 Task: Find connections with filter location Shantou with filter topic #Entrepreneurwith filter profile language Potuguese with filter current company Paytm Payments Bank  with filter school JNTU Anantapur with filter industry HVAC and Refrigeration Equipment Manufacturing with filter service category Headshot Photography with filter keywords title Sales Representative
Action: Mouse moved to (245, 313)
Screenshot: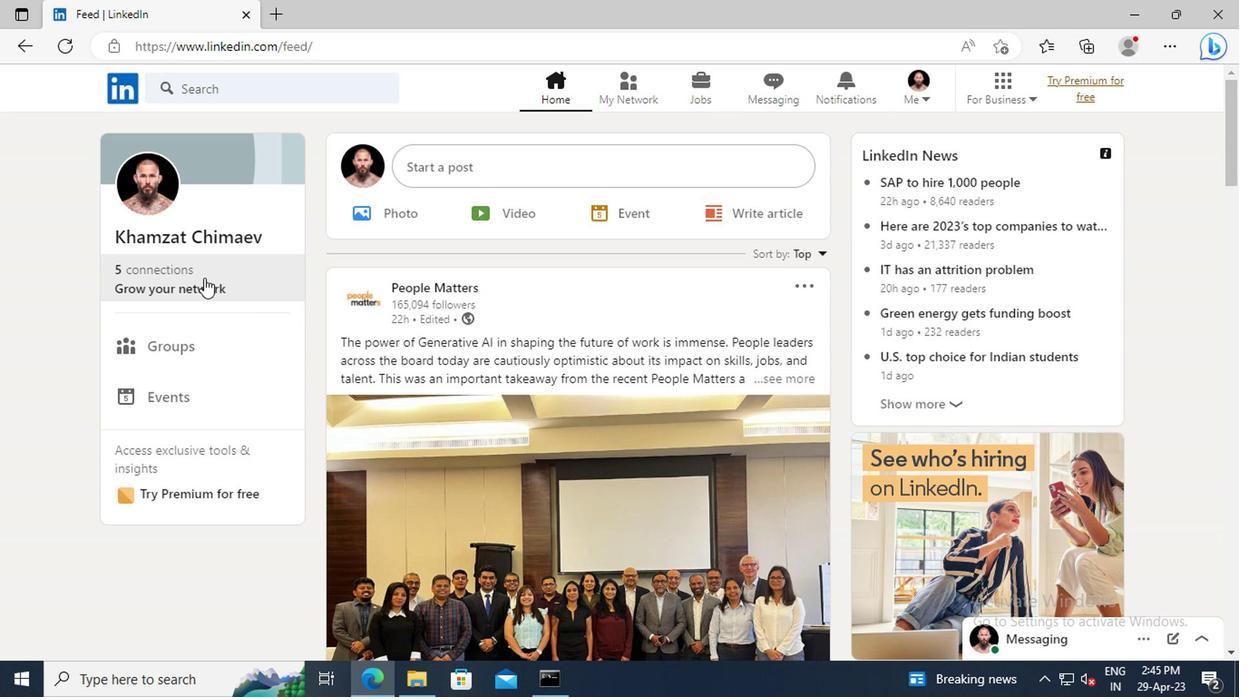 
Action: Mouse pressed left at (245, 313)
Screenshot: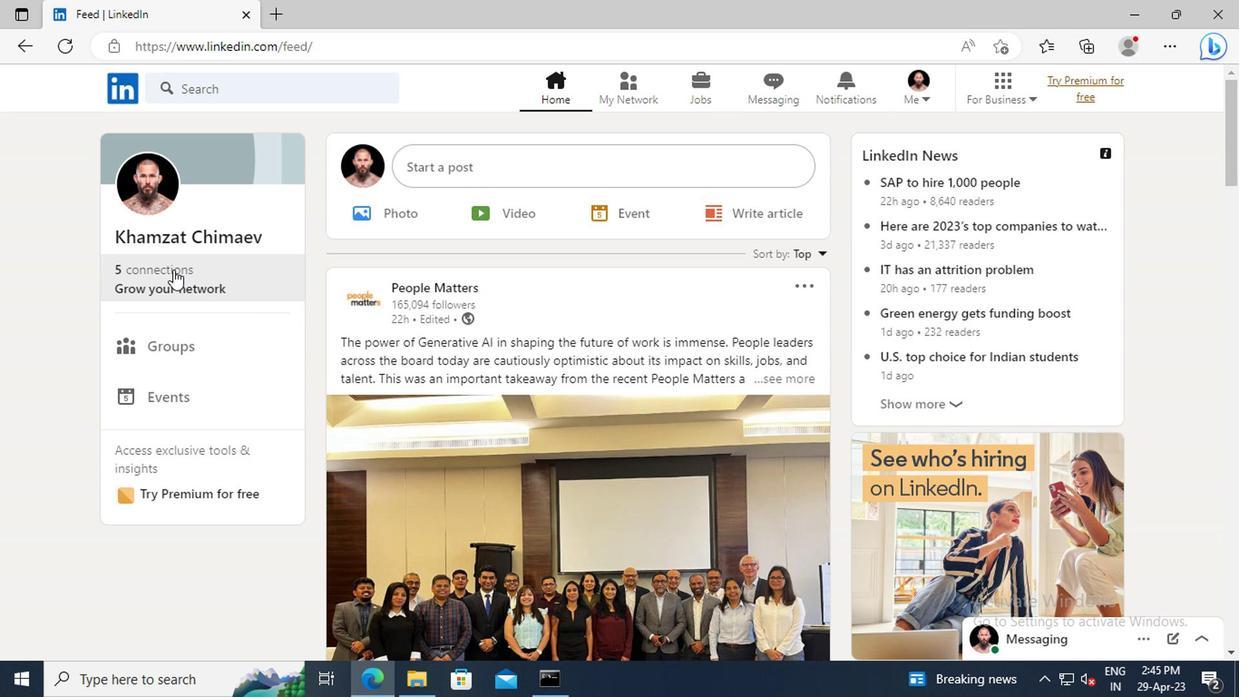 
Action: Mouse moved to (256, 256)
Screenshot: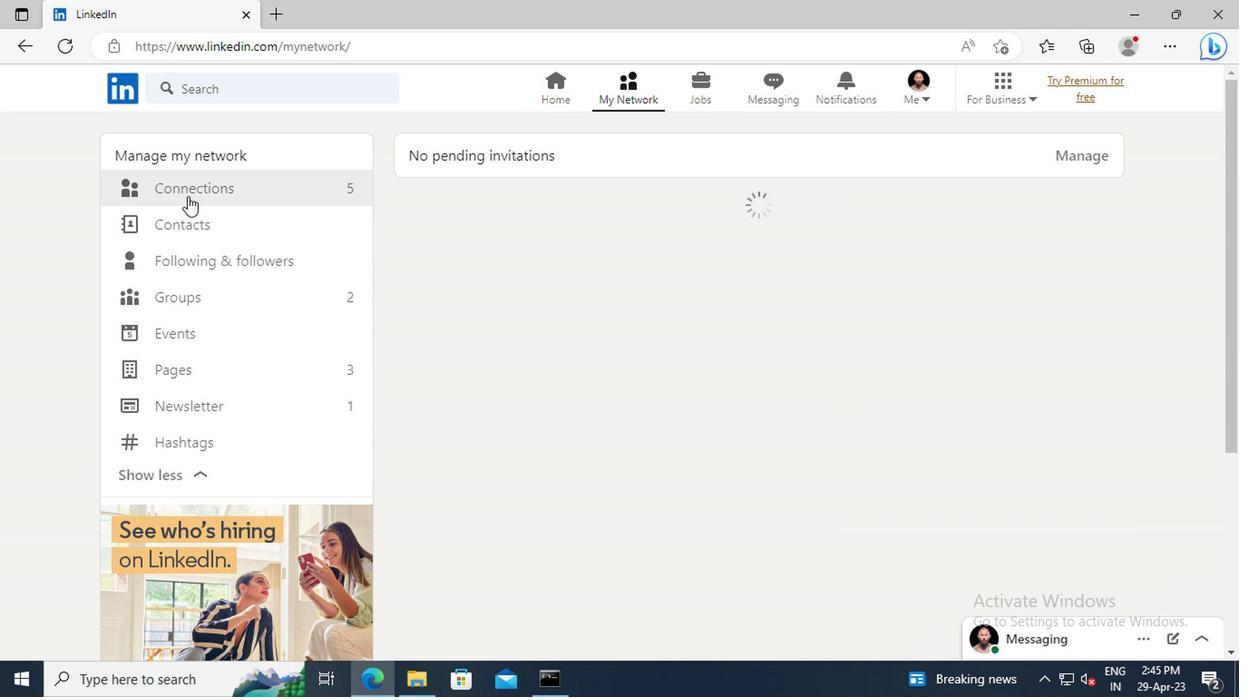 
Action: Mouse pressed left at (256, 256)
Screenshot: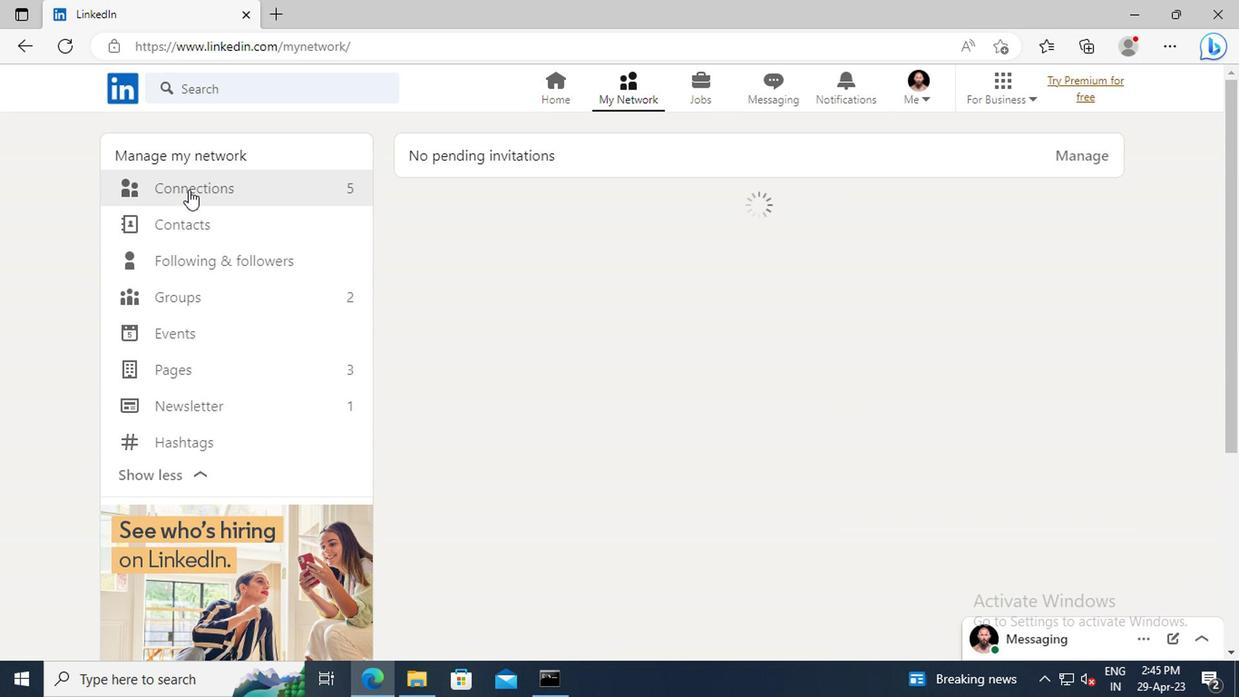
Action: Mouse moved to (652, 260)
Screenshot: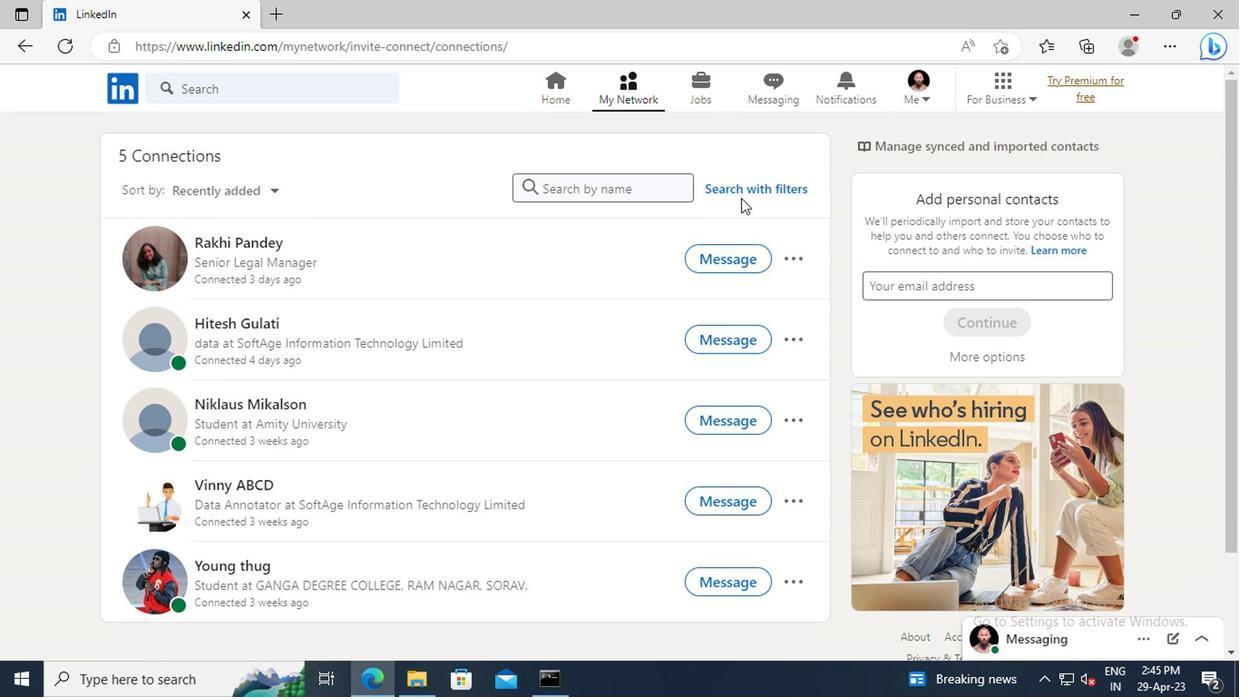 
Action: Mouse pressed left at (652, 260)
Screenshot: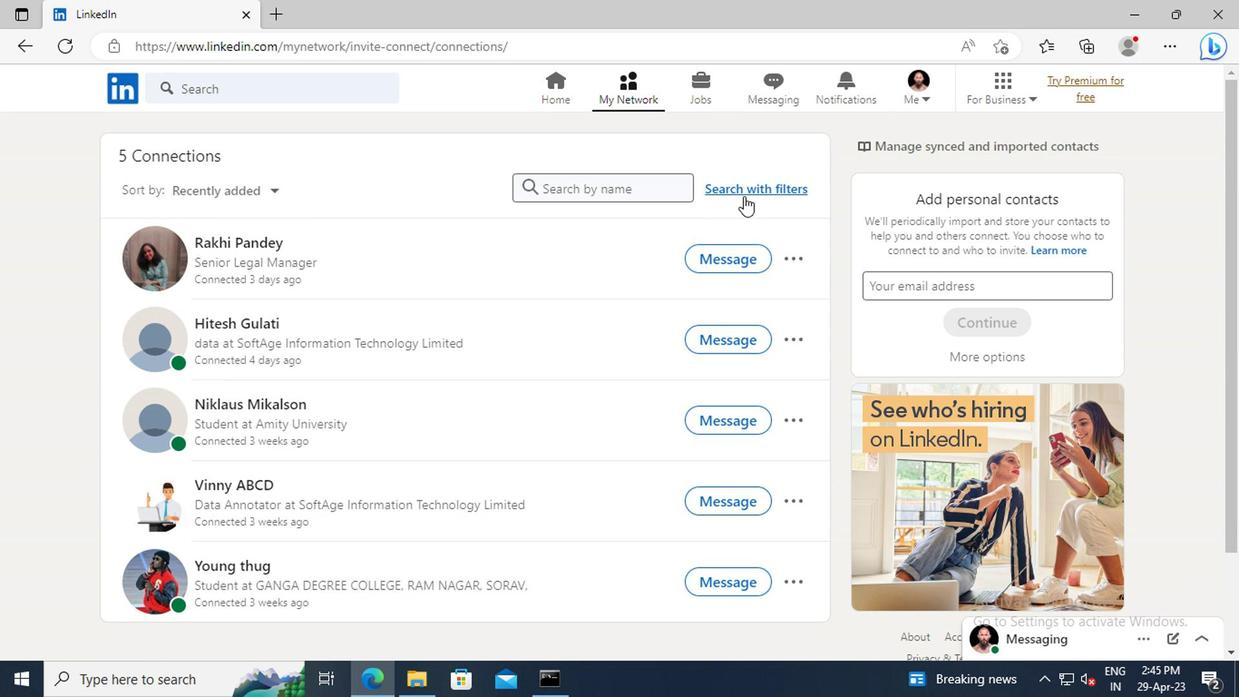 
Action: Mouse moved to (611, 220)
Screenshot: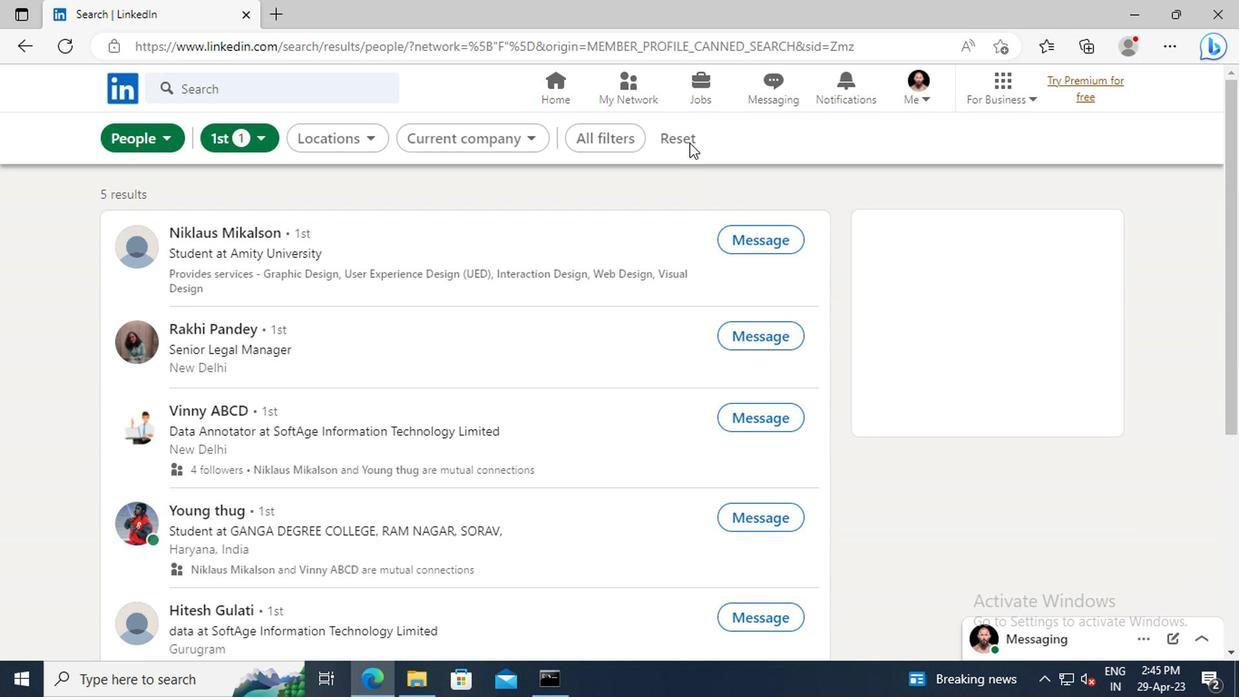 
Action: Mouse pressed left at (611, 220)
Screenshot: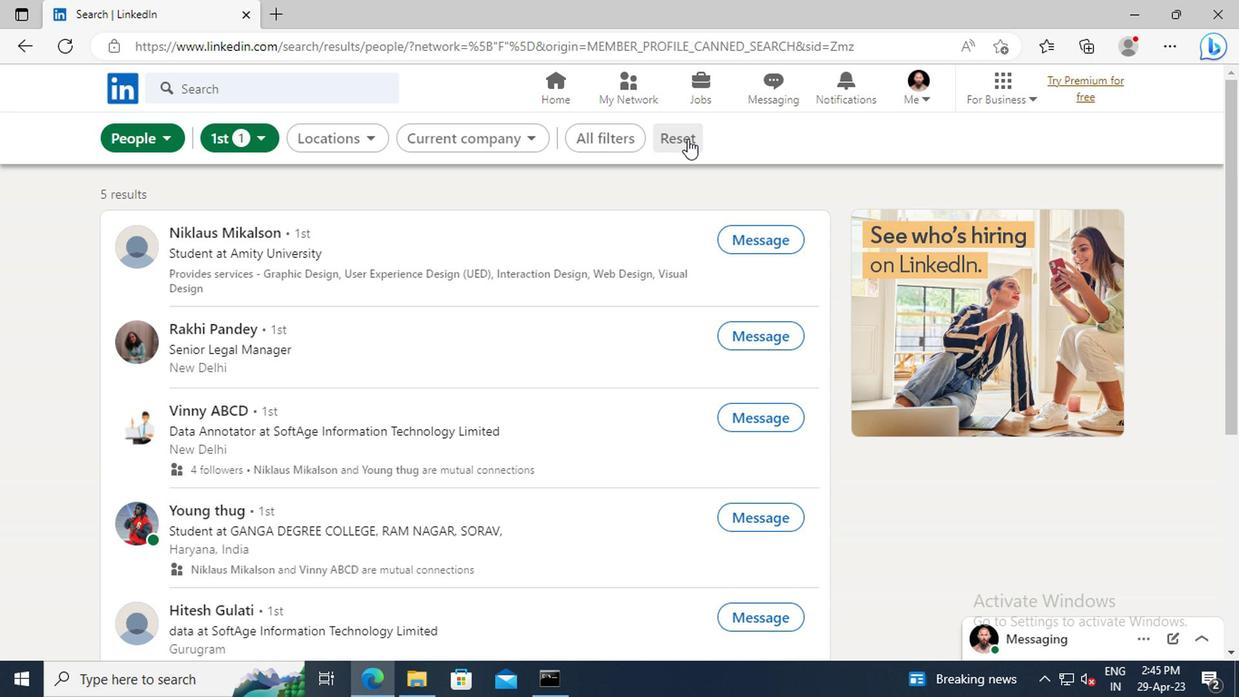 
Action: Mouse moved to (601, 220)
Screenshot: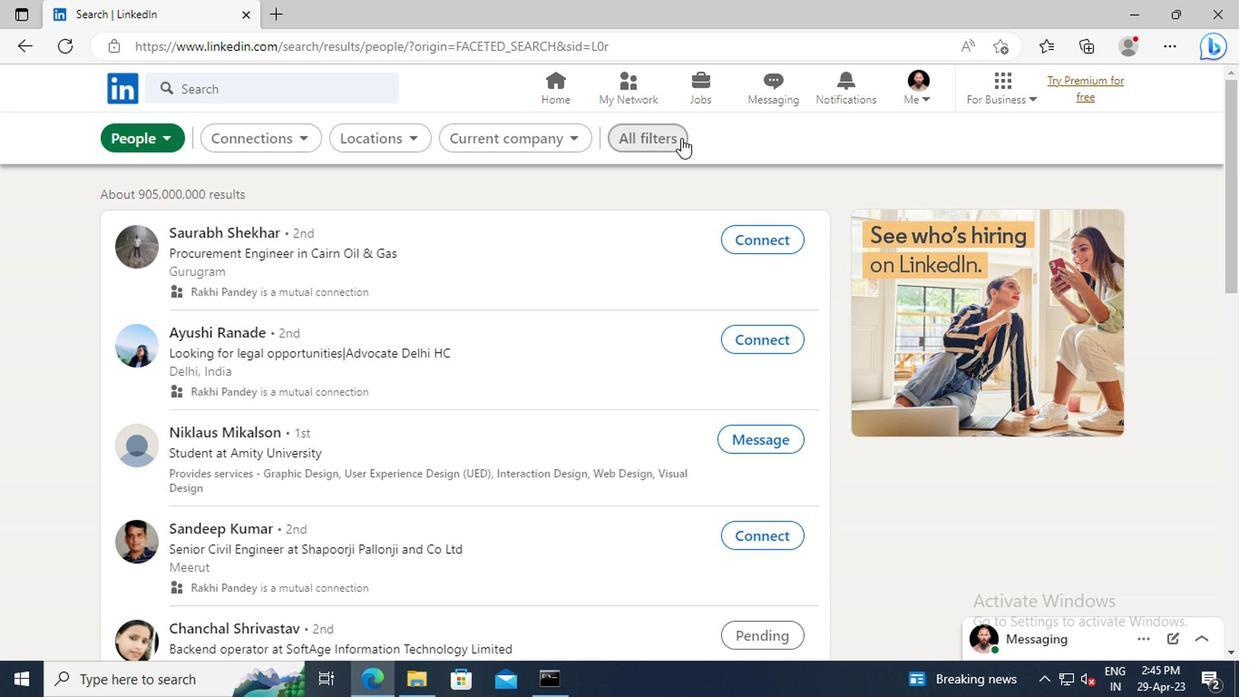 
Action: Mouse pressed left at (601, 220)
Screenshot: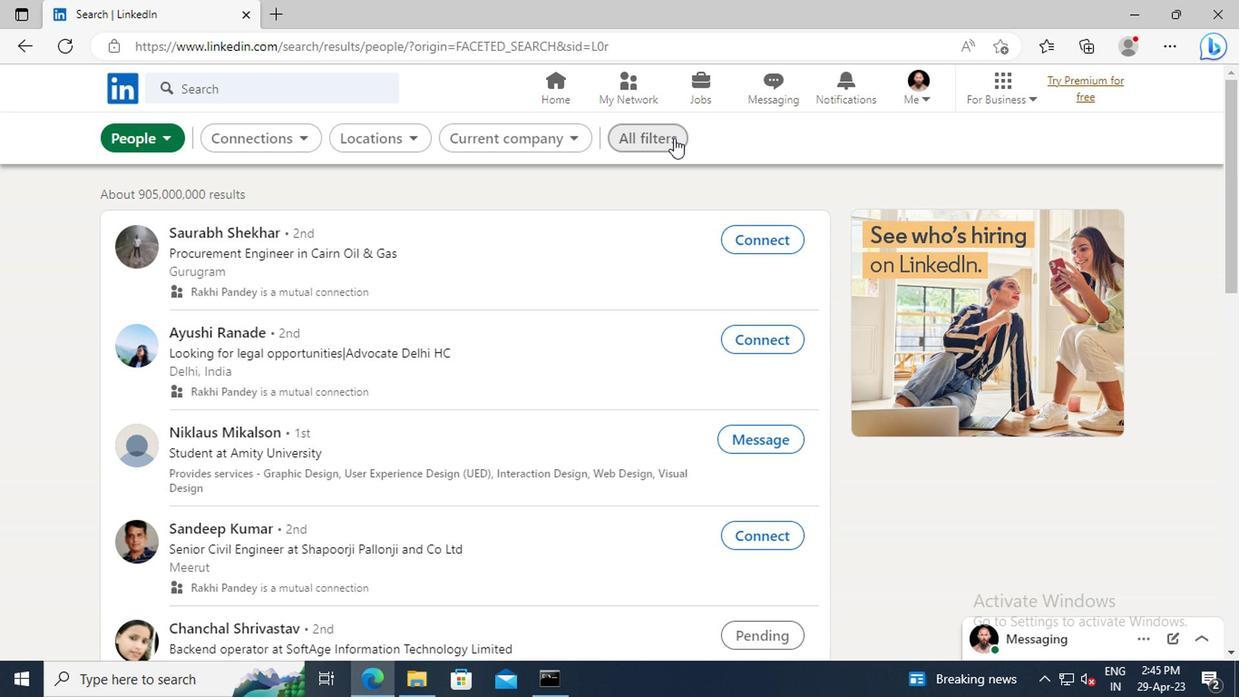 
Action: Mouse moved to (845, 353)
Screenshot: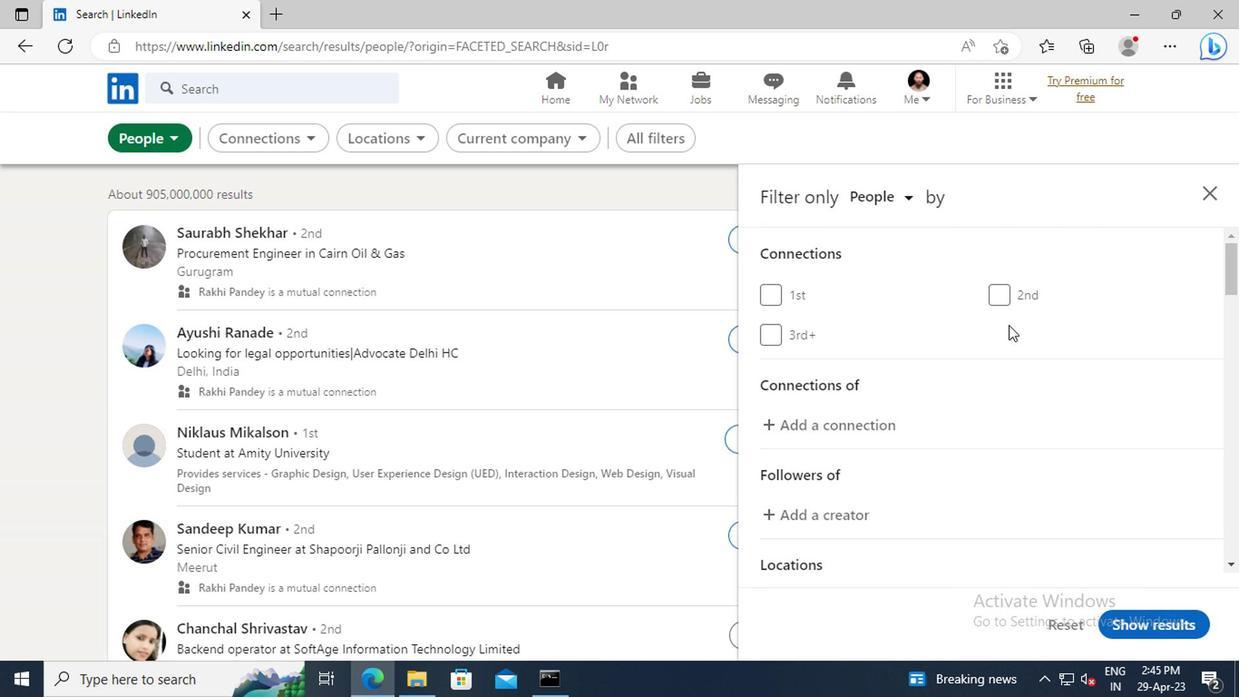 
Action: Mouse scrolled (845, 353) with delta (0, 0)
Screenshot: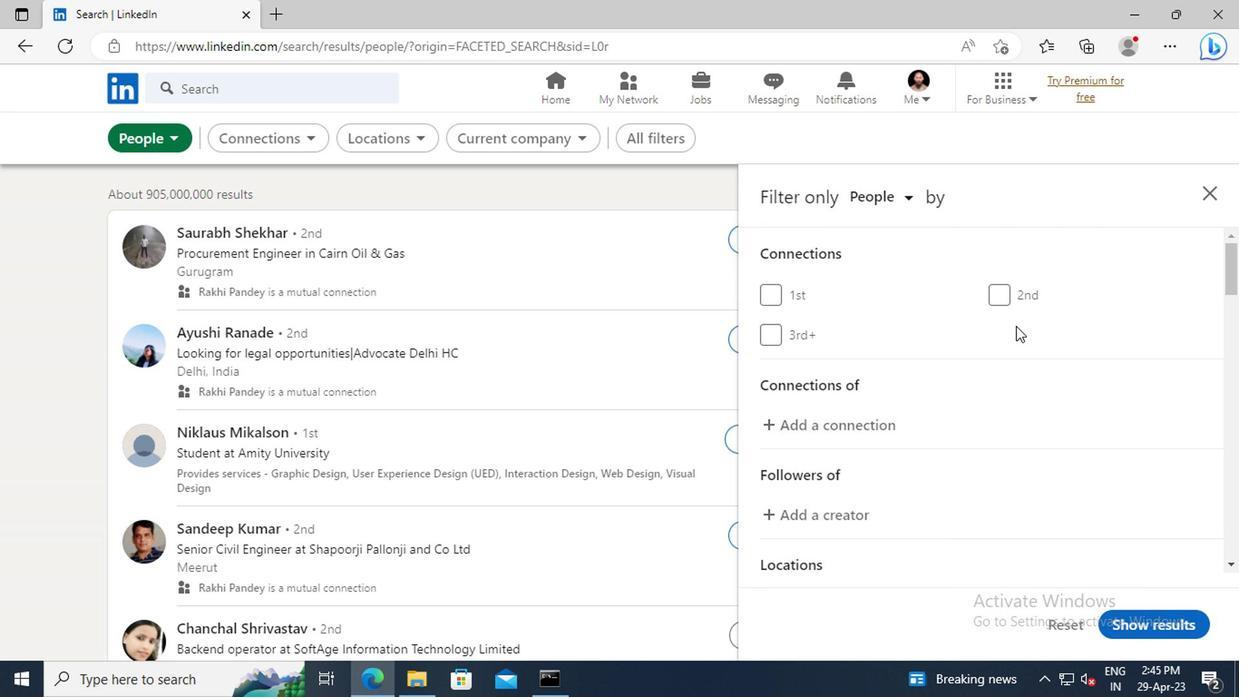 
Action: Mouse scrolled (845, 353) with delta (0, 0)
Screenshot: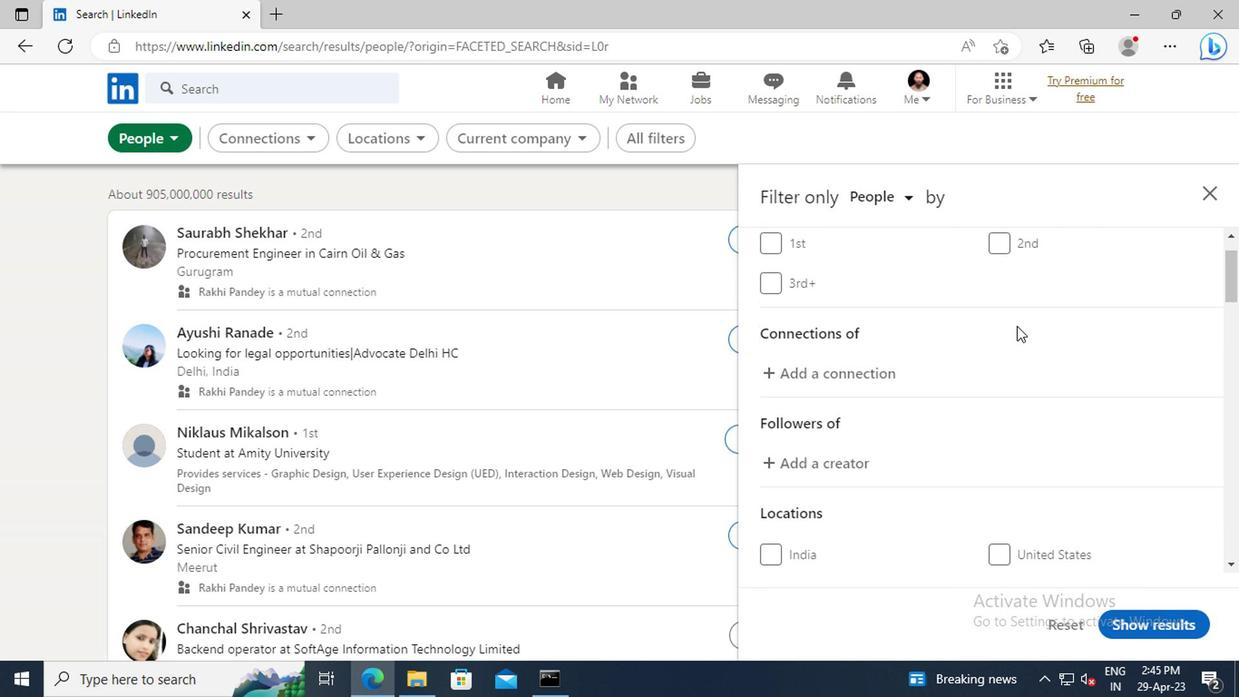 
Action: Mouse scrolled (845, 353) with delta (0, 0)
Screenshot: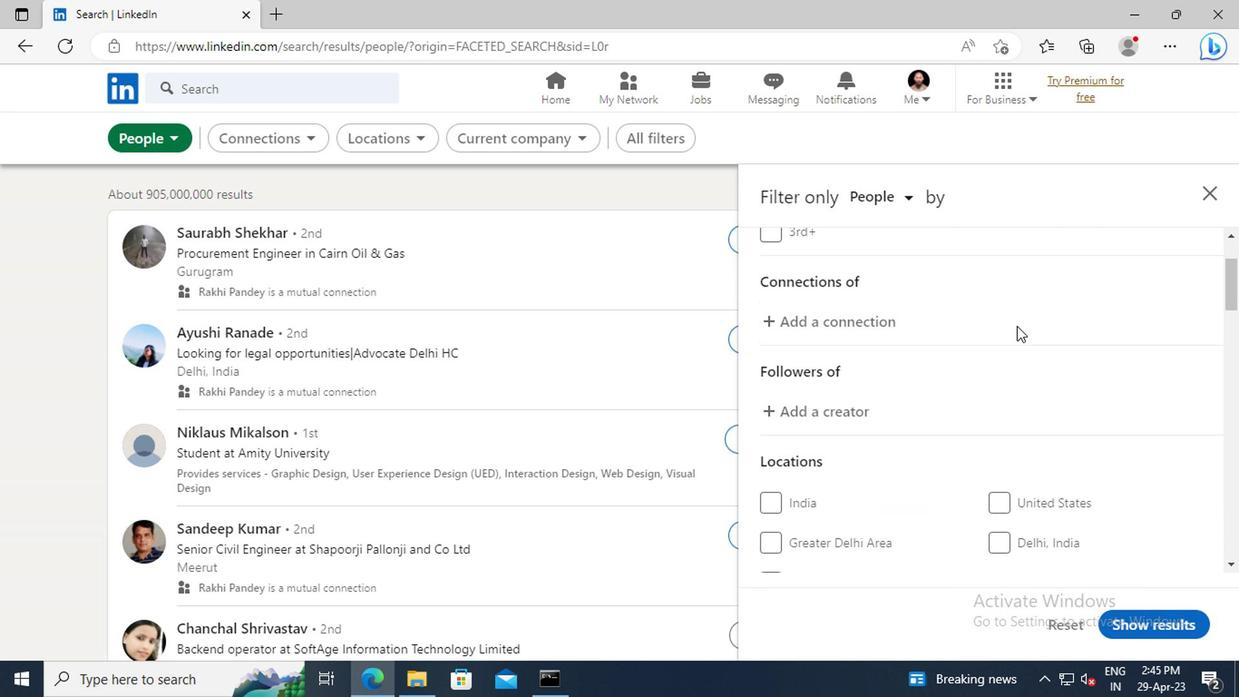 
Action: Mouse scrolled (845, 353) with delta (0, 0)
Screenshot: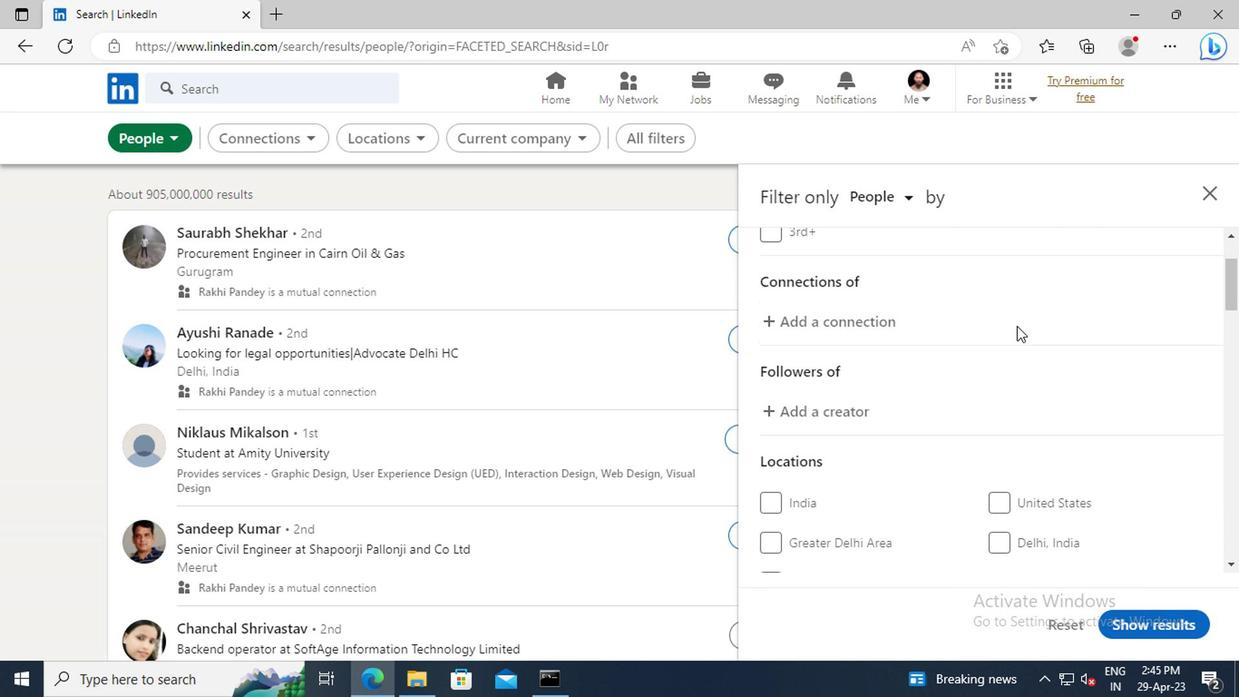 
Action: Mouse scrolled (845, 353) with delta (0, 0)
Screenshot: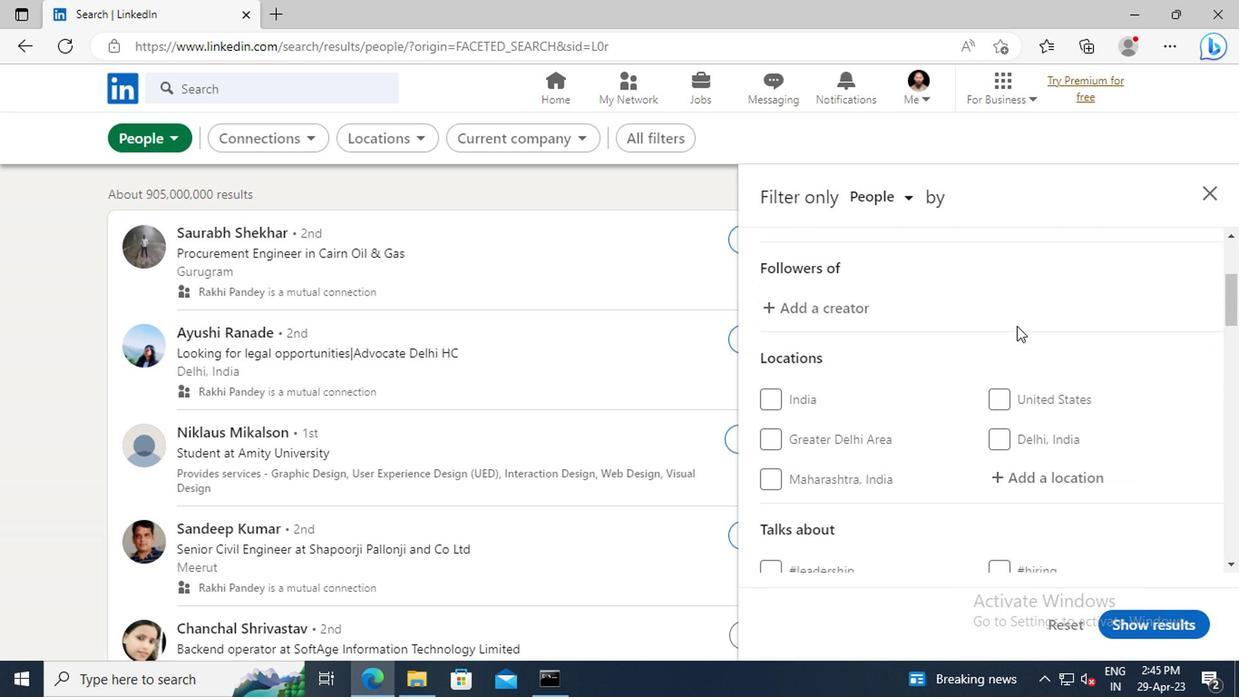 
Action: Mouse scrolled (845, 353) with delta (0, 0)
Screenshot: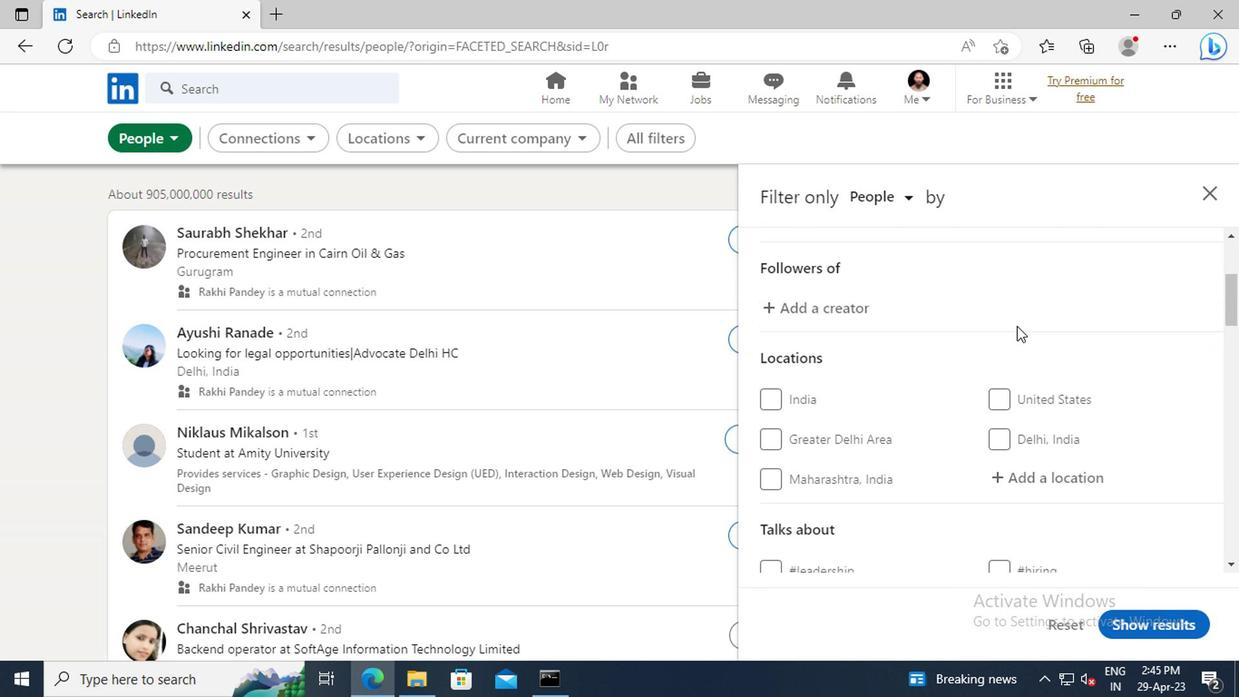 
Action: Mouse moved to (843, 391)
Screenshot: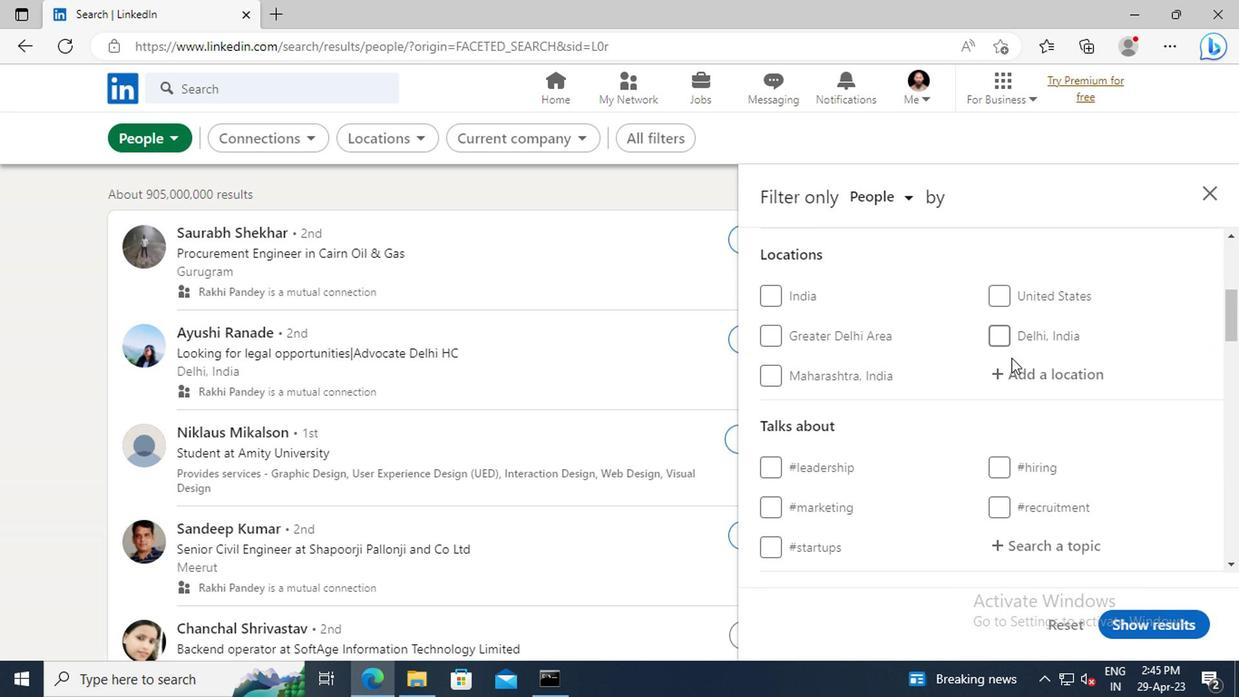 
Action: Mouse pressed left at (843, 391)
Screenshot: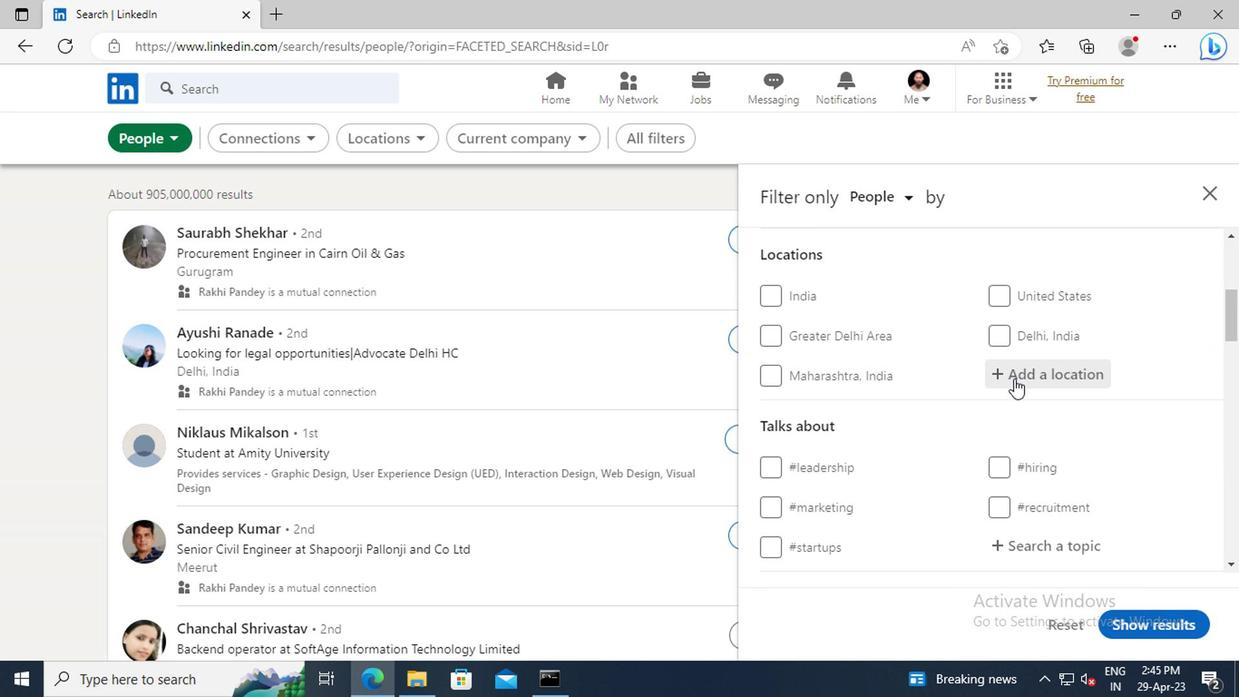 
Action: Key pressed <Key.shift>SHANTOU
Screenshot: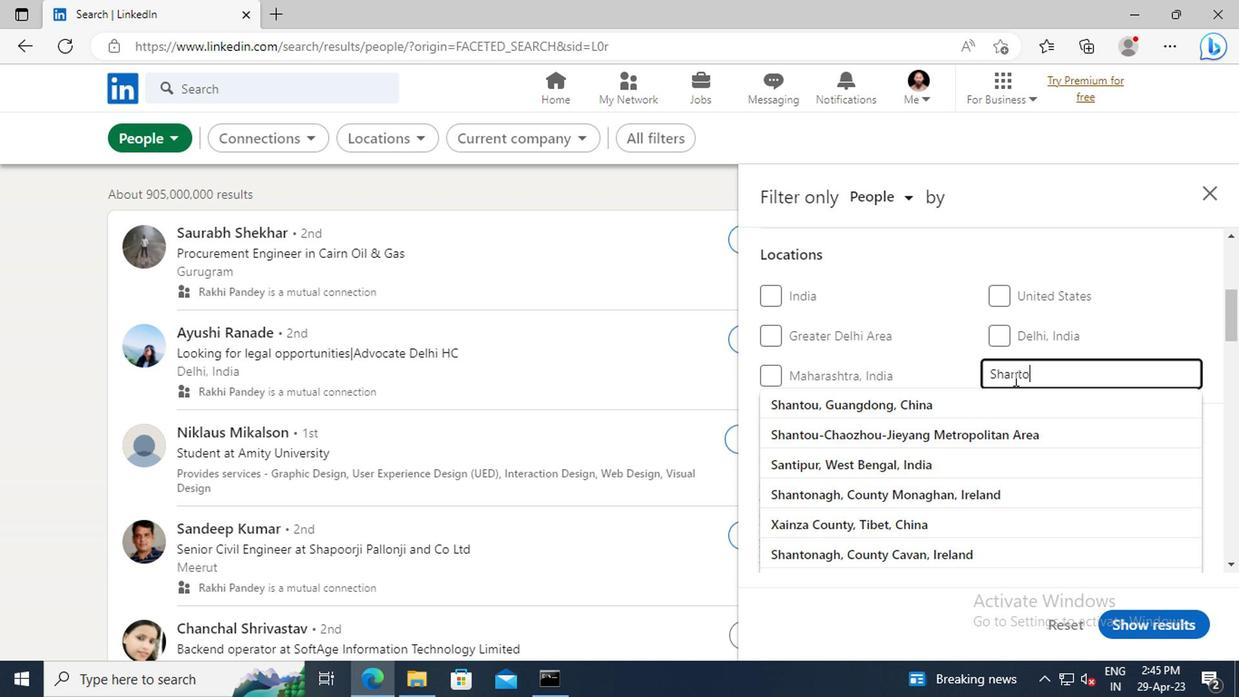 
Action: Mouse moved to (832, 404)
Screenshot: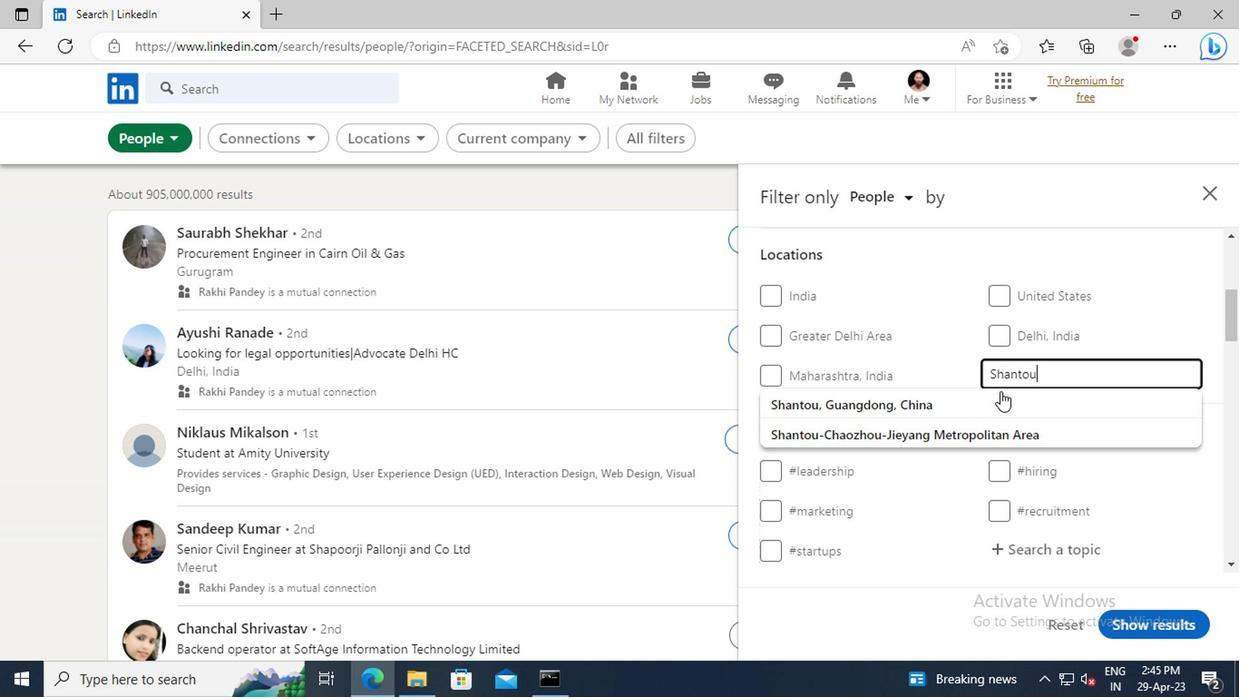 
Action: Mouse pressed left at (832, 404)
Screenshot: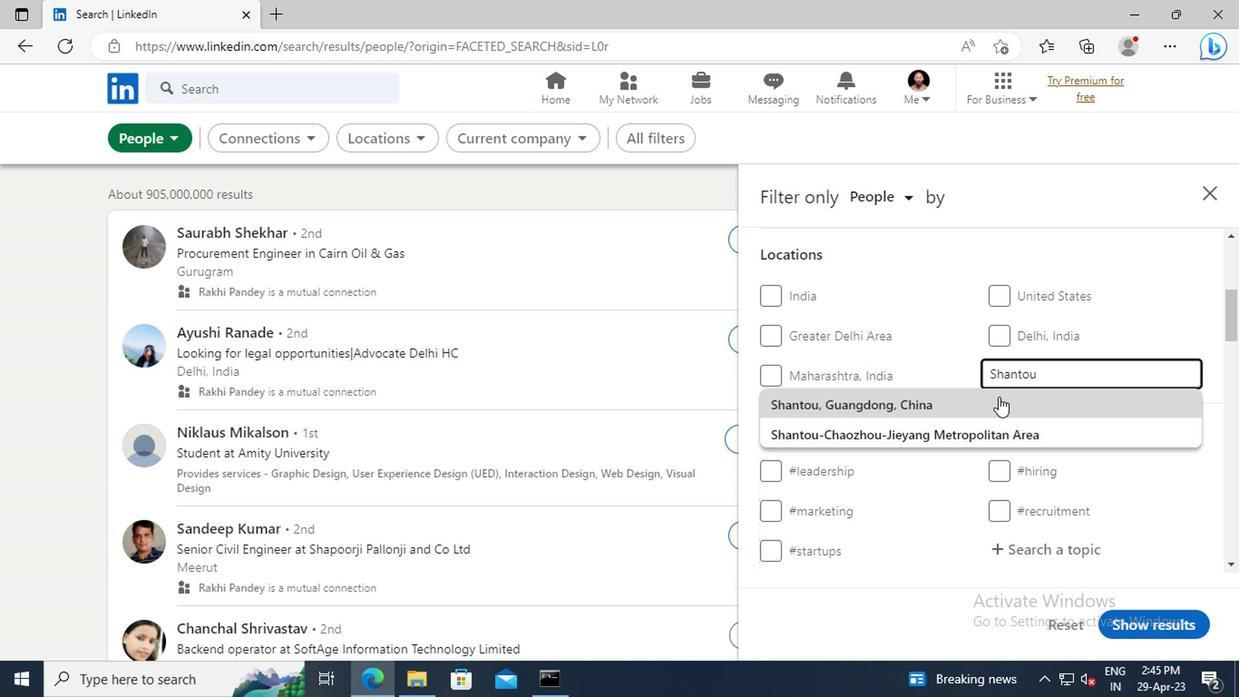 
Action: Mouse scrolled (832, 404) with delta (0, 0)
Screenshot: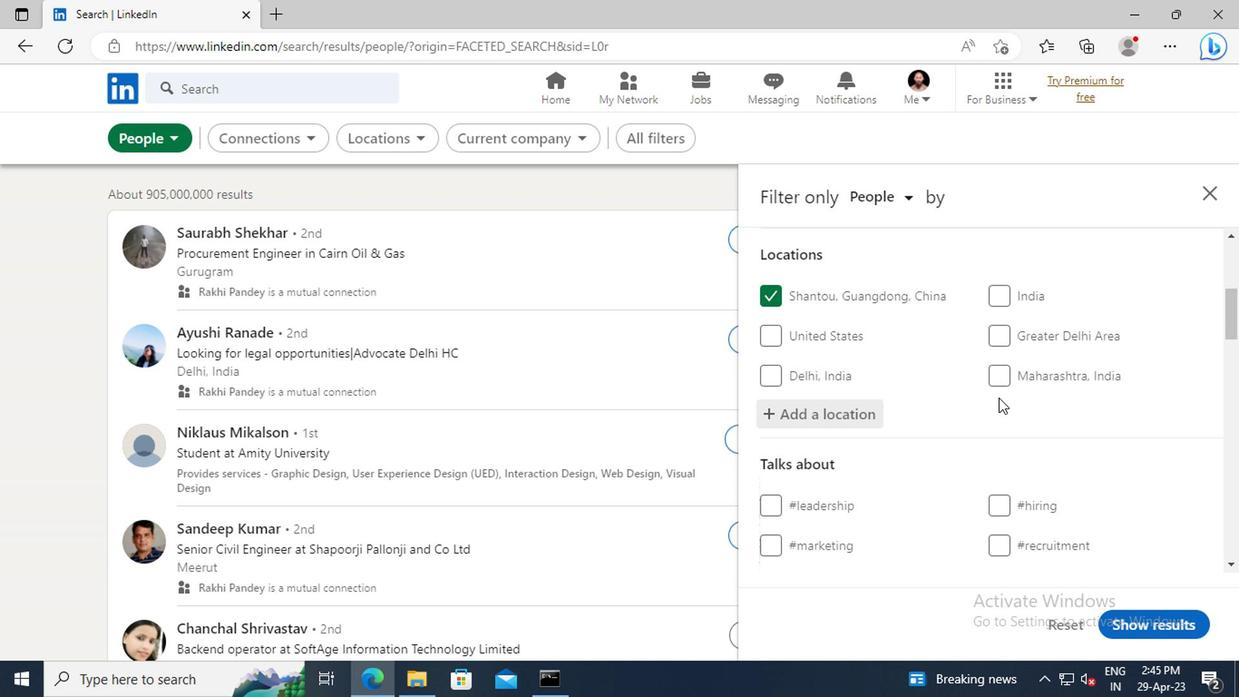 
Action: Mouse scrolled (832, 404) with delta (0, 0)
Screenshot: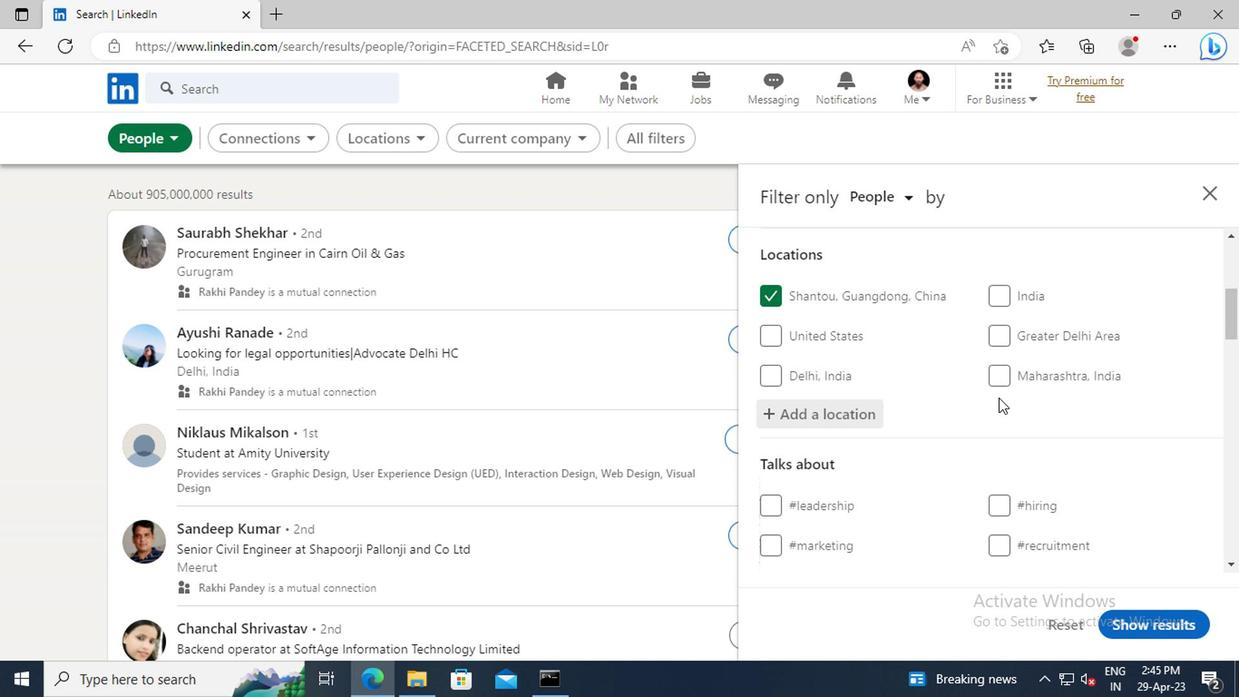 
Action: Mouse scrolled (832, 404) with delta (0, 0)
Screenshot: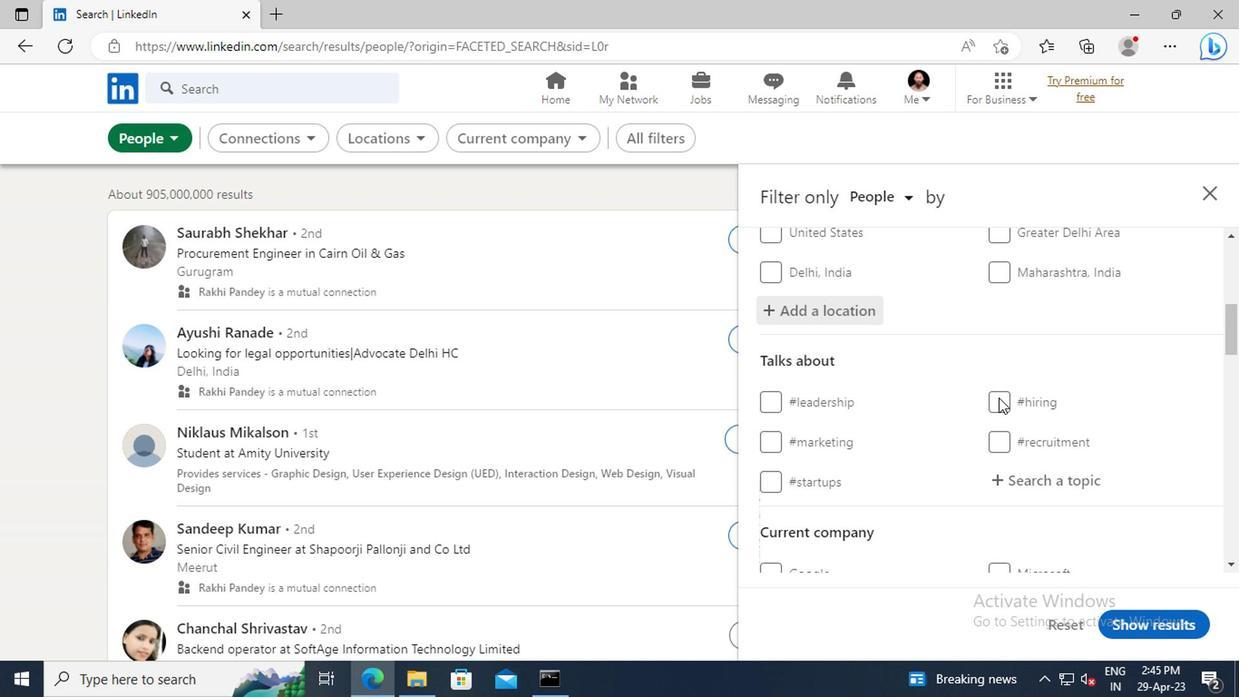 
Action: Mouse moved to (841, 425)
Screenshot: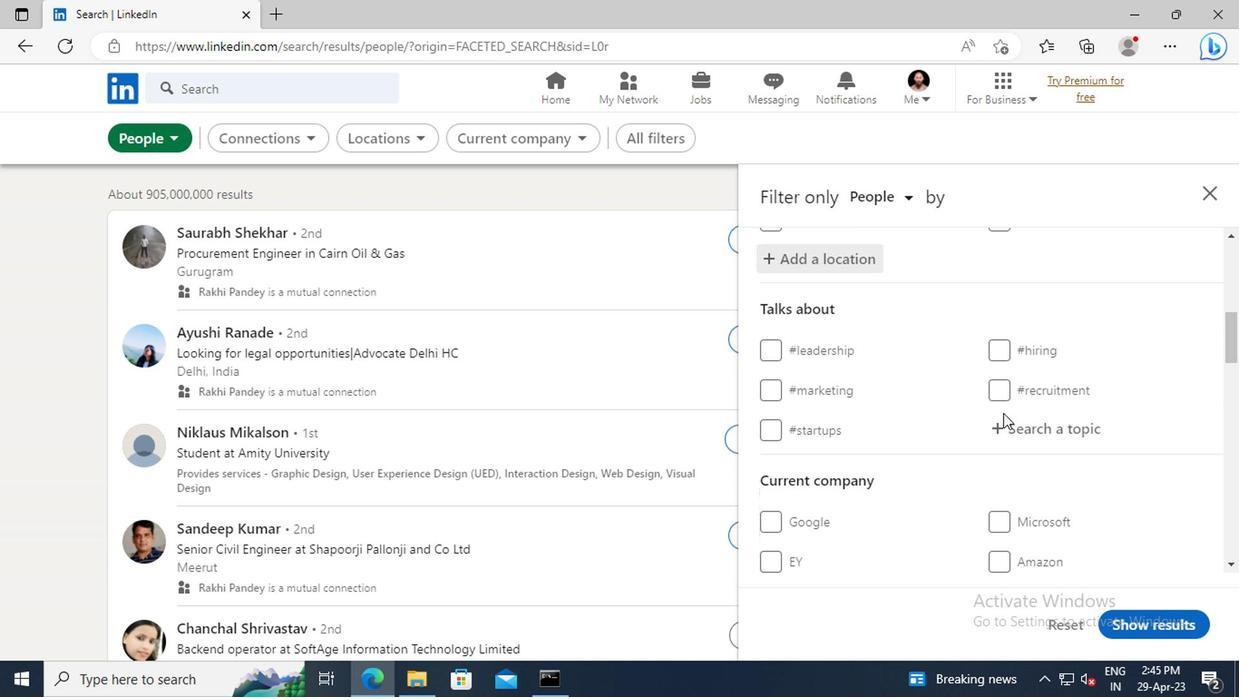 
Action: Mouse pressed left at (841, 425)
Screenshot: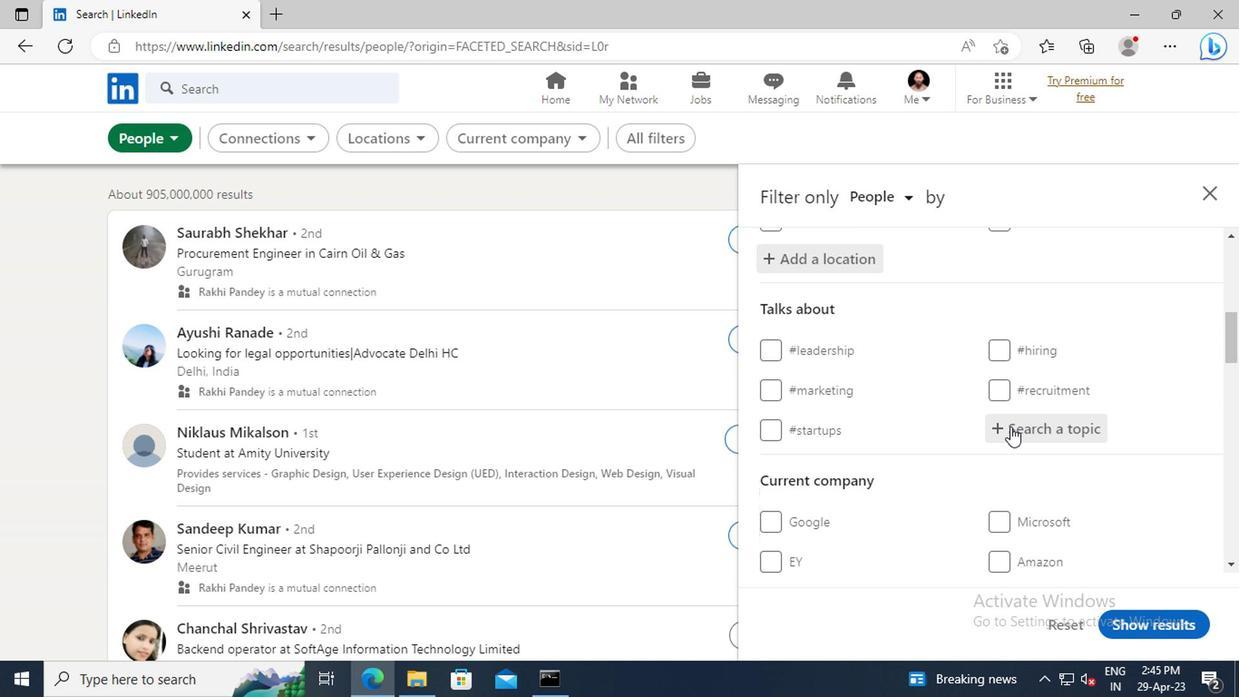 
Action: Key pressed <Key.shift>ENTREPRENEUR
Screenshot: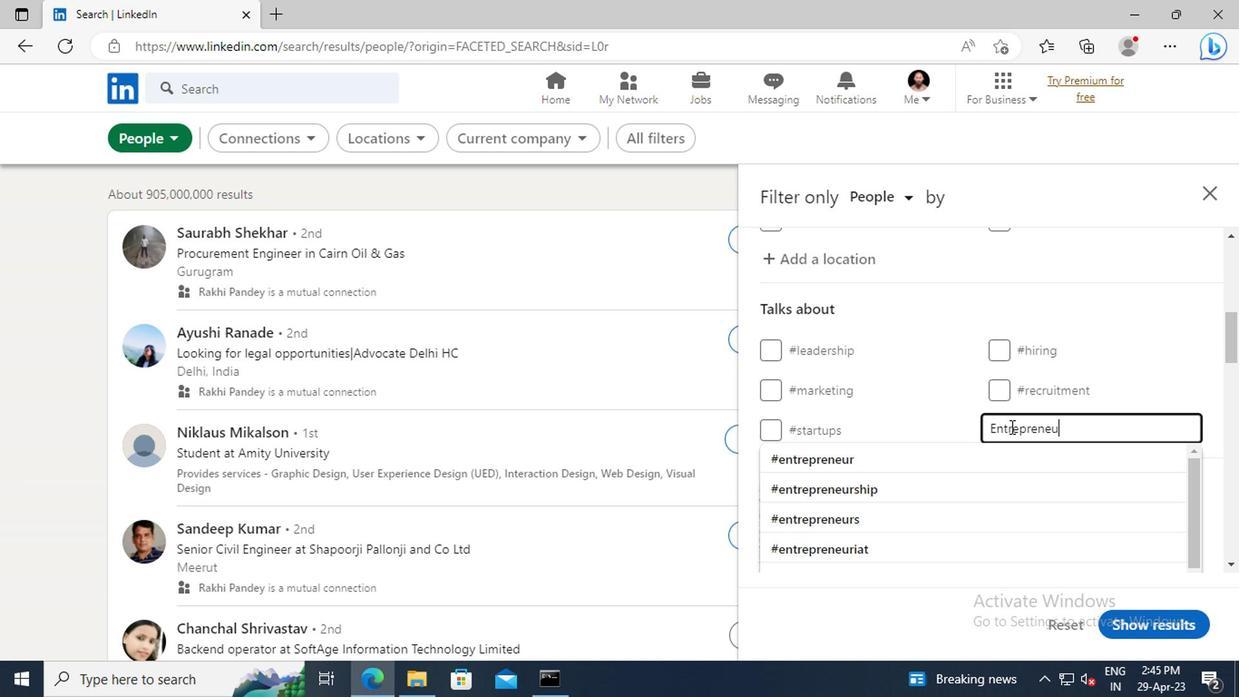 
Action: Mouse moved to (834, 440)
Screenshot: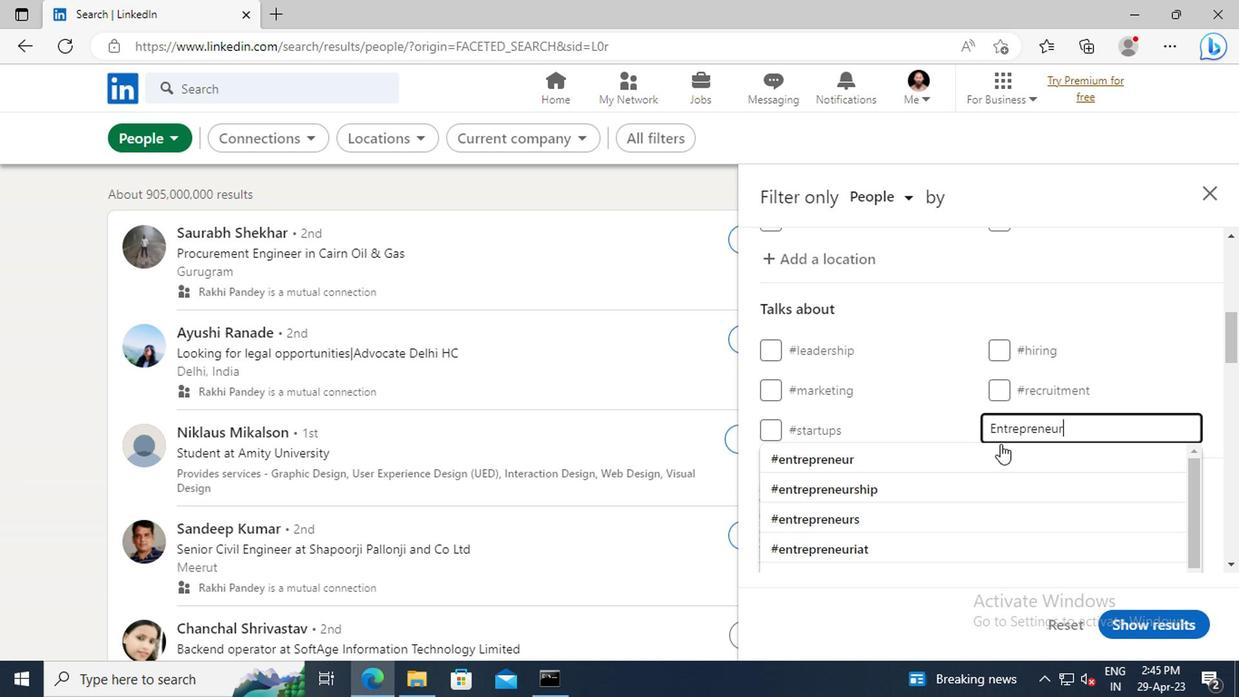 
Action: Mouse pressed left at (834, 440)
Screenshot: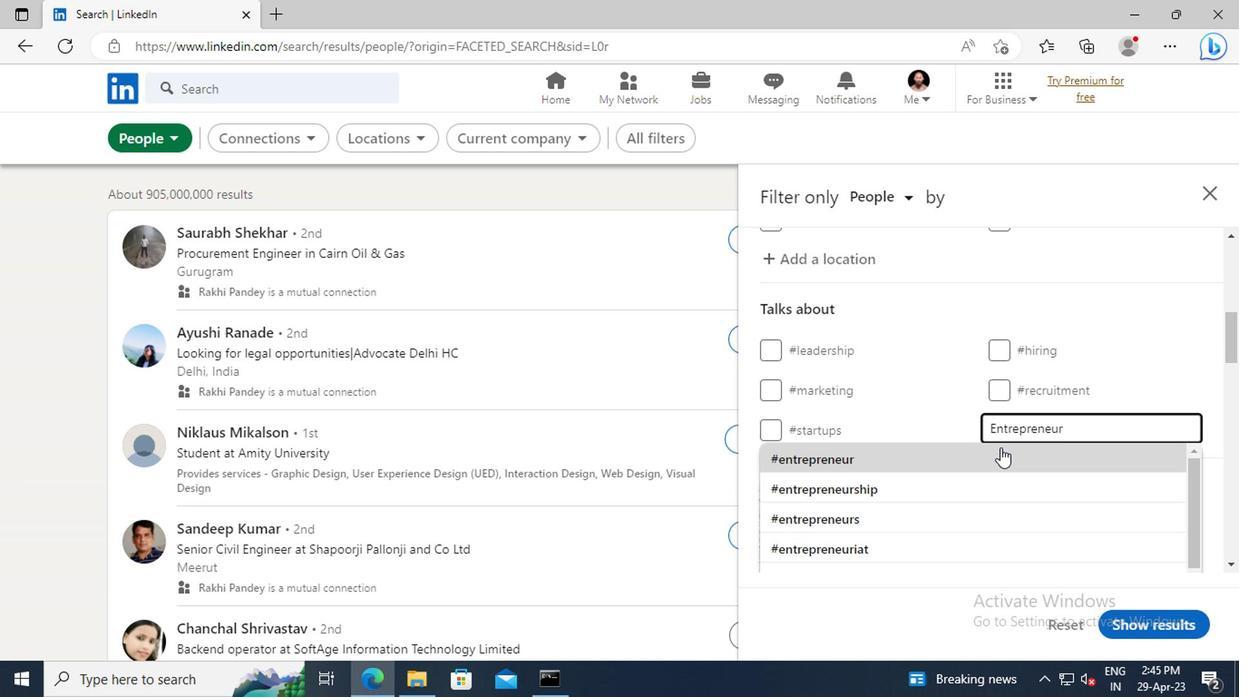 
Action: Mouse scrolled (834, 439) with delta (0, 0)
Screenshot: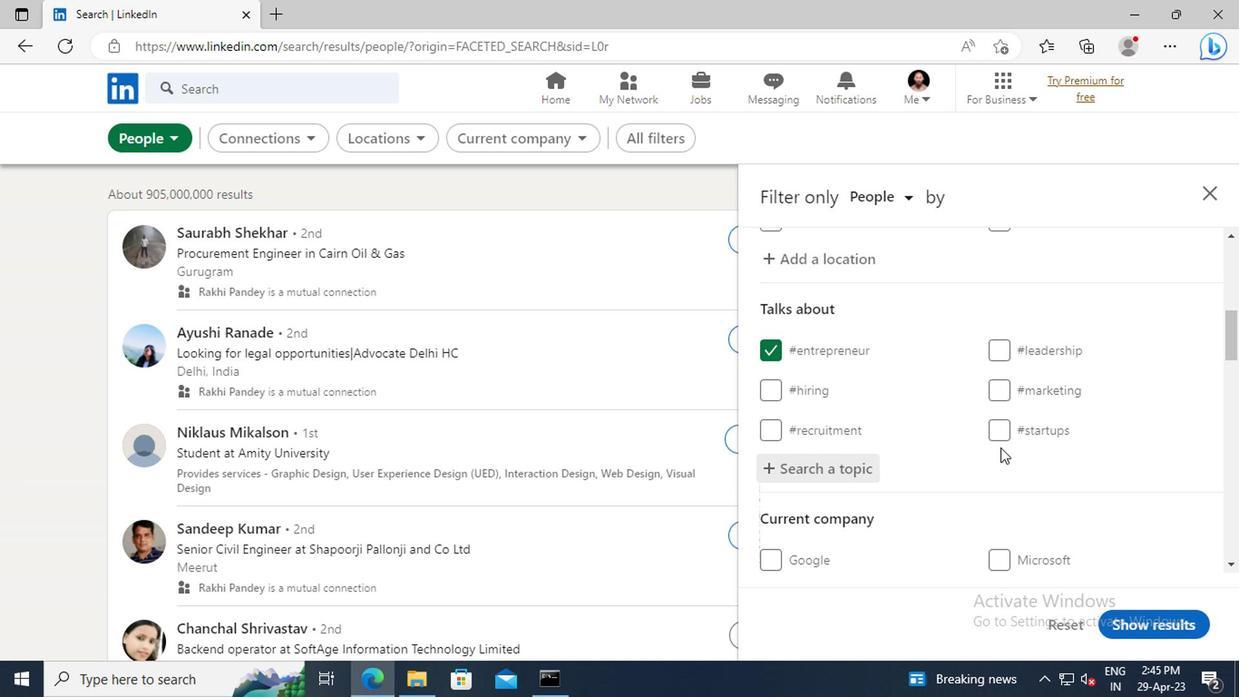 
Action: Mouse scrolled (834, 439) with delta (0, 0)
Screenshot: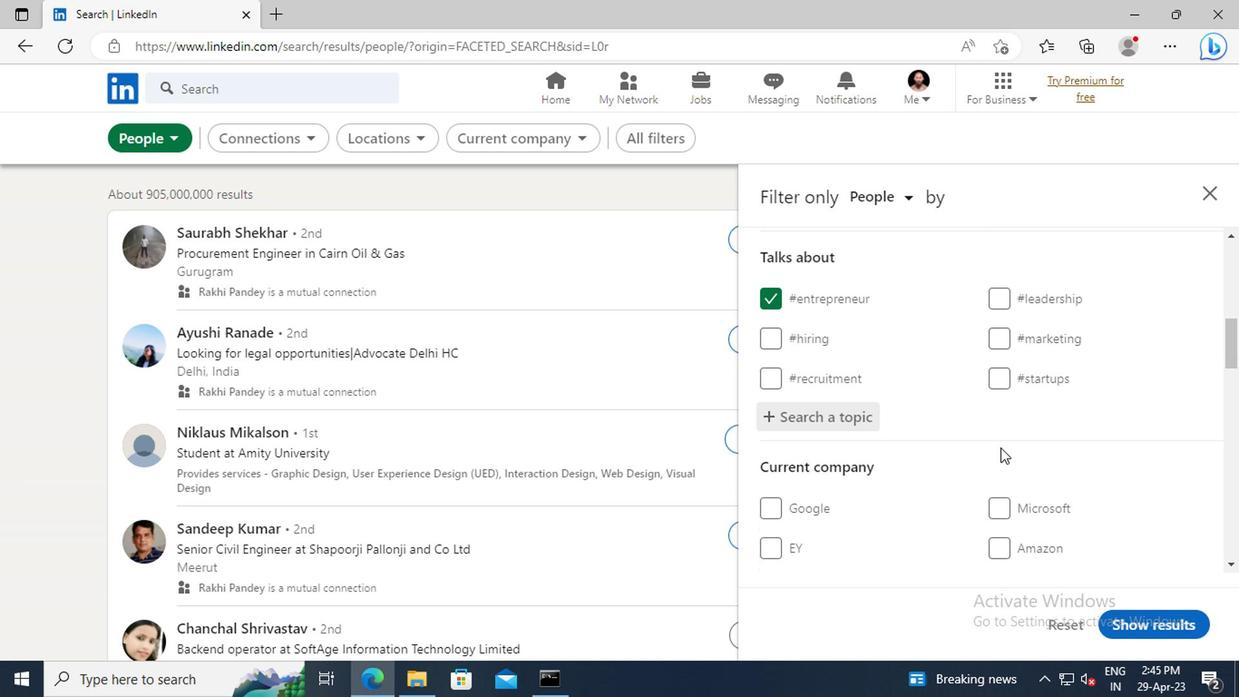 
Action: Mouse scrolled (834, 439) with delta (0, 0)
Screenshot: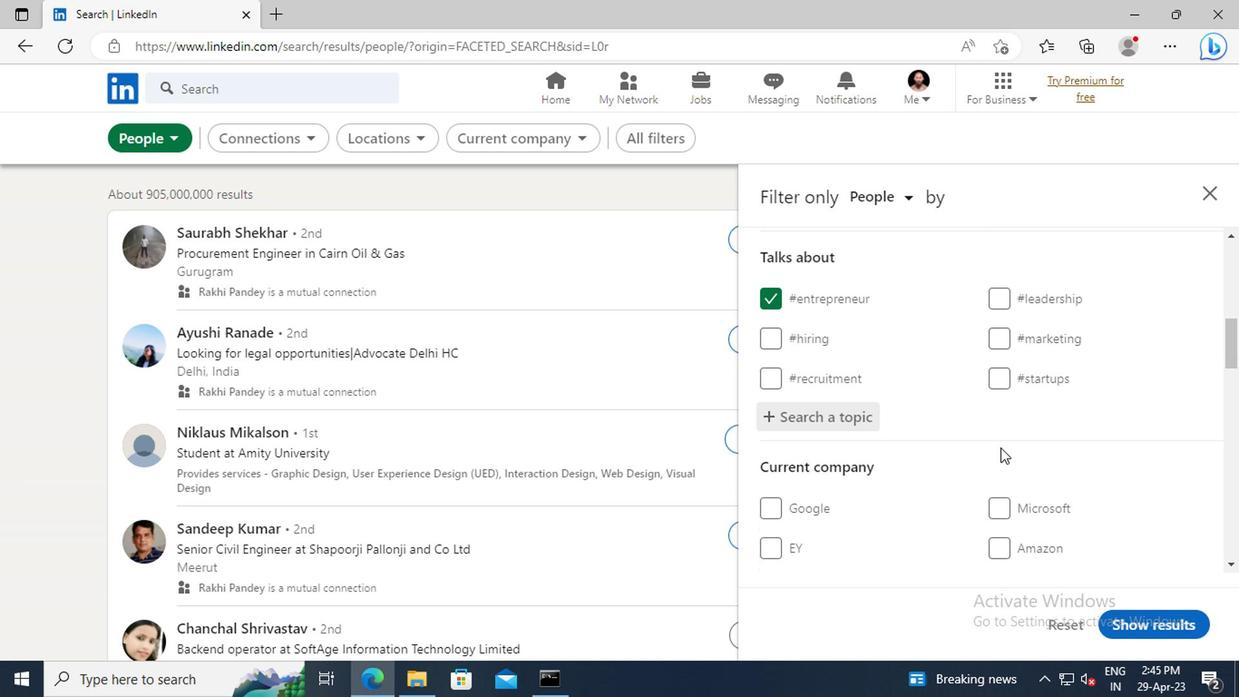 
Action: Mouse scrolled (834, 439) with delta (0, 0)
Screenshot: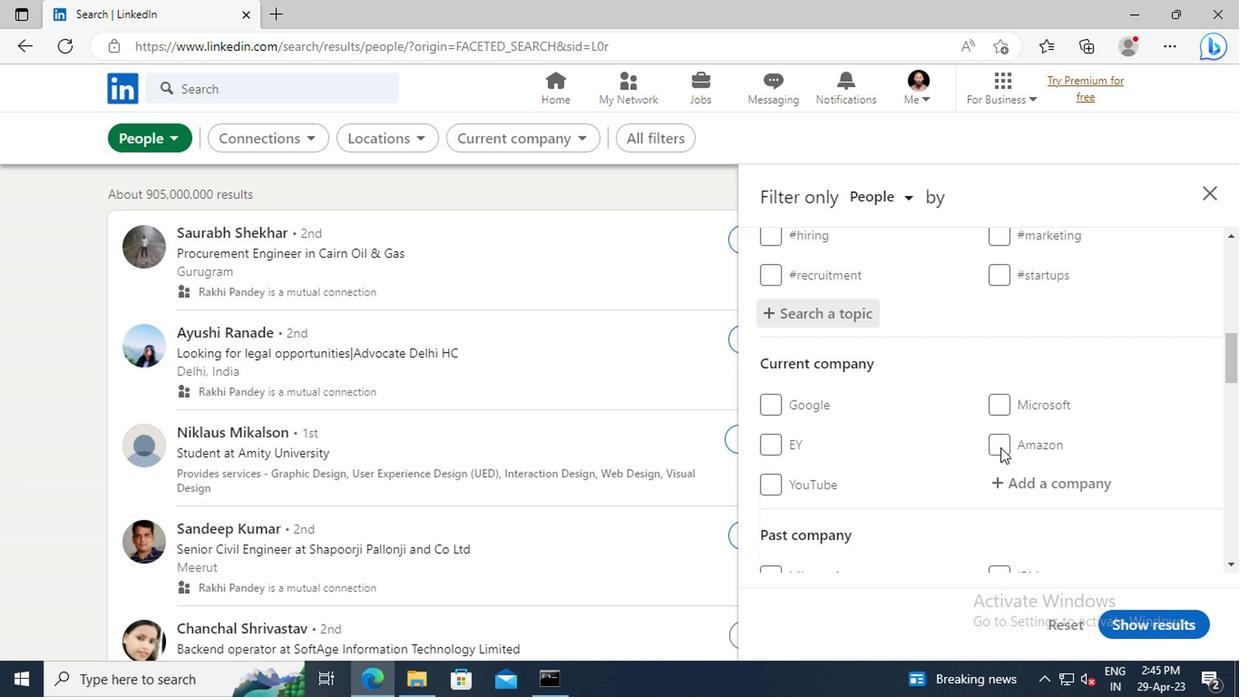
Action: Mouse scrolled (834, 439) with delta (0, 0)
Screenshot: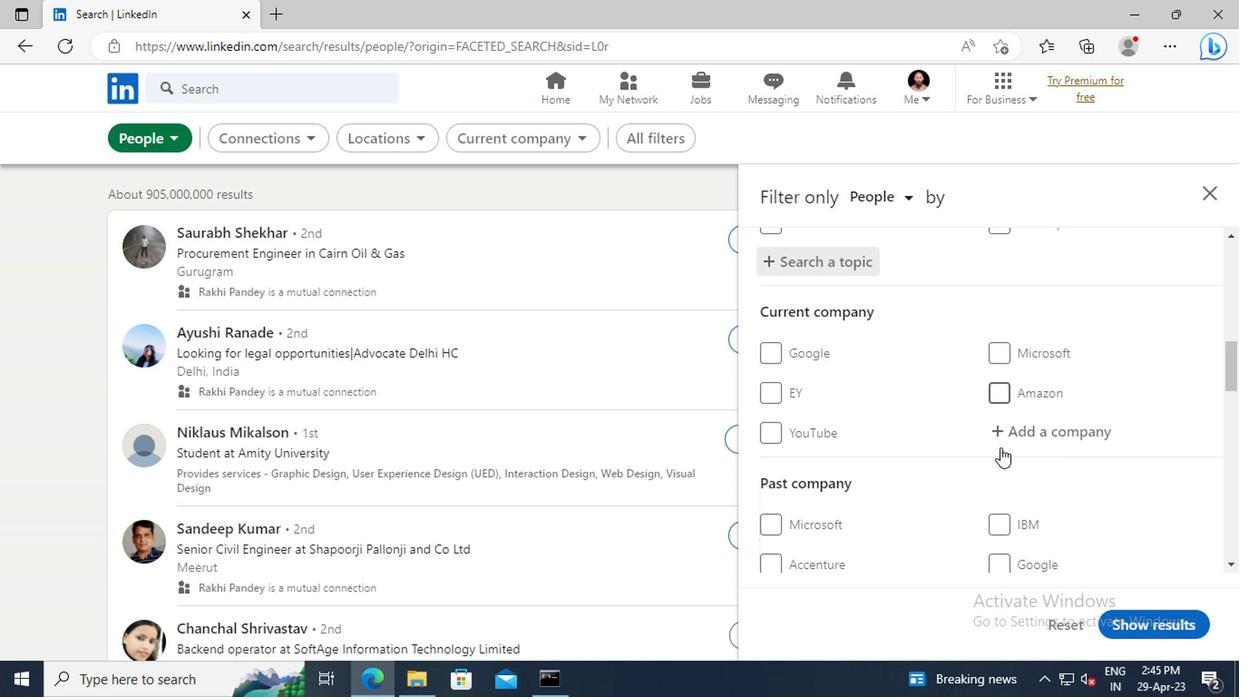 
Action: Mouse scrolled (834, 439) with delta (0, 0)
Screenshot: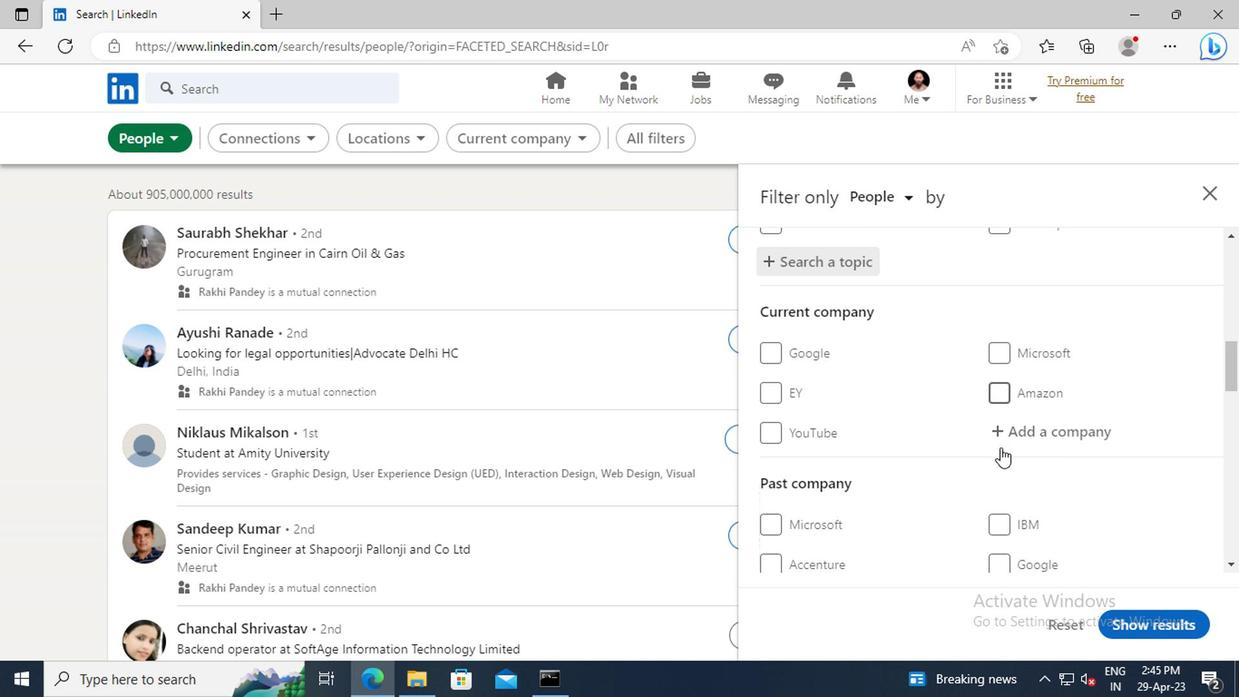 
Action: Mouse scrolled (834, 439) with delta (0, 0)
Screenshot: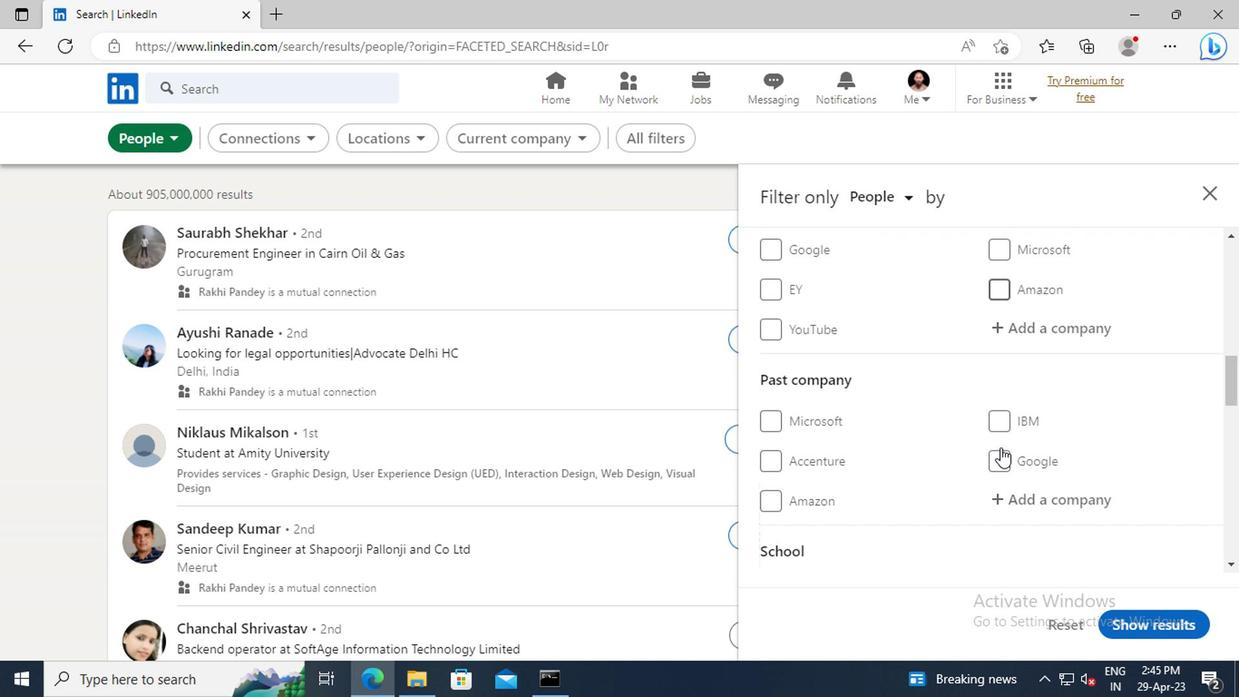 
Action: Mouse scrolled (834, 439) with delta (0, 0)
Screenshot: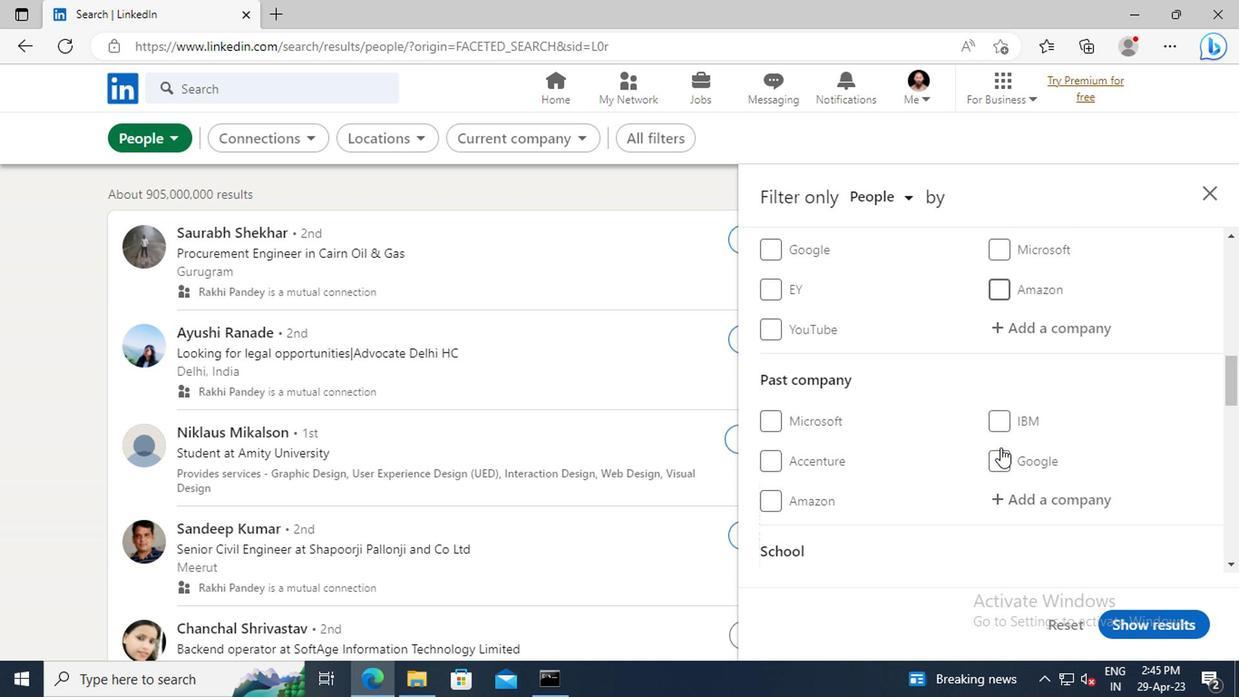 
Action: Mouse scrolled (834, 439) with delta (0, 0)
Screenshot: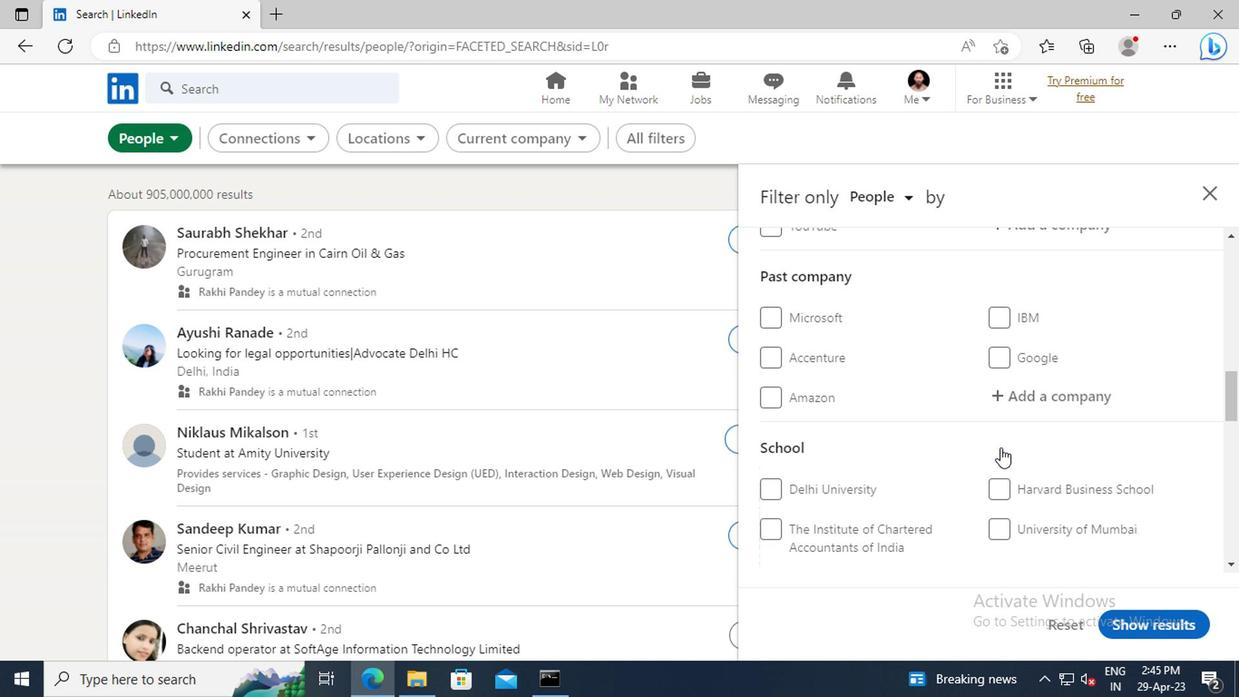 
Action: Mouse scrolled (834, 439) with delta (0, 0)
Screenshot: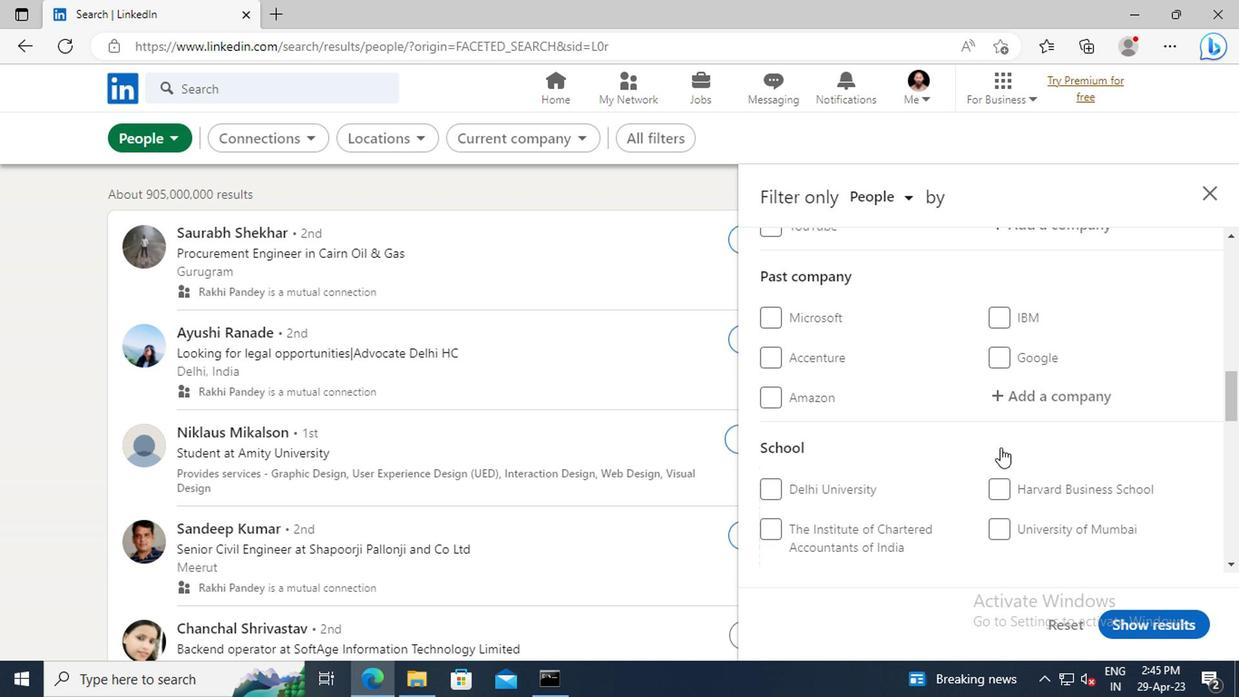 
Action: Mouse scrolled (834, 439) with delta (0, 0)
Screenshot: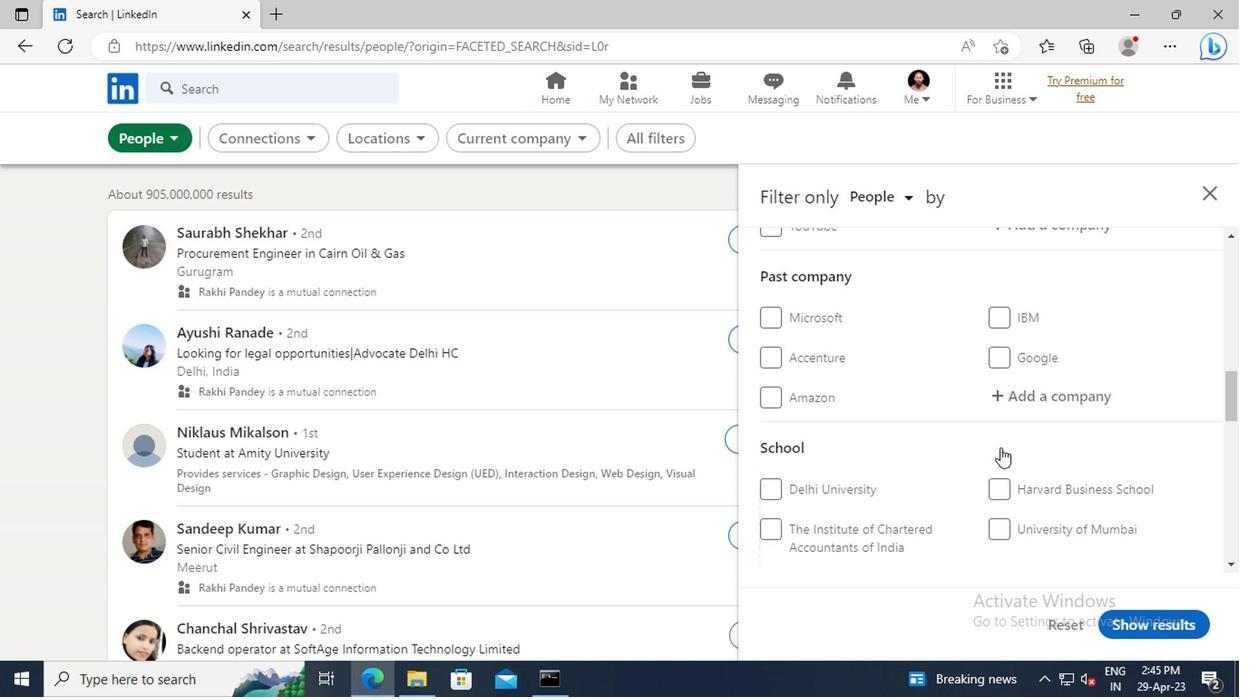 
Action: Mouse scrolled (834, 439) with delta (0, 0)
Screenshot: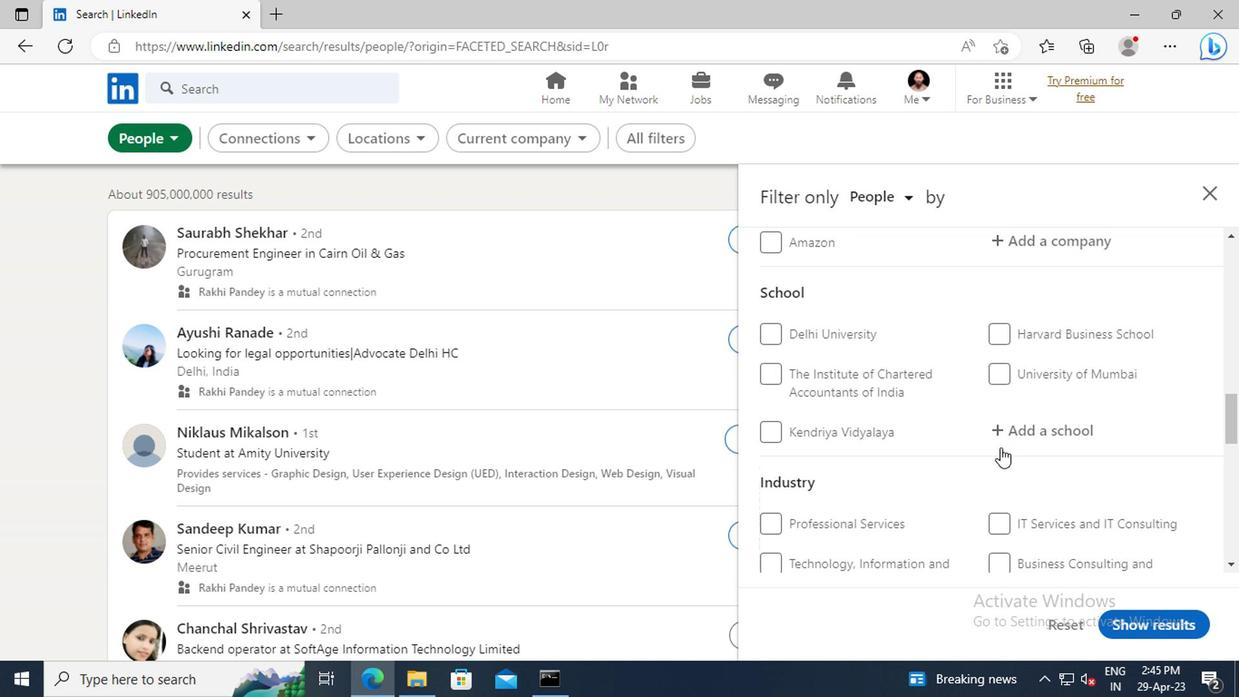 
Action: Mouse scrolled (834, 439) with delta (0, 0)
Screenshot: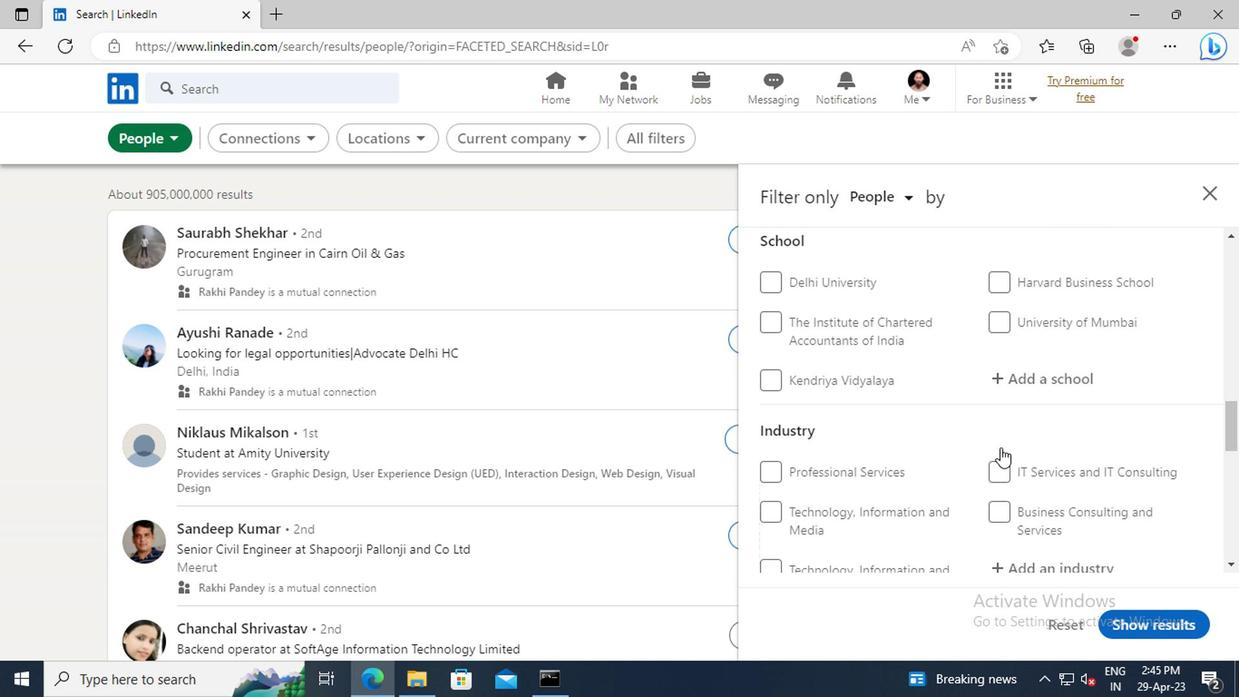 
Action: Mouse scrolled (834, 439) with delta (0, 0)
Screenshot: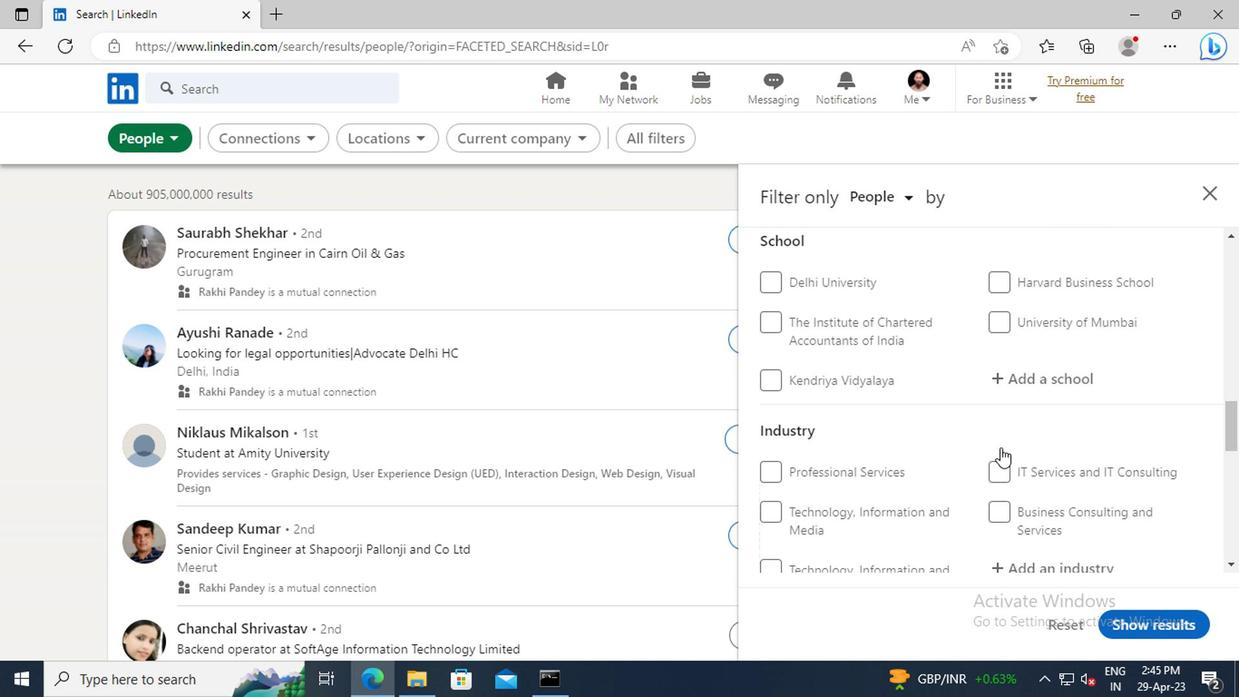 
Action: Mouse scrolled (834, 439) with delta (0, 0)
Screenshot: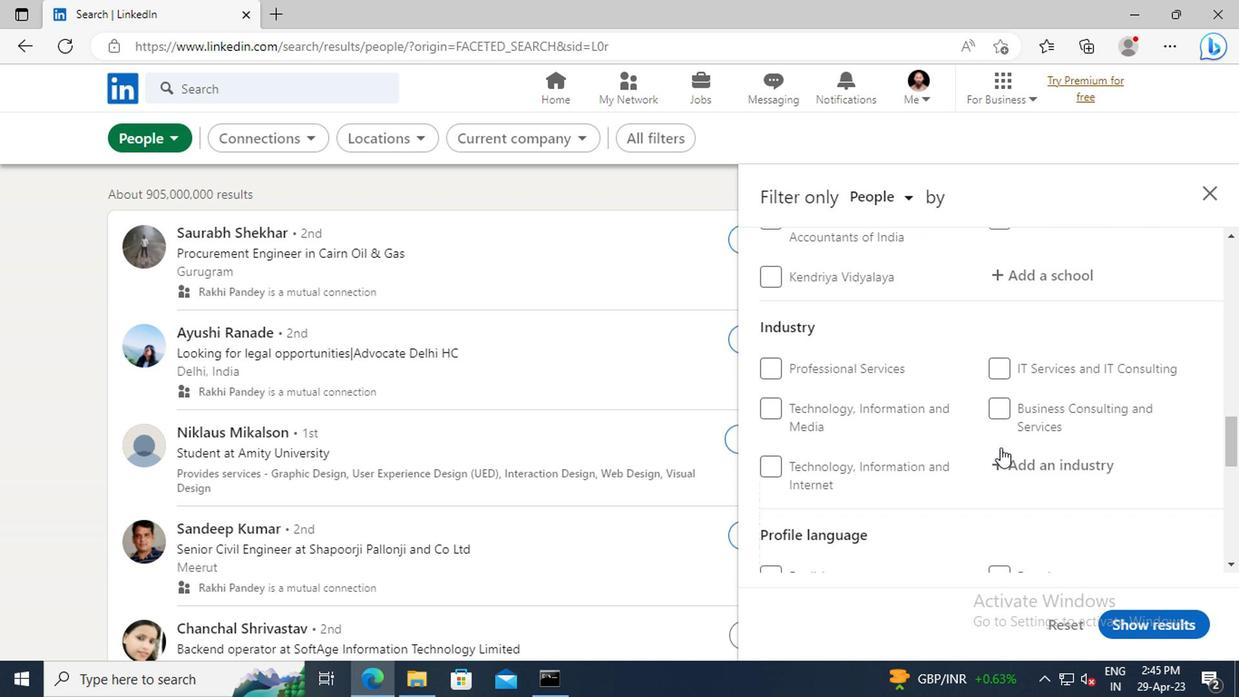 
Action: Mouse scrolled (834, 439) with delta (0, 0)
Screenshot: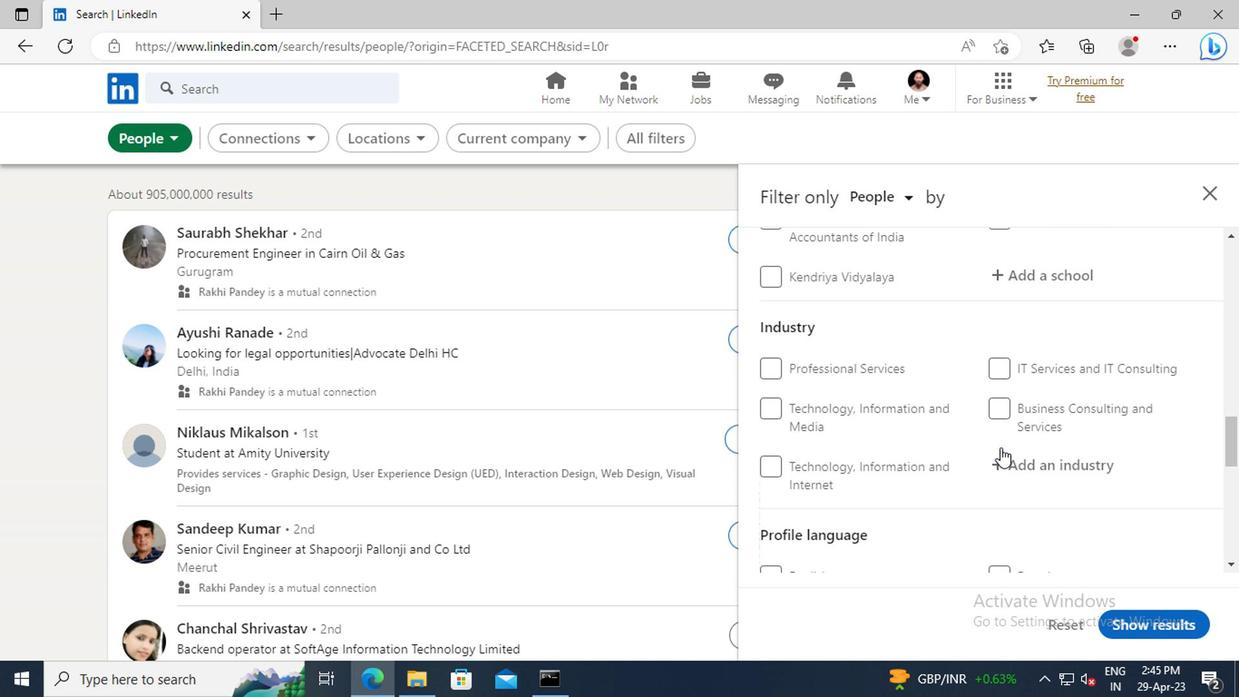 
Action: Mouse scrolled (834, 439) with delta (0, 0)
Screenshot: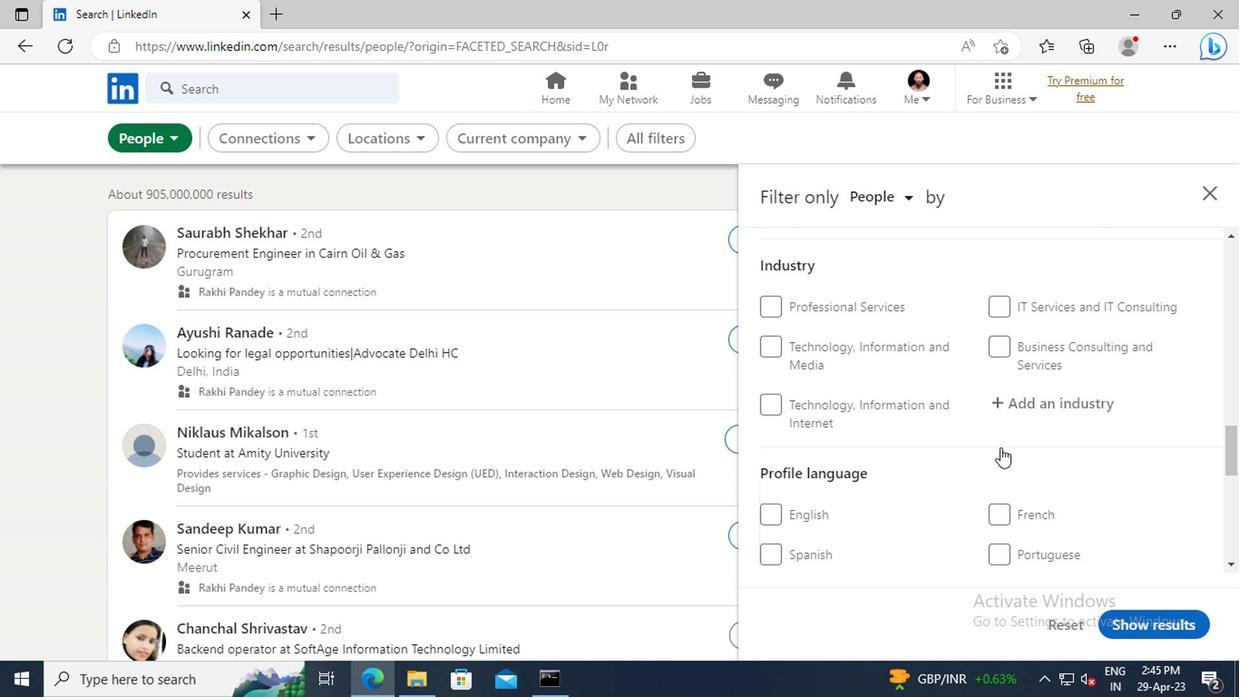 
Action: Mouse moved to (834, 449)
Screenshot: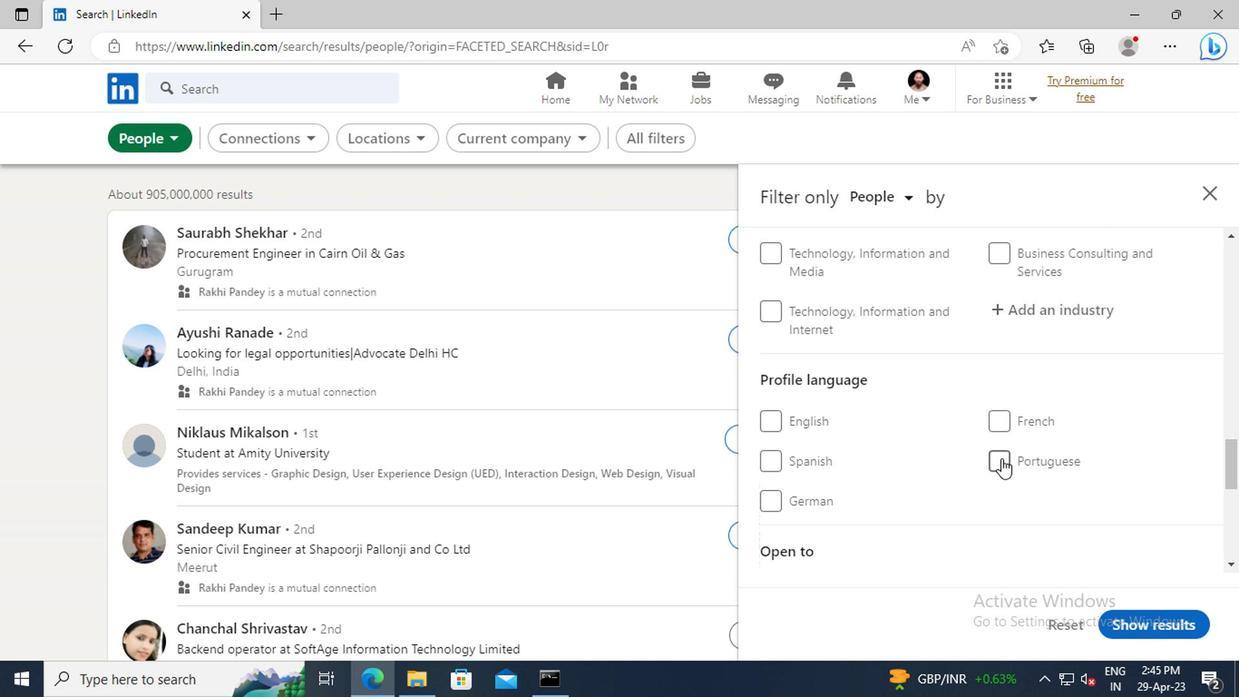 
Action: Mouse pressed left at (834, 449)
Screenshot: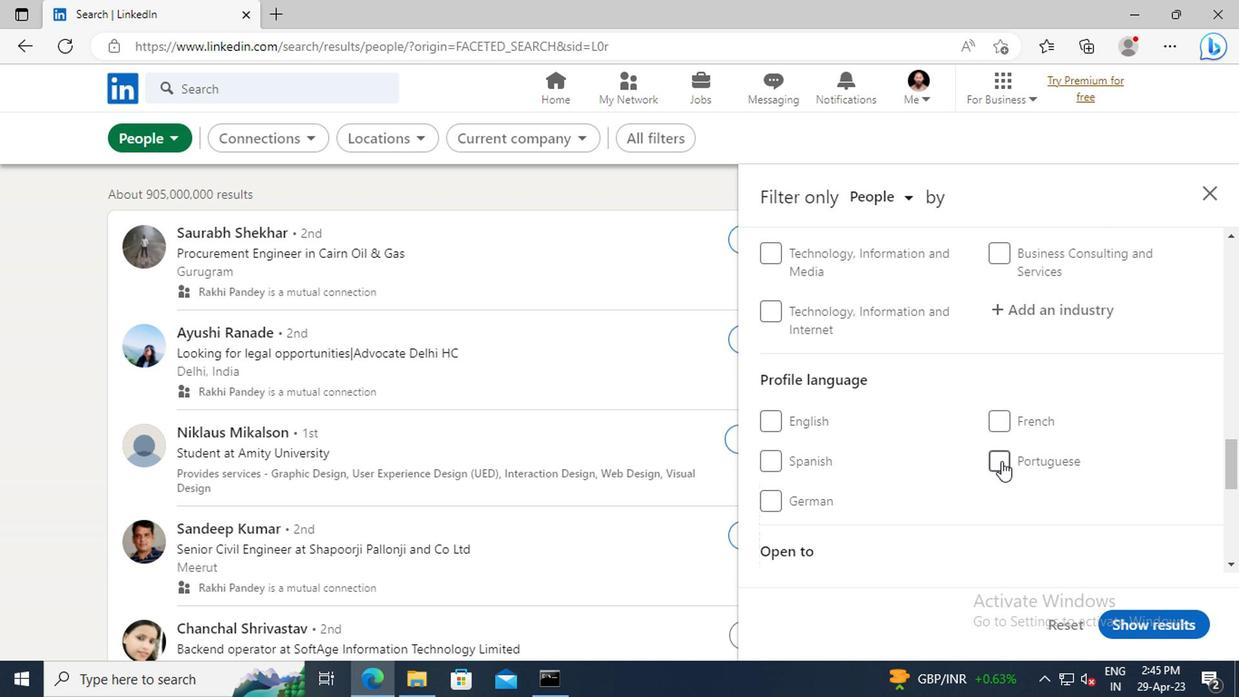 
Action: Mouse moved to (846, 431)
Screenshot: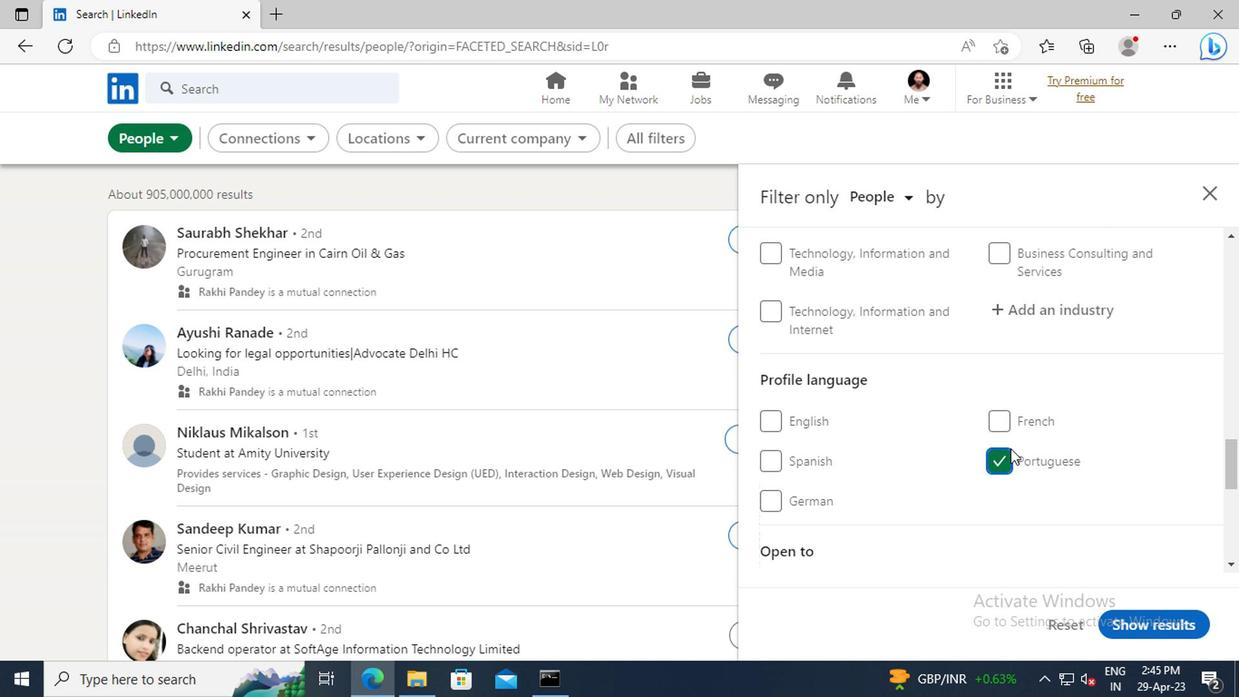 
Action: Mouse scrolled (846, 431) with delta (0, 0)
Screenshot: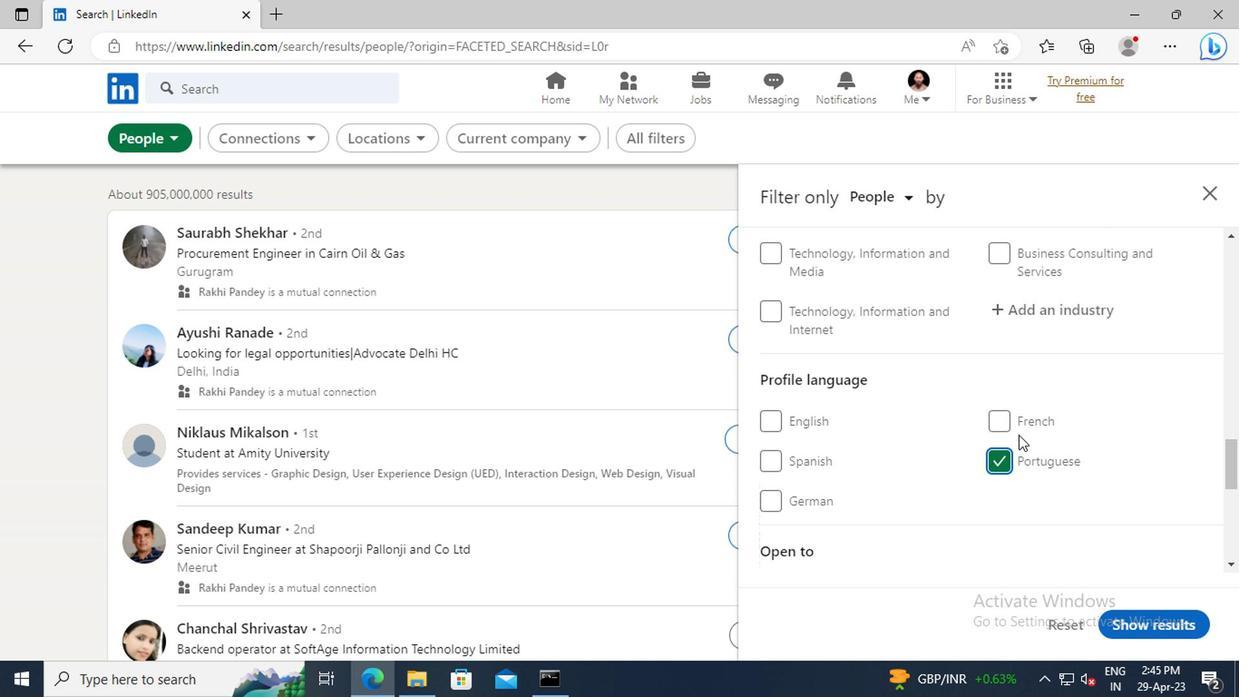 
Action: Mouse scrolled (846, 431) with delta (0, 0)
Screenshot: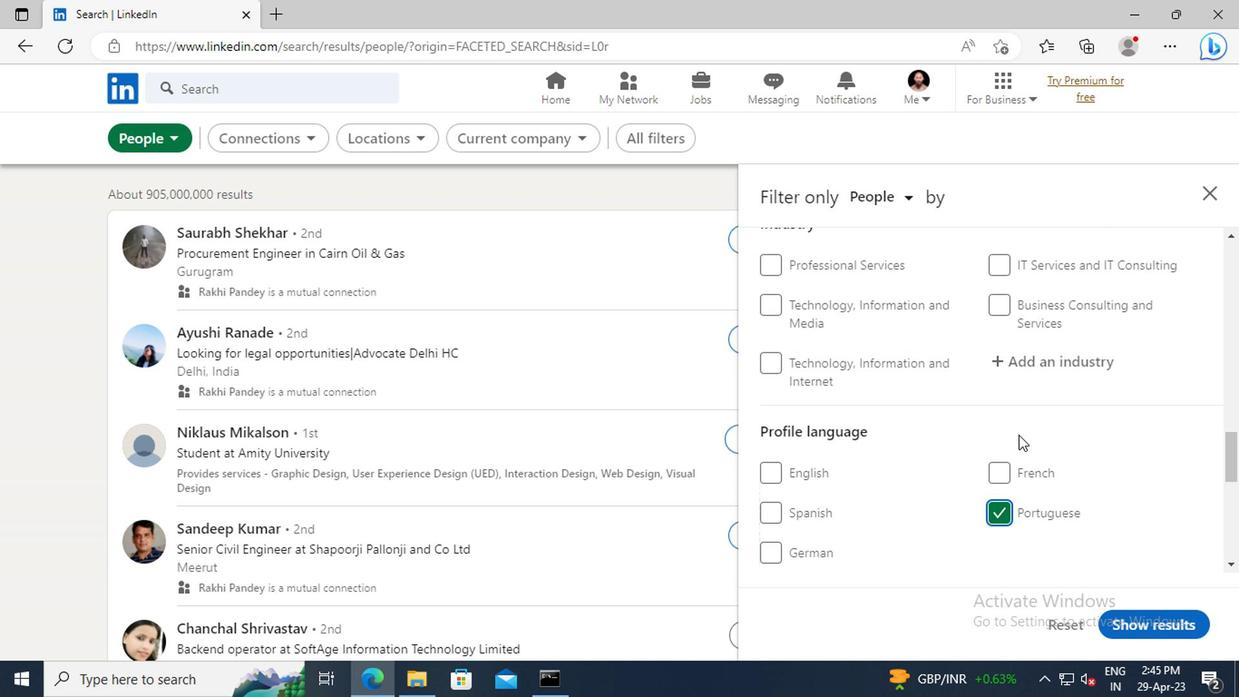 
Action: Mouse scrolled (846, 431) with delta (0, 0)
Screenshot: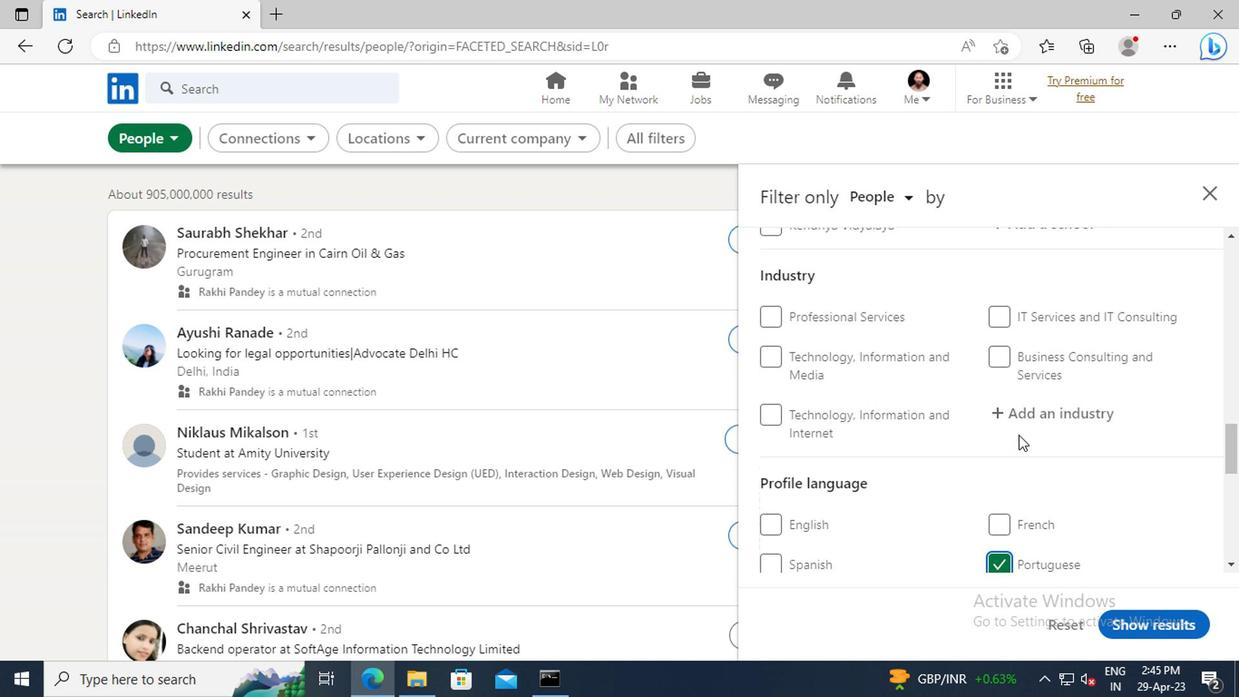 
Action: Mouse scrolled (846, 431) with delta (0, 0)
Screenshot: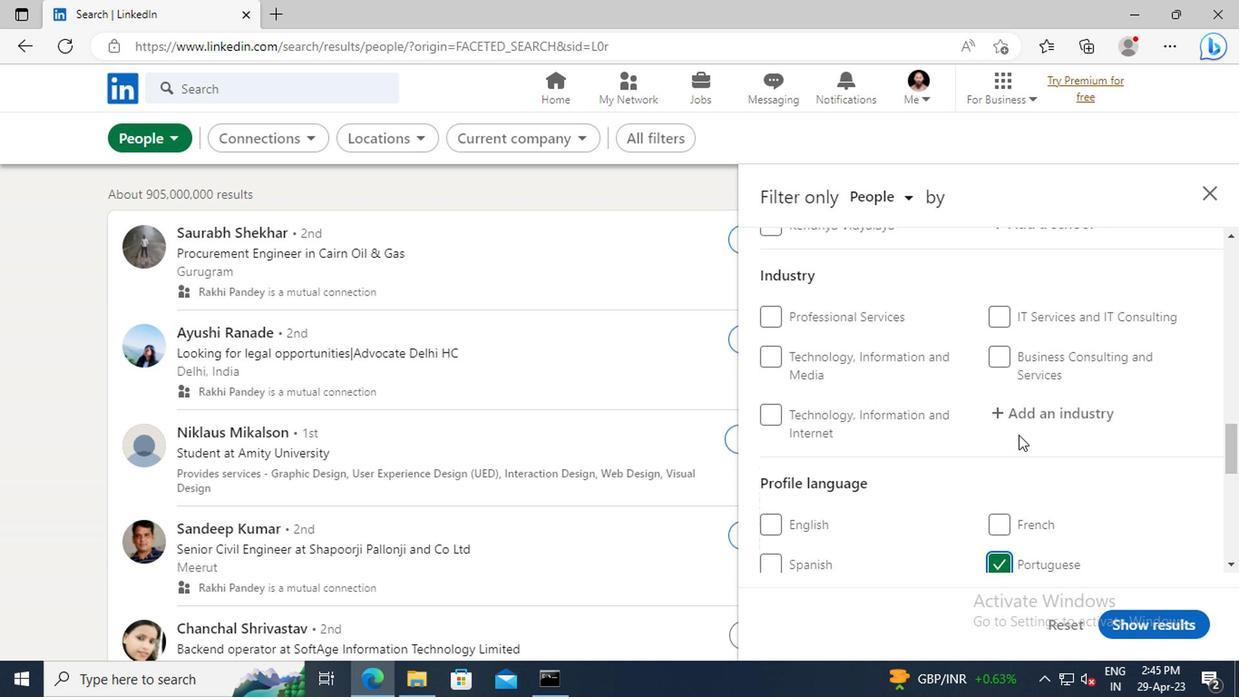 
Action: Mouse scrolled (846, 431) with delta (0, 0)
Screenshot: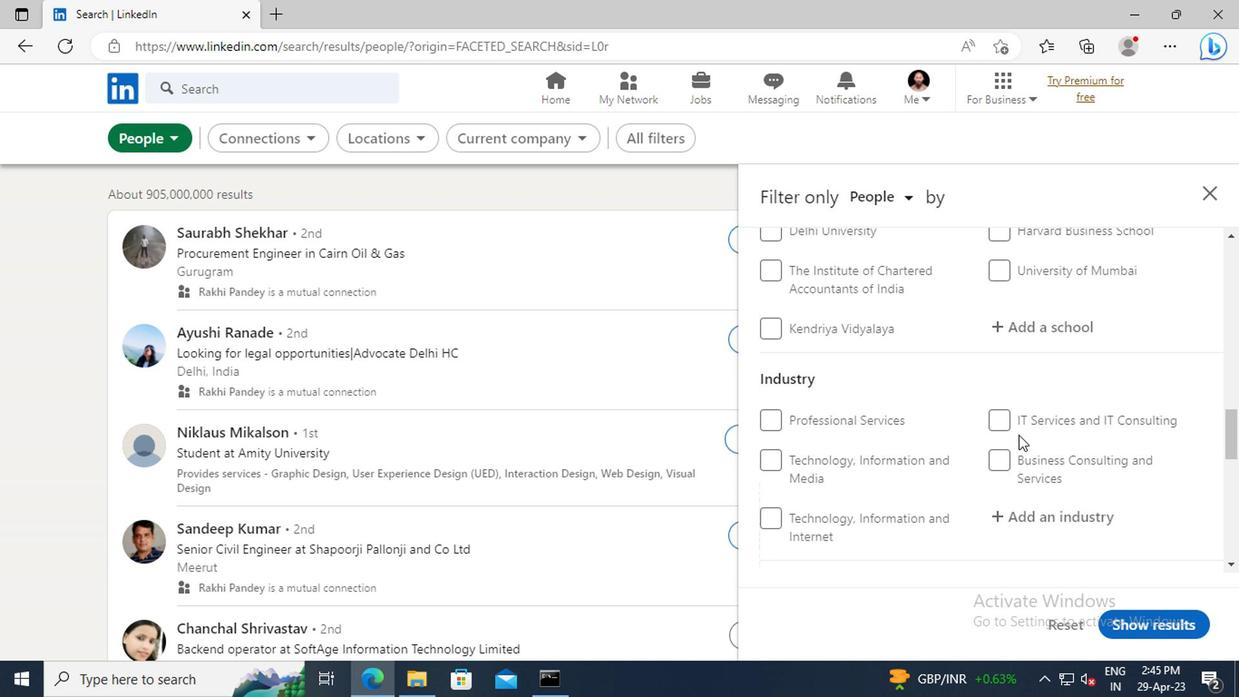 
Action: Mouse scrolled (846, 431) with delta (0, 0)
Screenshot: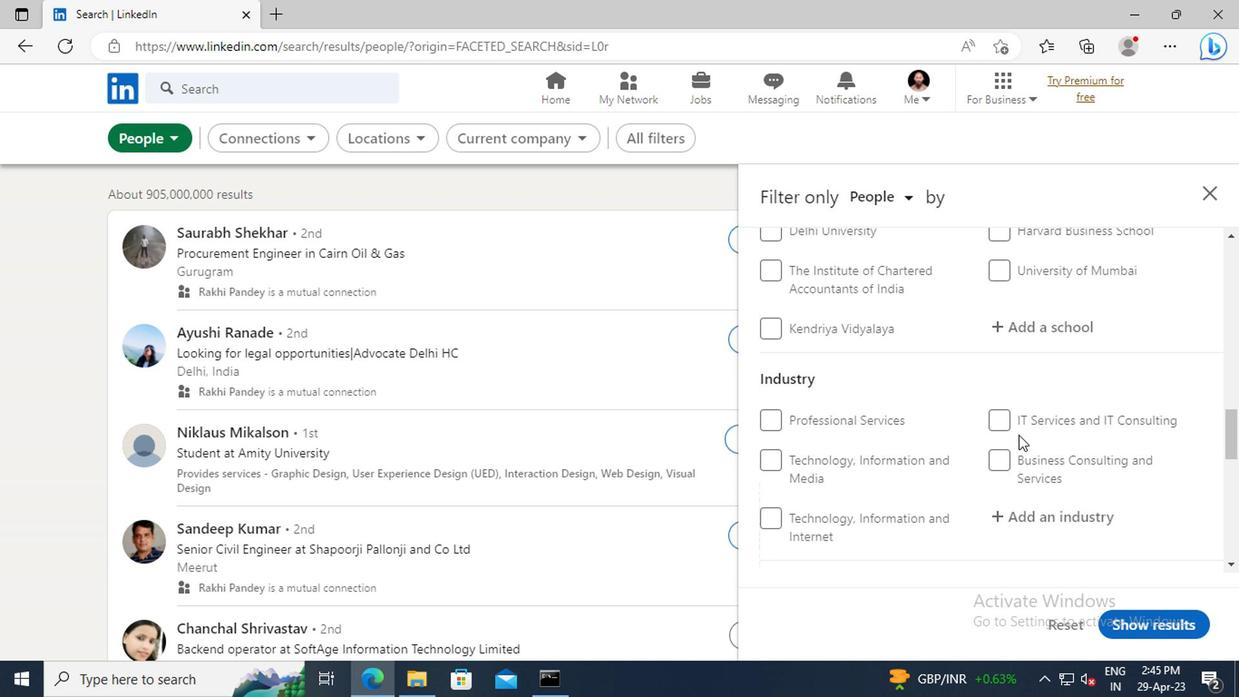 
Action: Mouse scrolled (846, 431) with delta (0, 0)
Screenshot: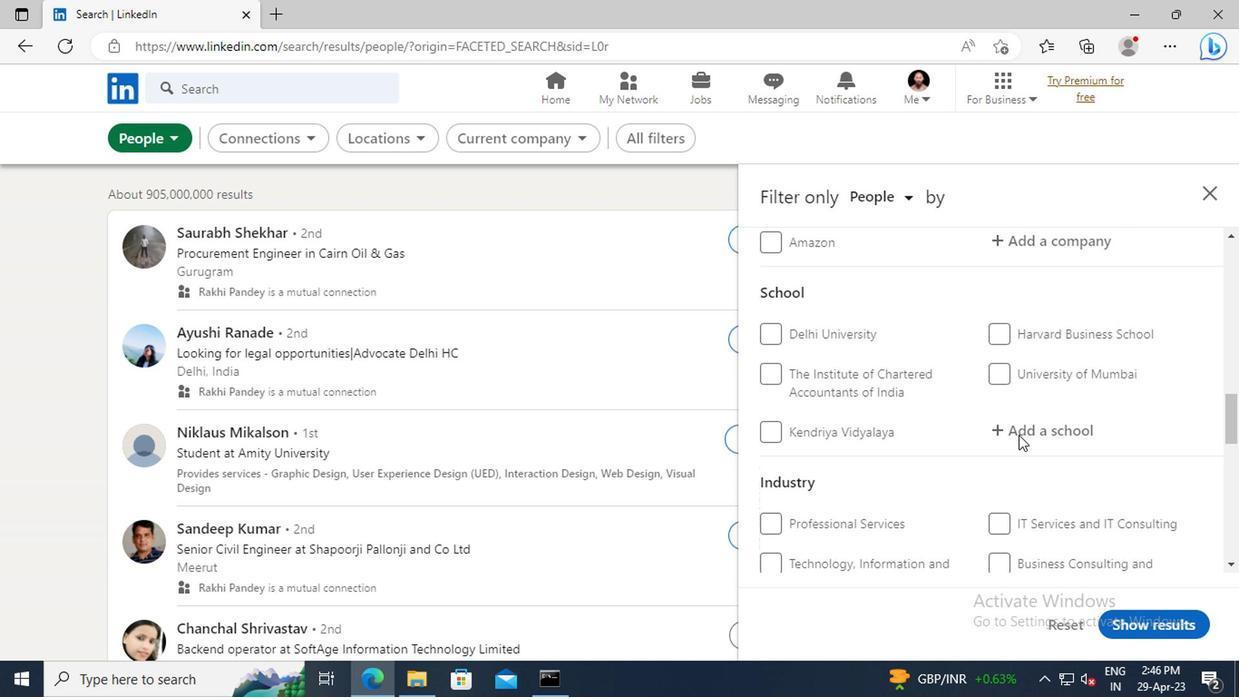 
Action: Mouse scrolled (846, 431) with delta (0, 0)
Screenshot: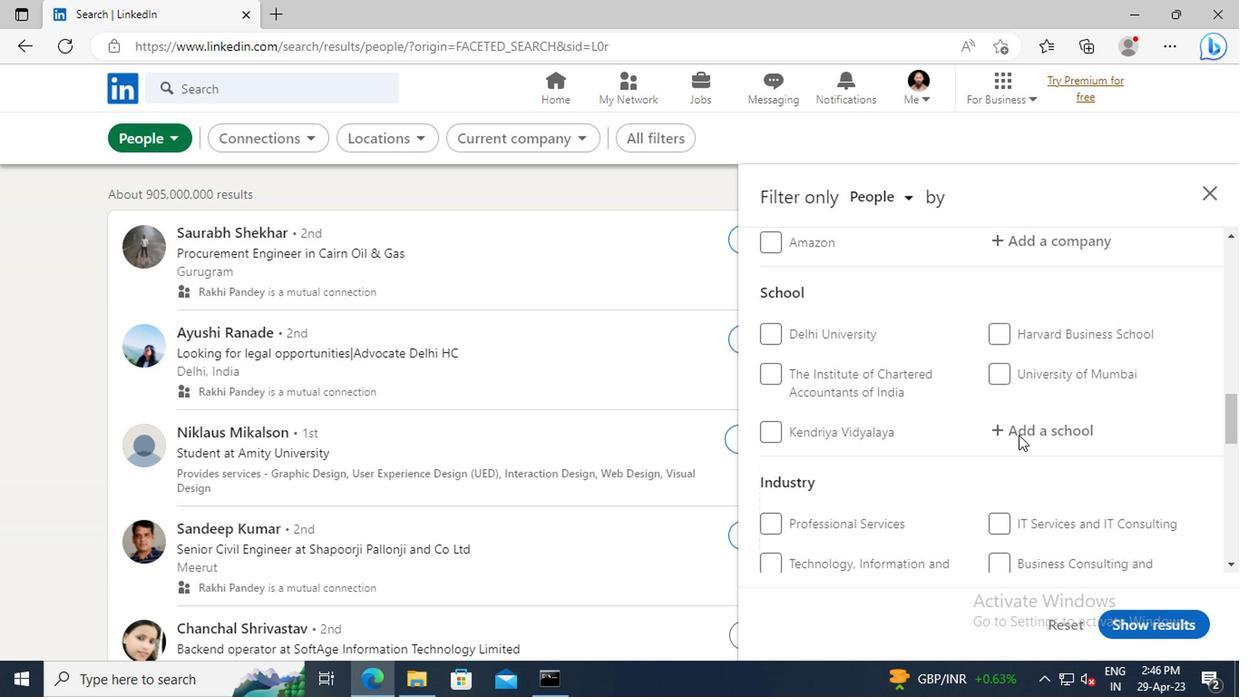 
Action: Mouse scrolled (846, 431) with delta (0, 0)
Screenshot: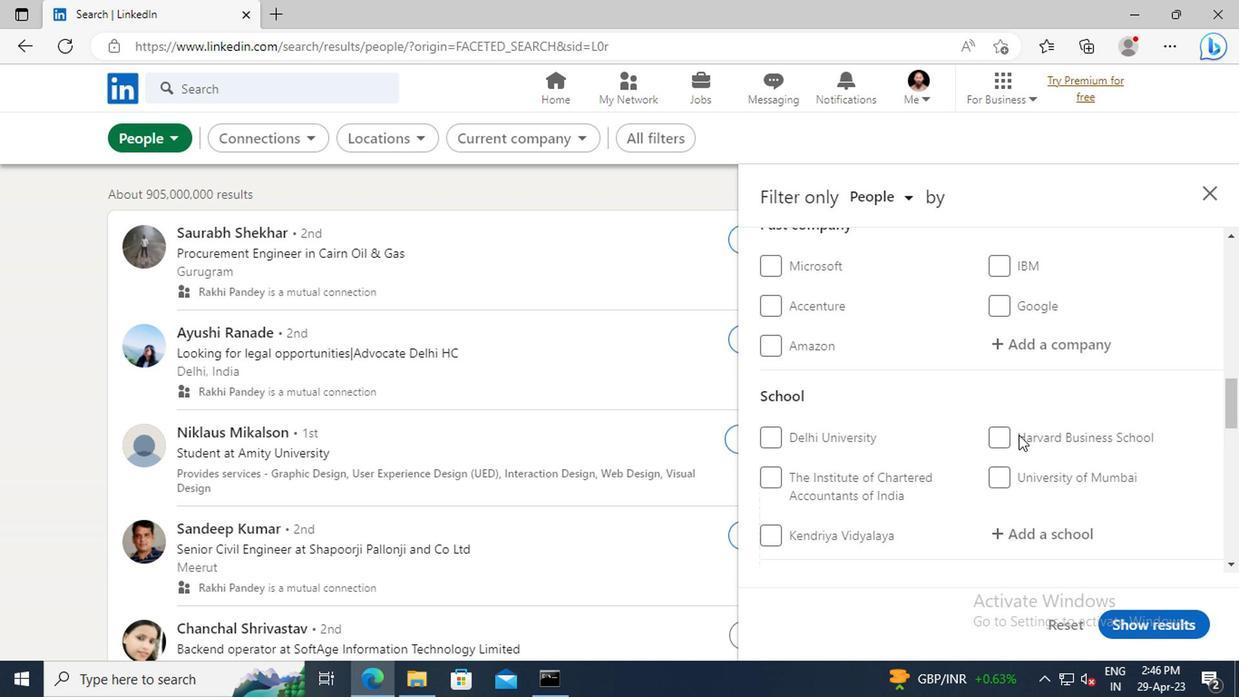 
Action: Mouse scrolled (846, 431) with delta (0, 0)
Screenshot: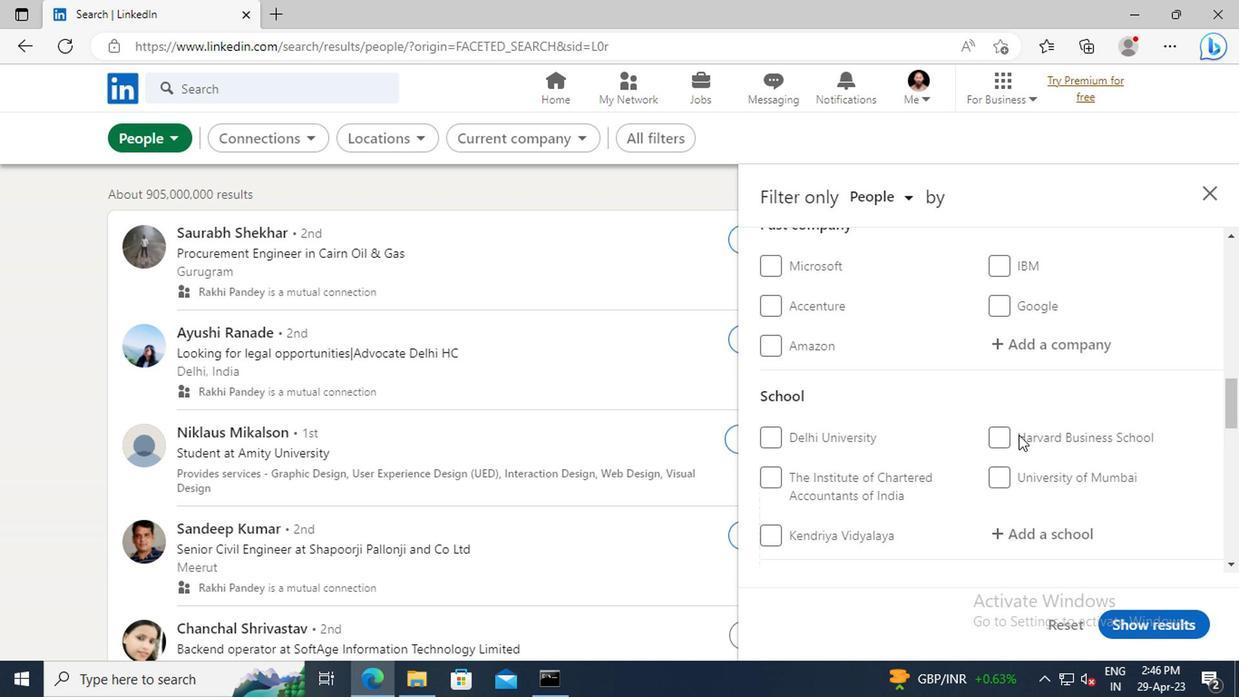
Action: Mouse scrolled (846, 431) with delta (0, 0)
Screenshot: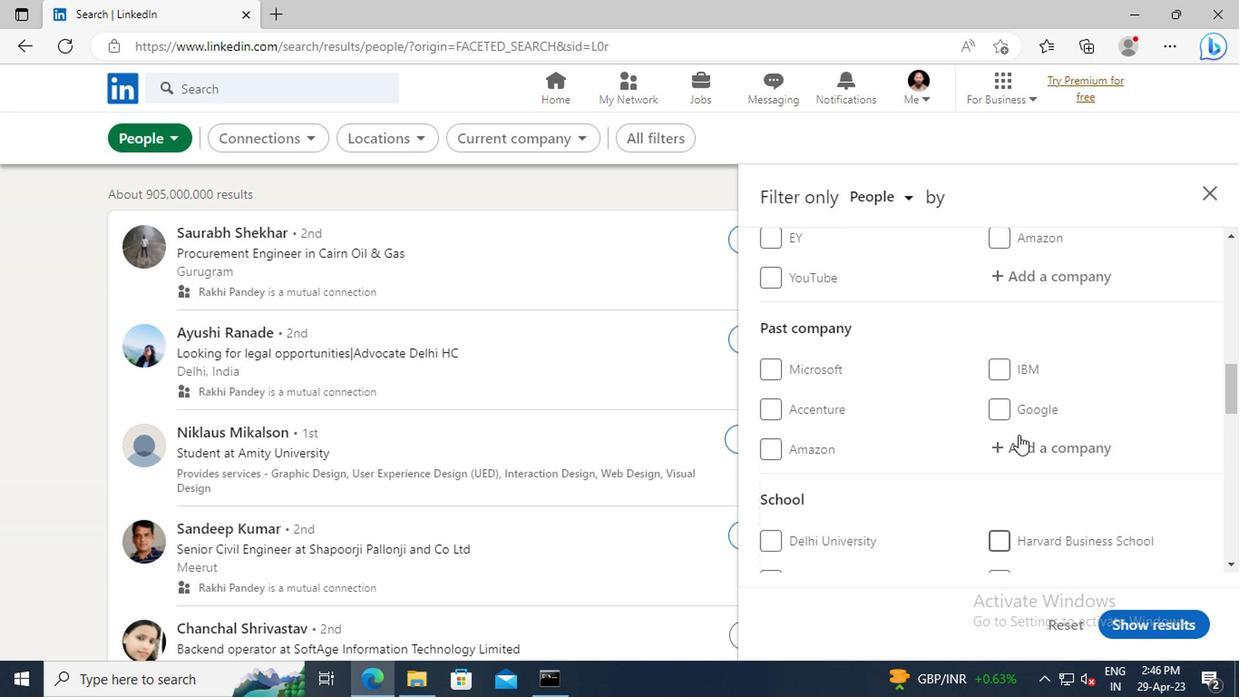 
Action: Mouse scrolled (846, 431) with delta (0, 0)
Screenshot: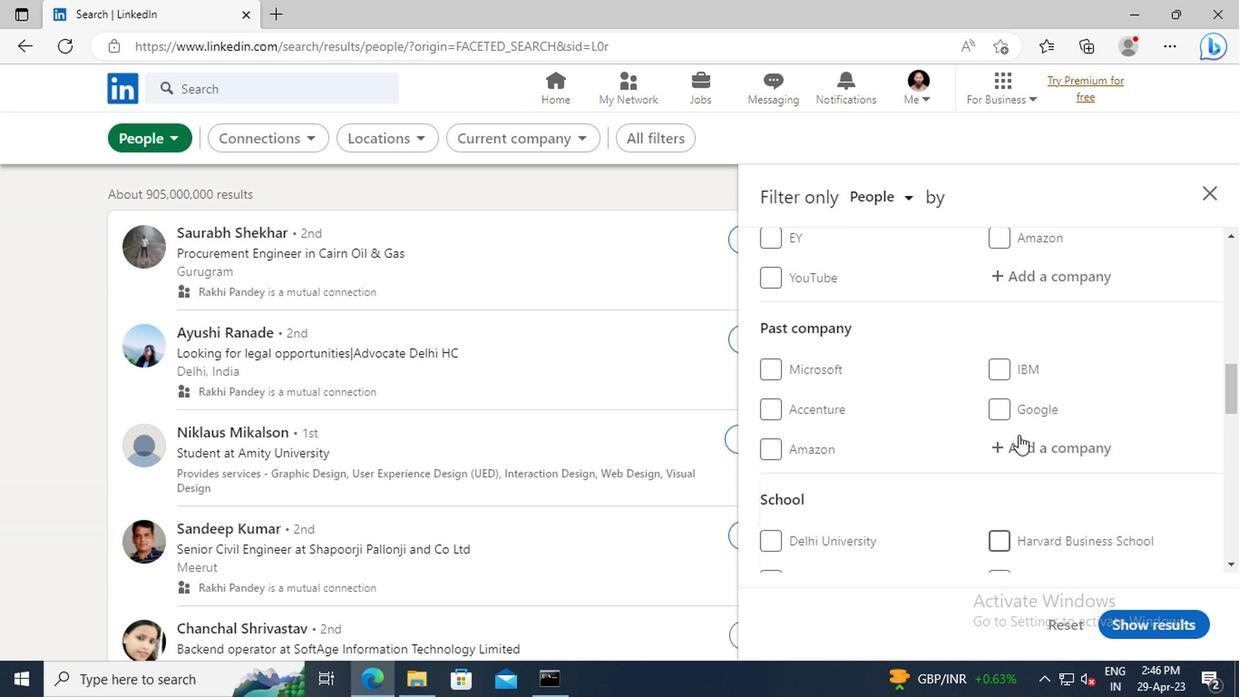 
Action: Mouse moved to (846, 431)
Screenshot: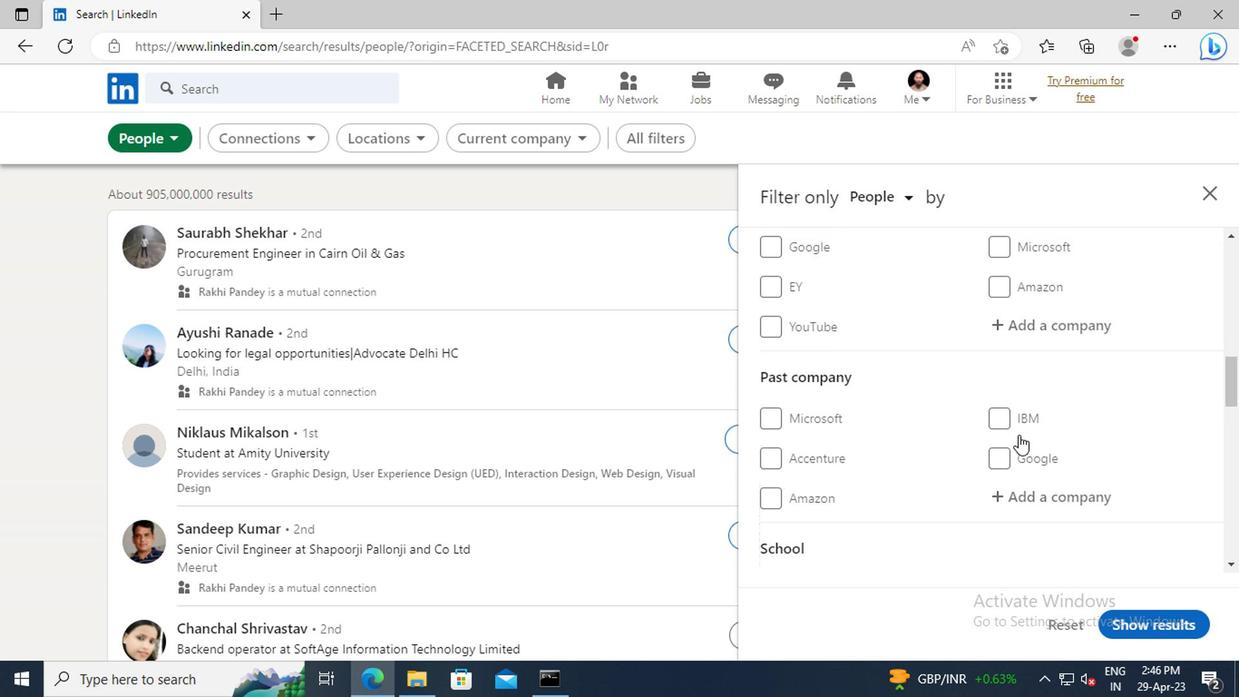 
Action: Mouse scrolled (846, 431) with delta (0, 0)
Screenshot: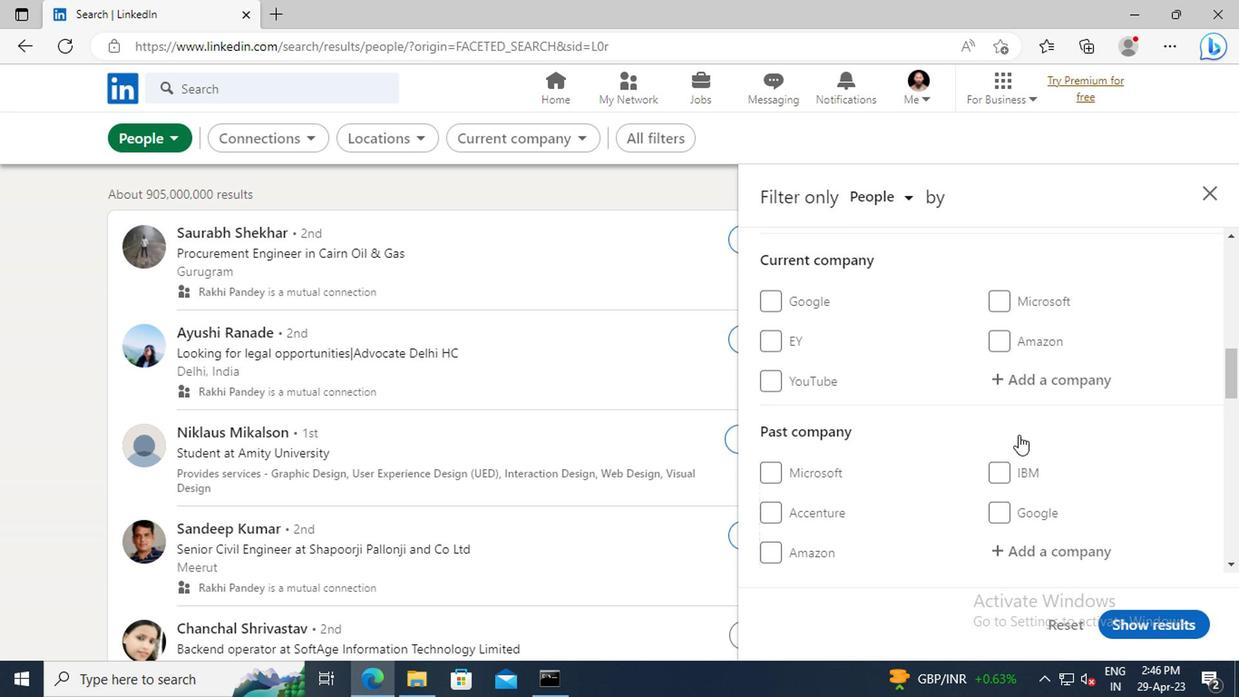 
Action: Mouse moved to (845, 422)
Screenshot: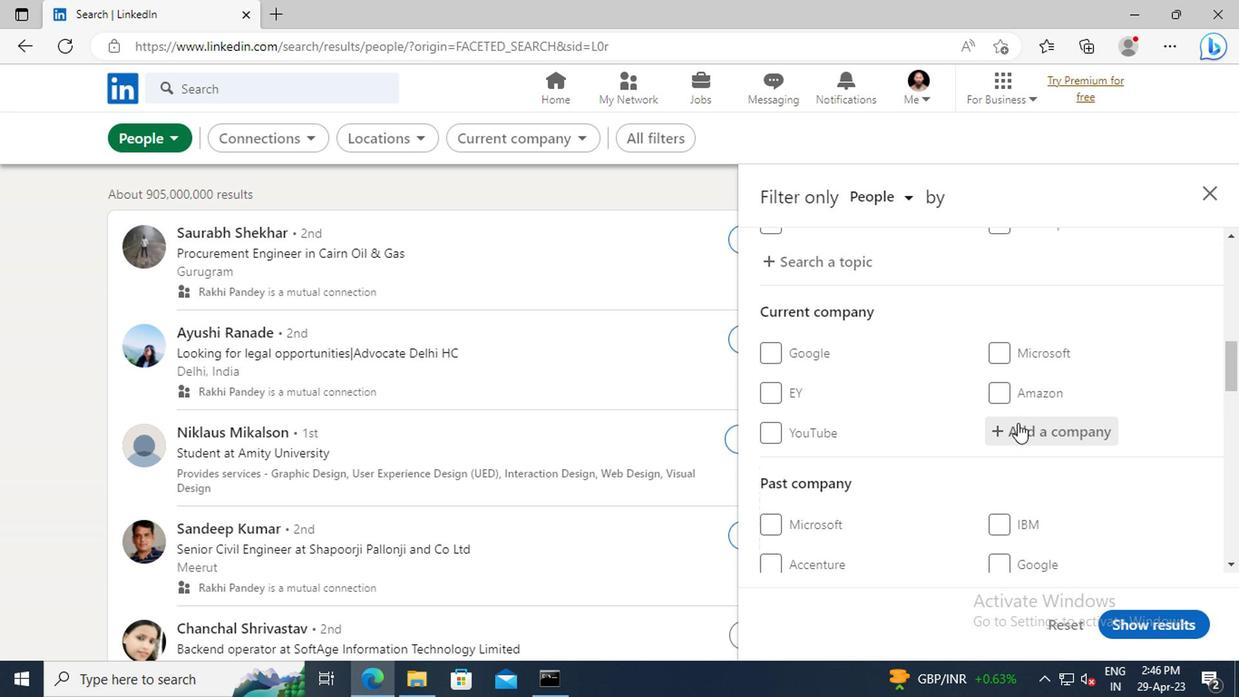 
Action: Mouse pressed left at (845, 422)
Screenshot: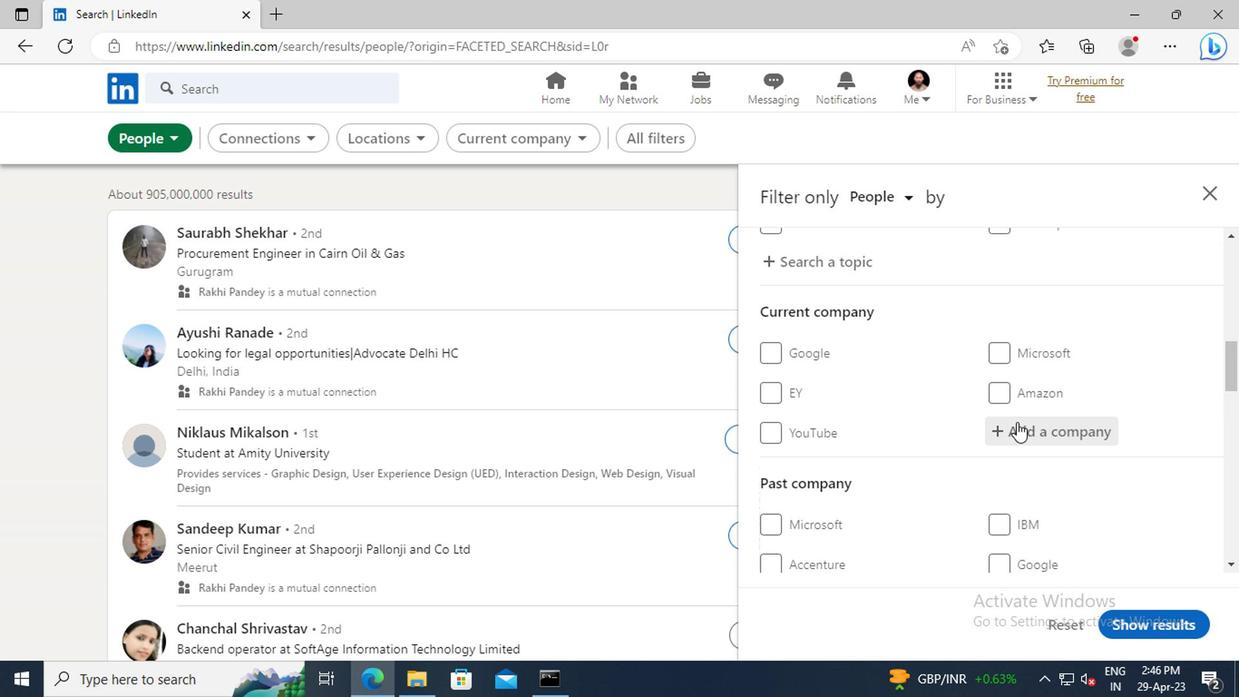 
Action: Key pressed <Key.shift>PAYTM<Key.space><Key.shift>PAYMENTS
Screenshot: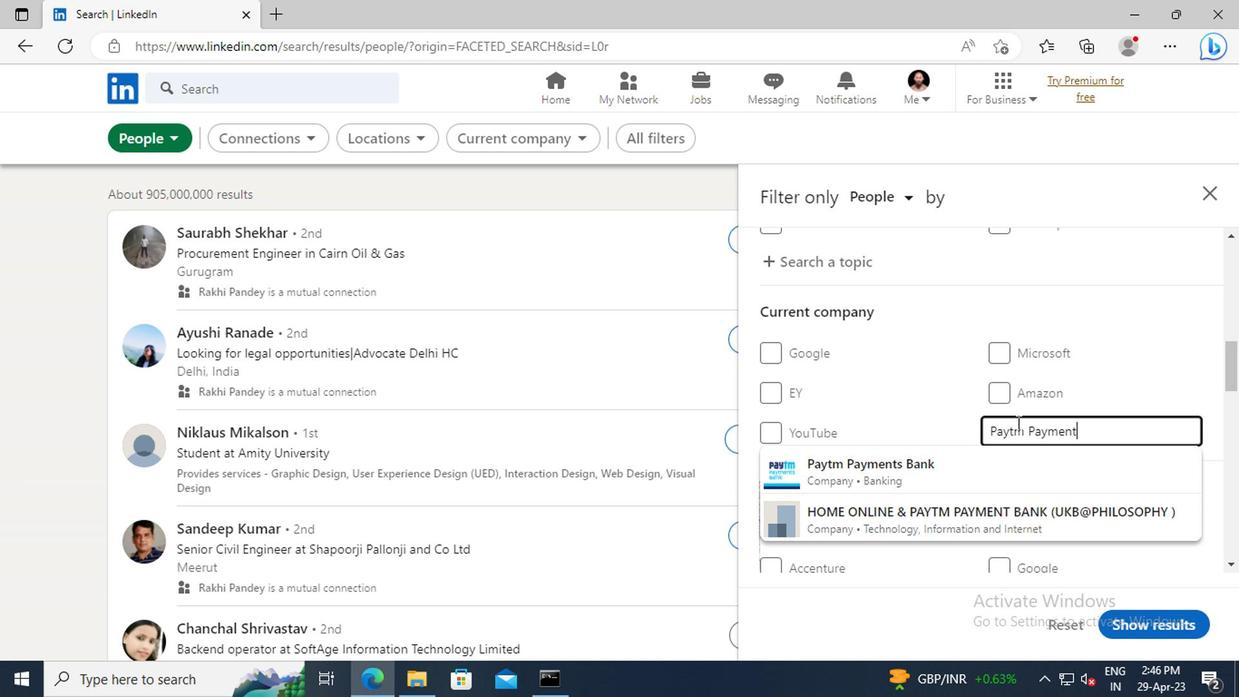 
Action: Mouse moved to (831, 454)
Screenshot: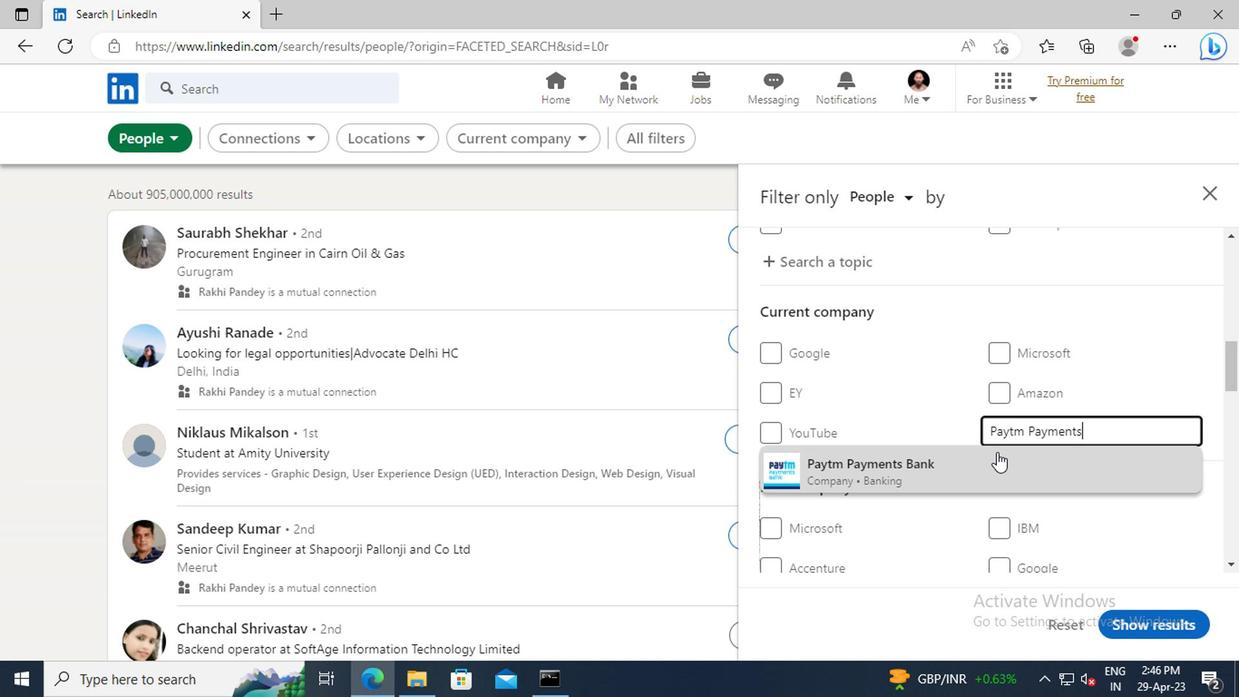 
Action: Mouse pressed left at (831, 454)
Screenshot: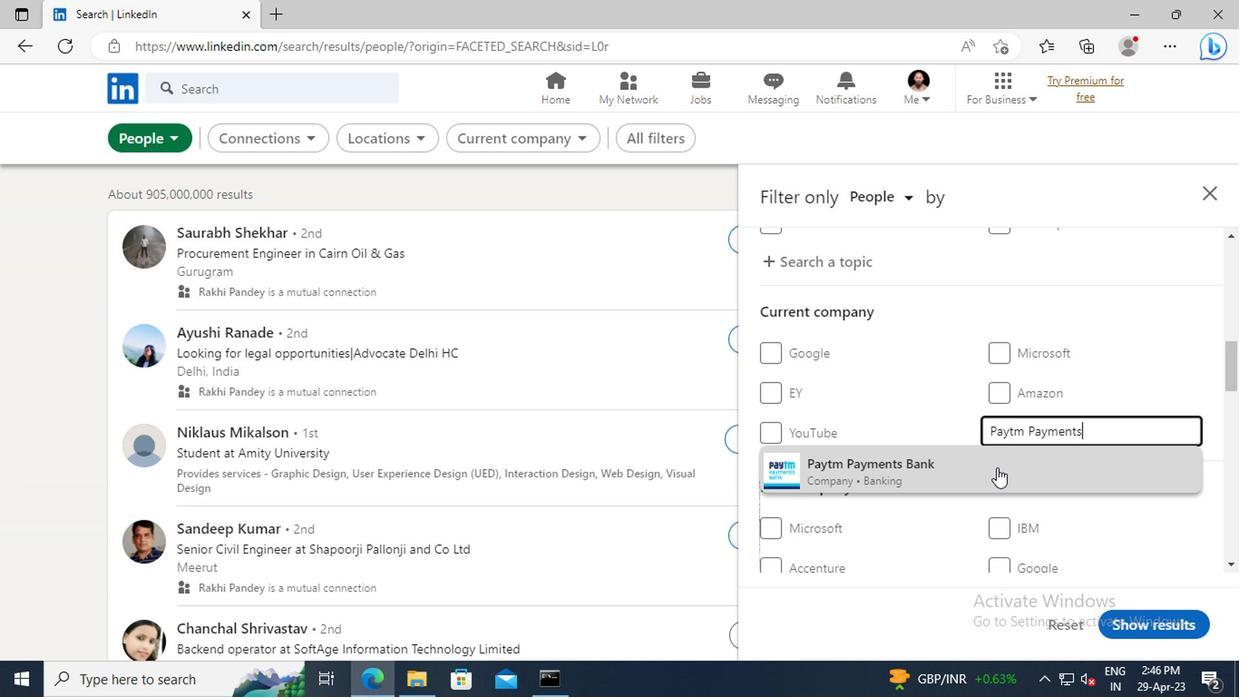 
Action: Mouse scrolled (831, 453) with delta (0, 0)
Screenshot: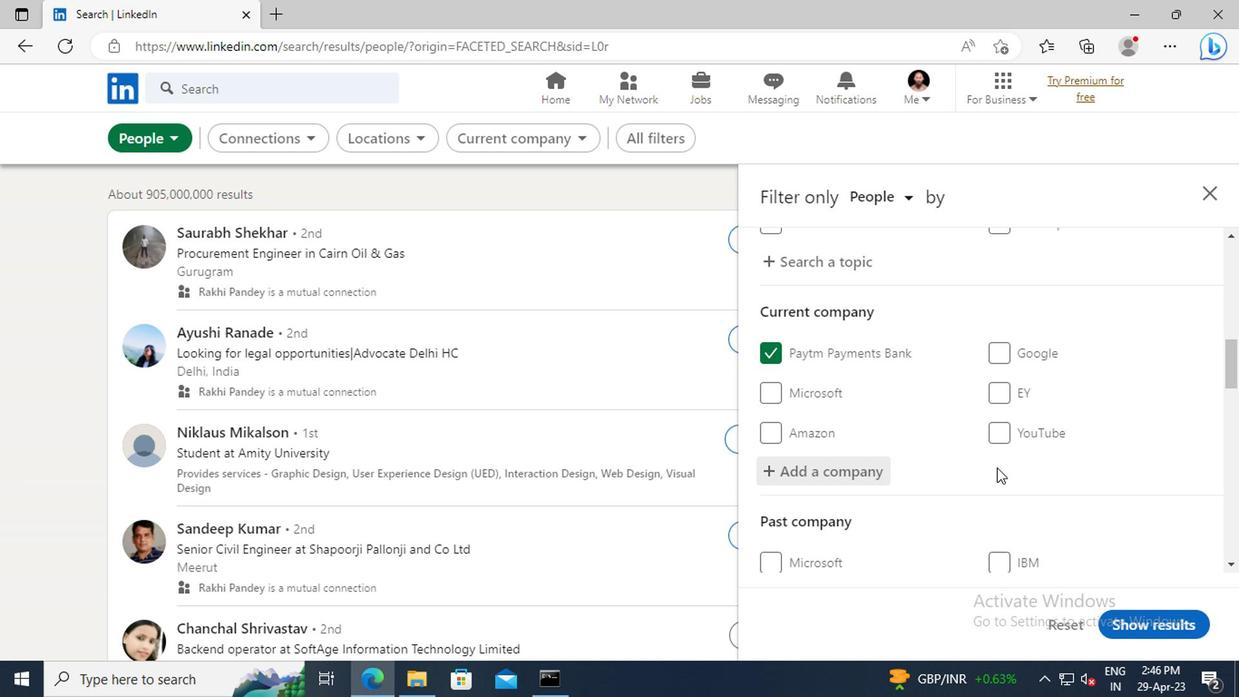 
Action: Mouse scrolled (831, 453) with delta (0, 0)
Screenshot: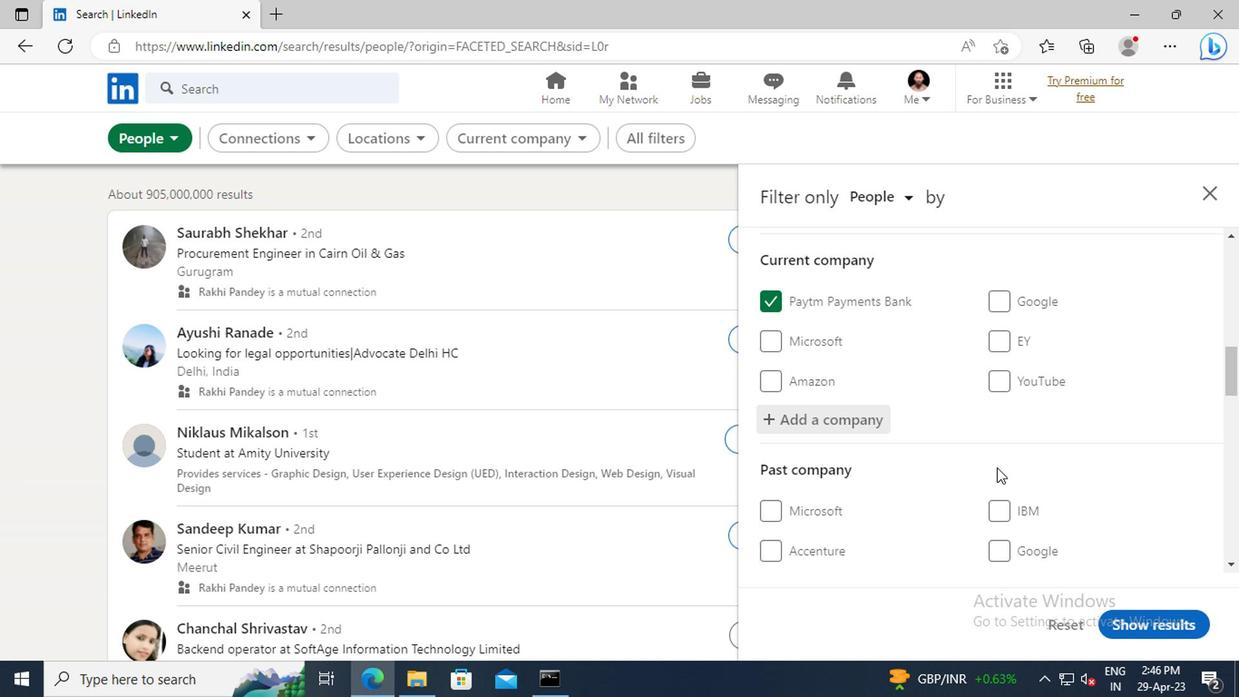 
Action: Mouse scrolled (831, 453) with delta (0, 0)
Screenshot: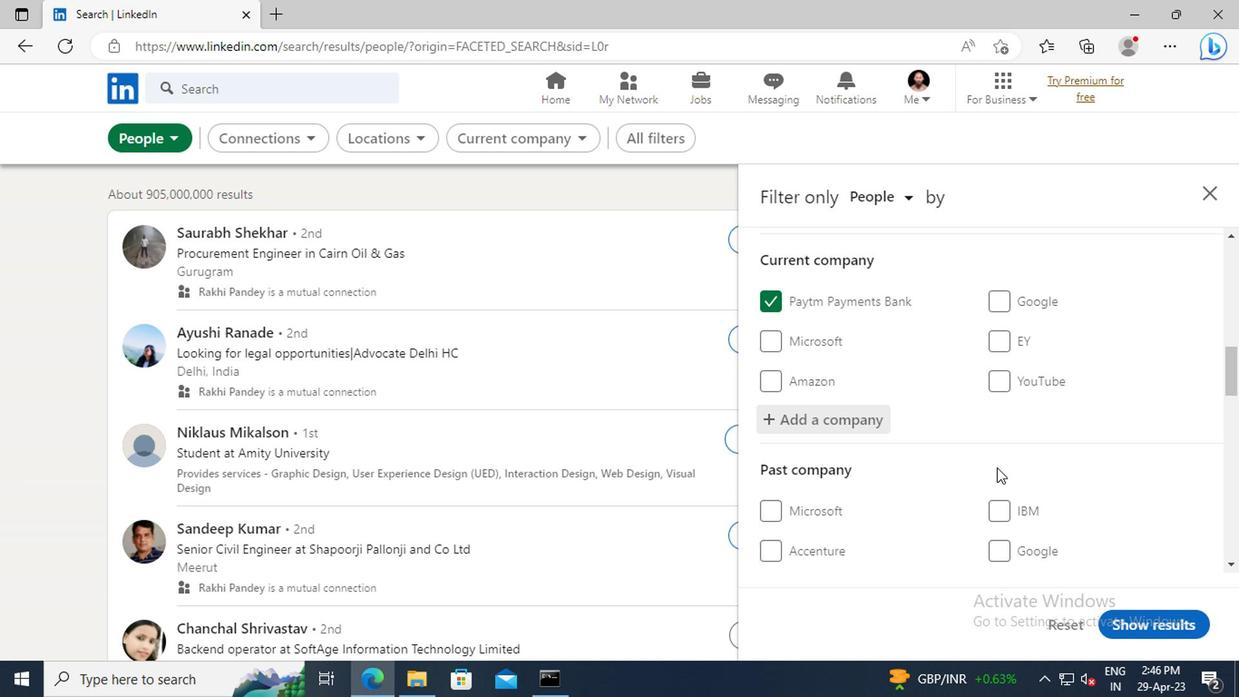 
Action: Mouse scrolled (831, 453) with delta (0, 0)
Screenshot: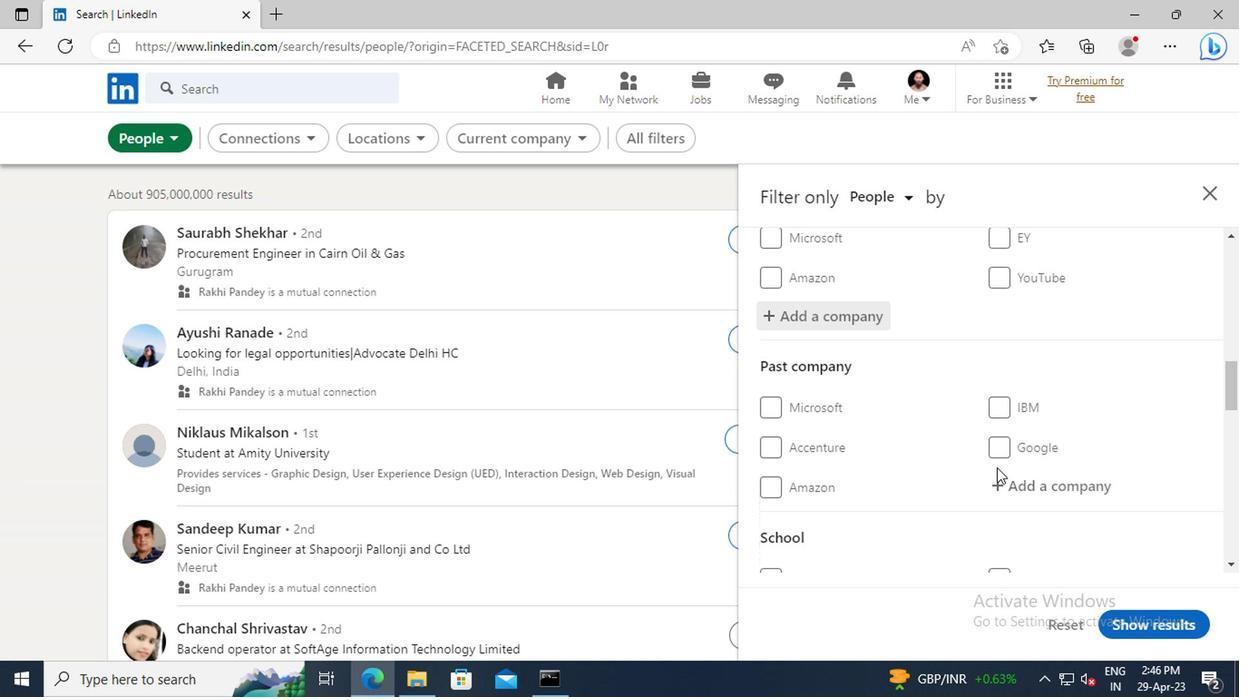 
Action: Mouse scrolled (831, 453) with delta (0, 0)
Screenshot: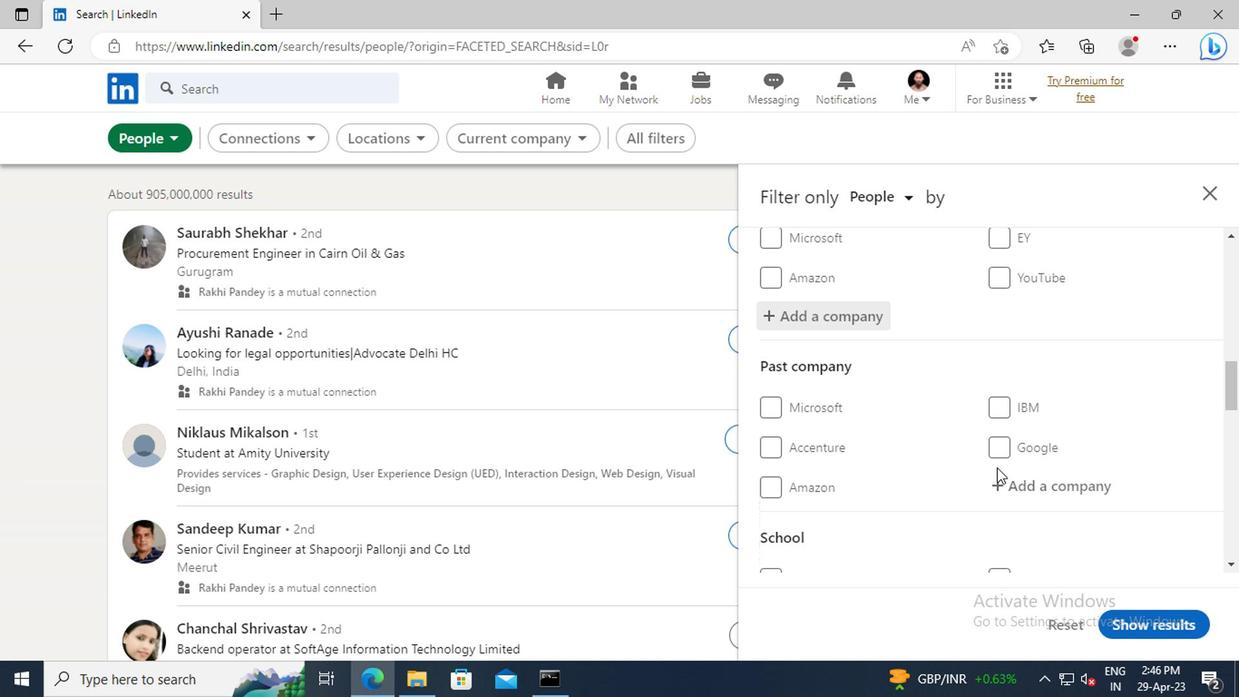 
Action: Mouse scrolled (831, 453) with delta (0, 0)
Screenshot: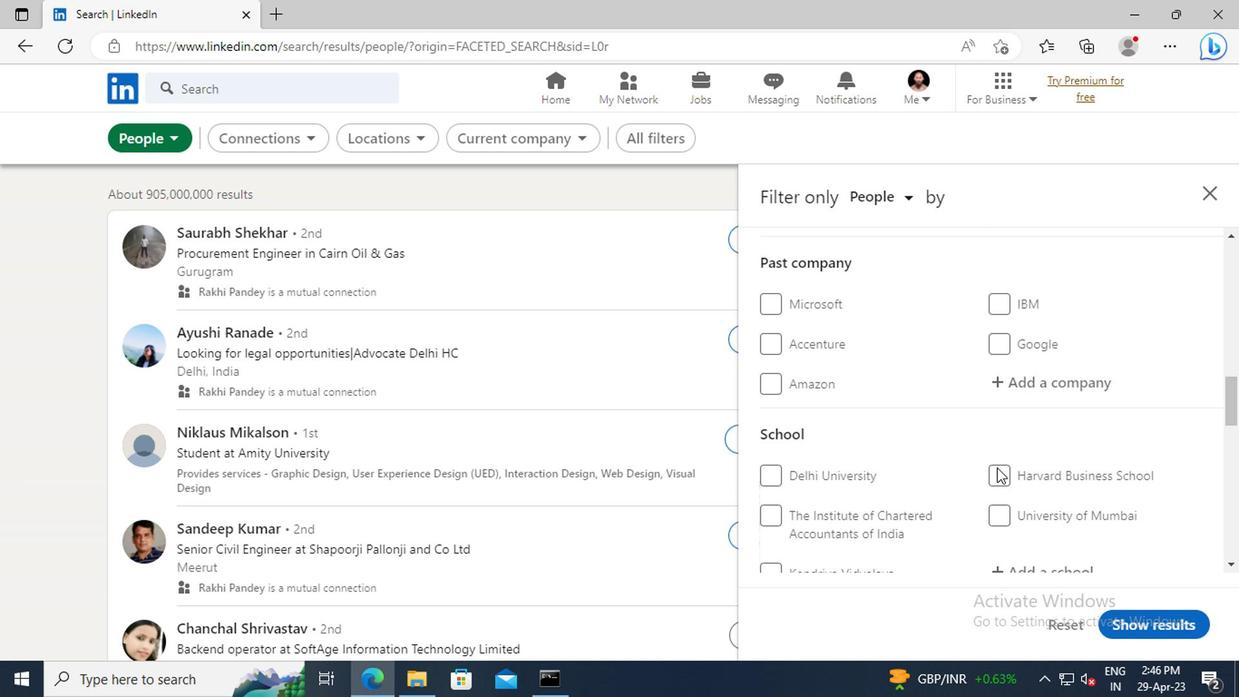 
Action: Mouse scrolled (831, 453) with delta (0, 0)
Screenshot: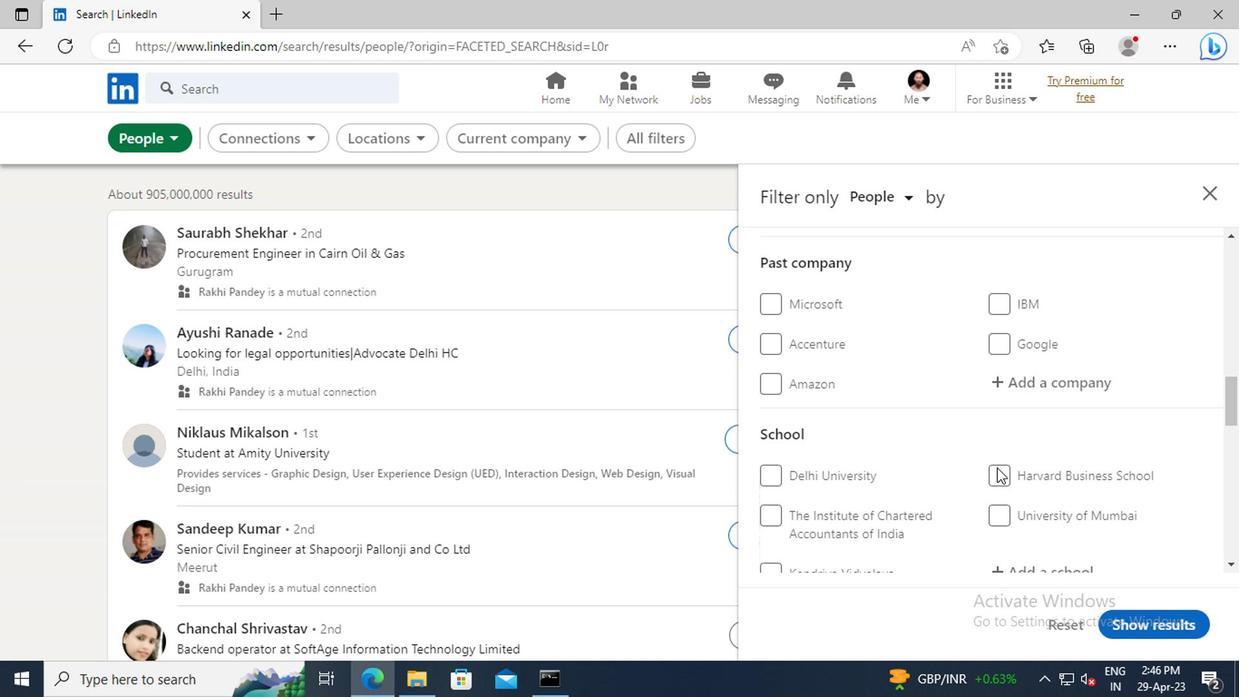 
Action: Mouse scrolled (831, 453) with delta (0, 0)
Screenshot: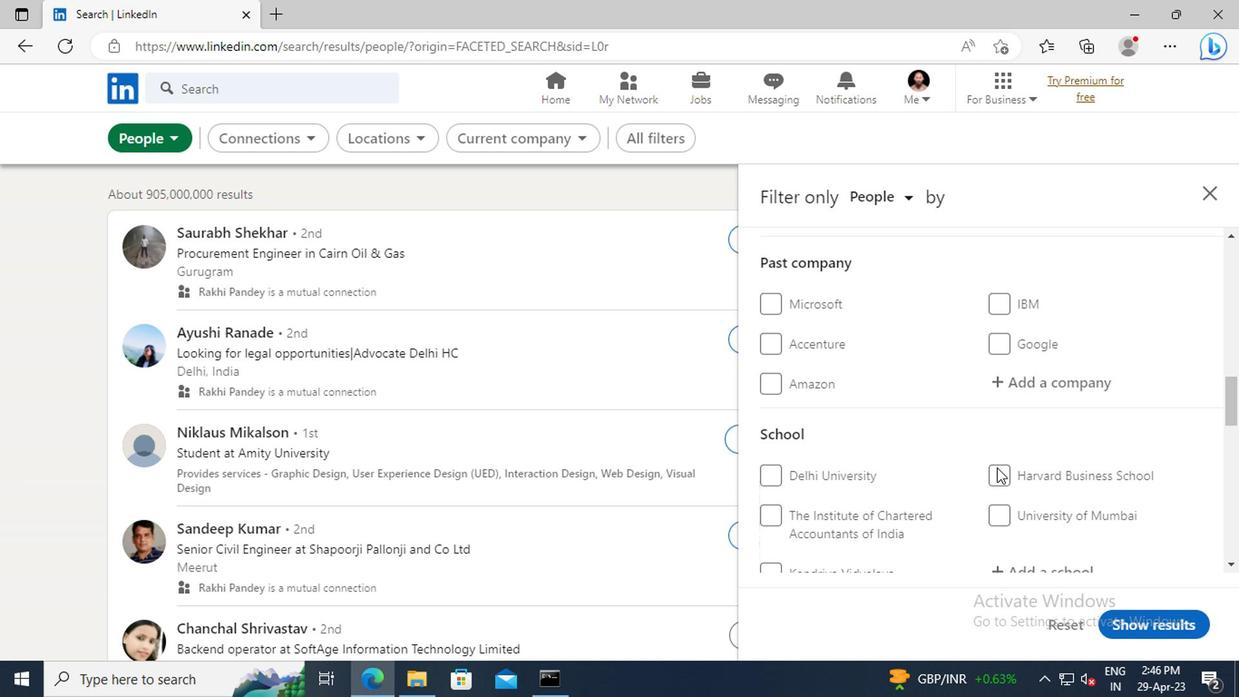 
Action: Mouse moved to (845, 420)
Screenshot: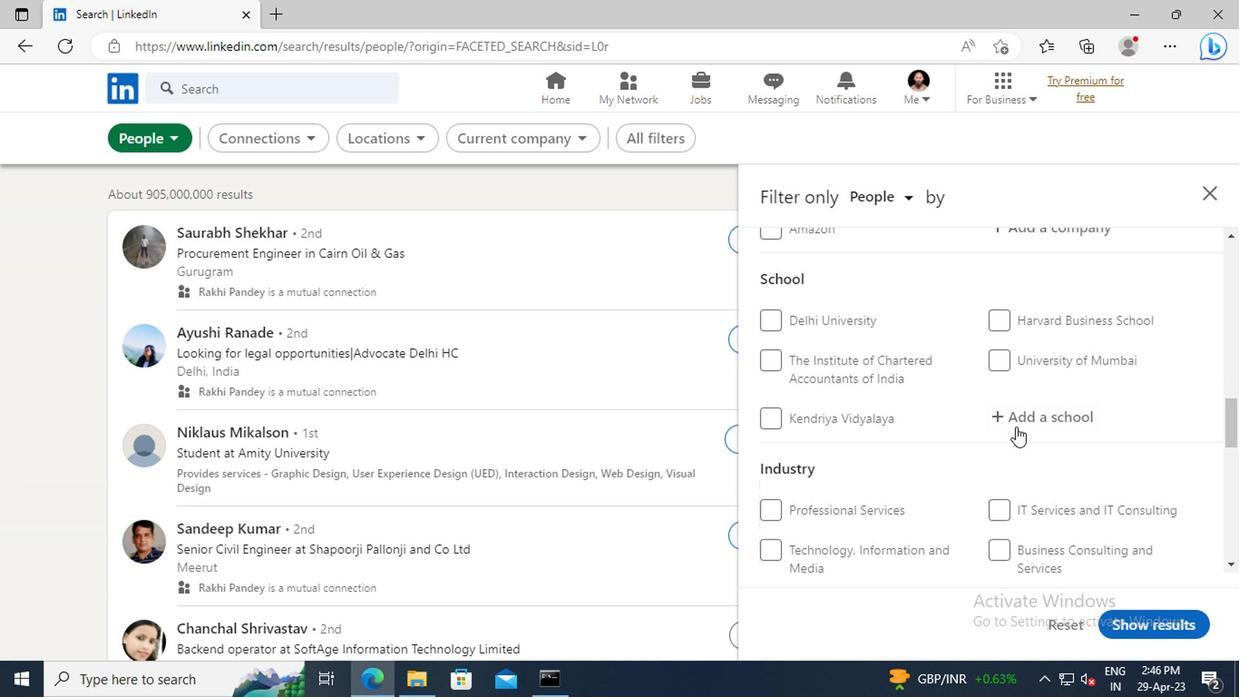 
Action: Mouse pressed left at (845, 420)
Screenshot: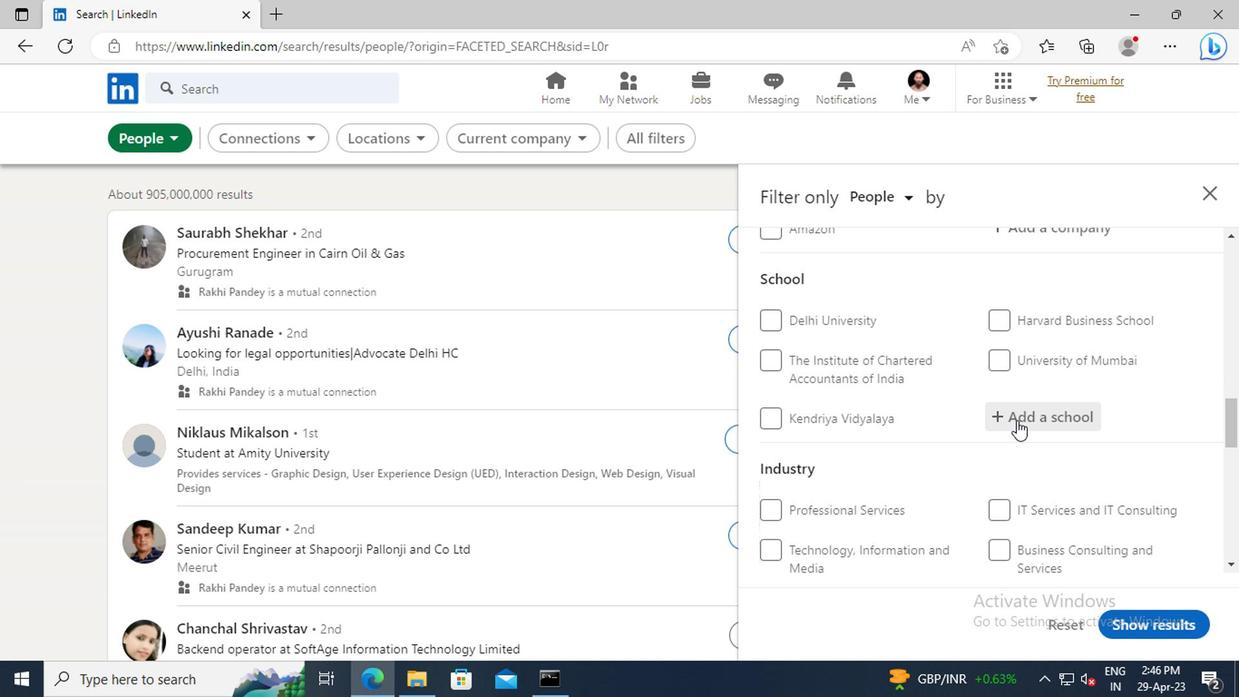 
Action: Key pressed <Key.shift>JNTU<Key.space><Key.shift>ANANT
Screenshot: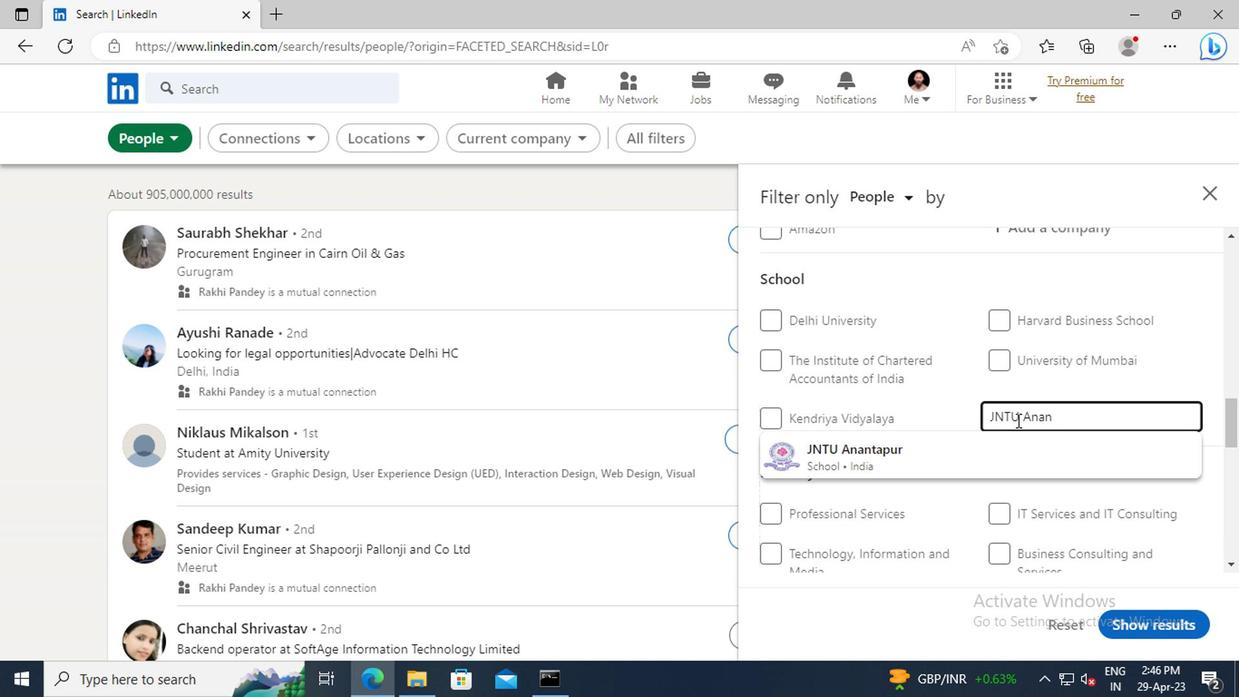 
Action: Mouse moved to (800, 438)
Screenshot: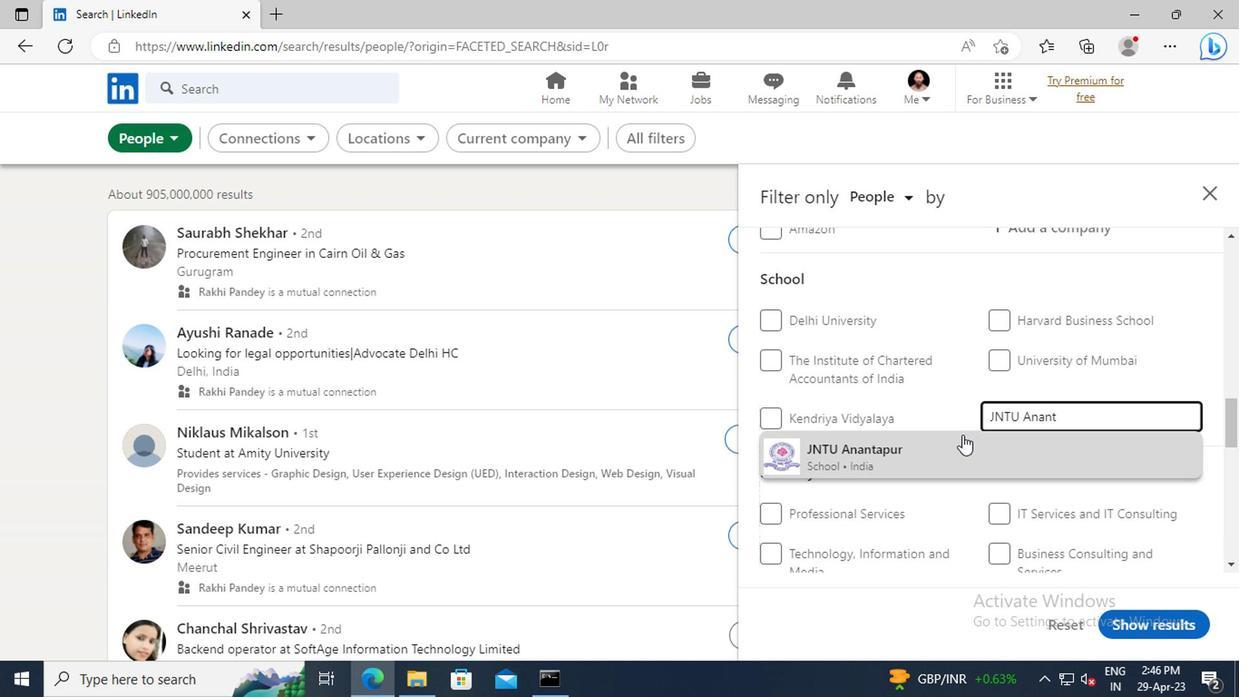 
Action: Mouse pressed left at (800, 438)
Screenshot: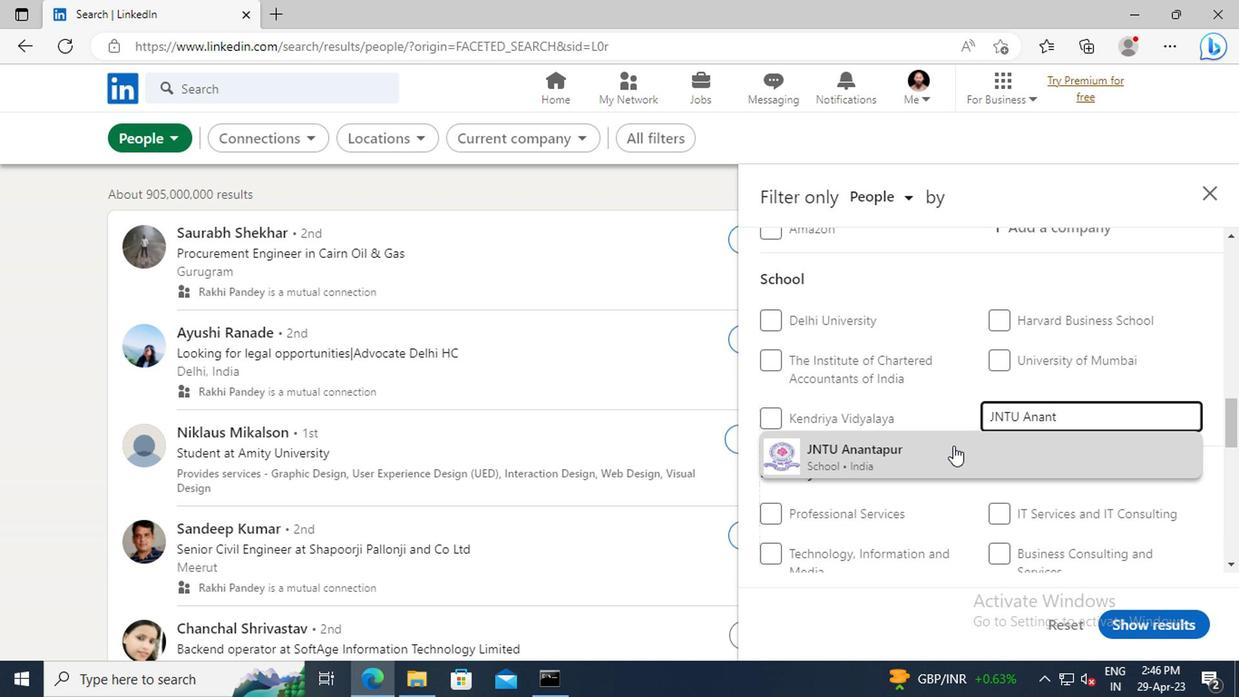 
Action: Mouse scrolled (800, 438) with delta (0, 0)
Screenshot: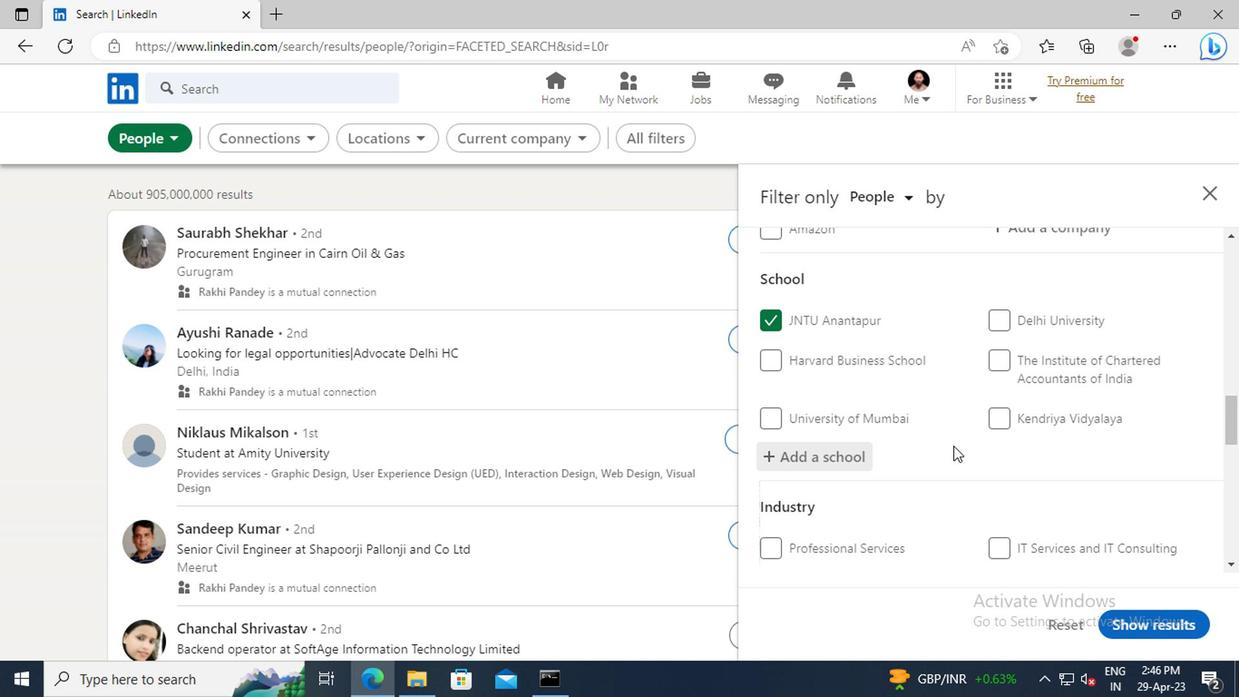 
Action: Mouse scrolled (800, 438) with delta (0, 0)
Screenshot: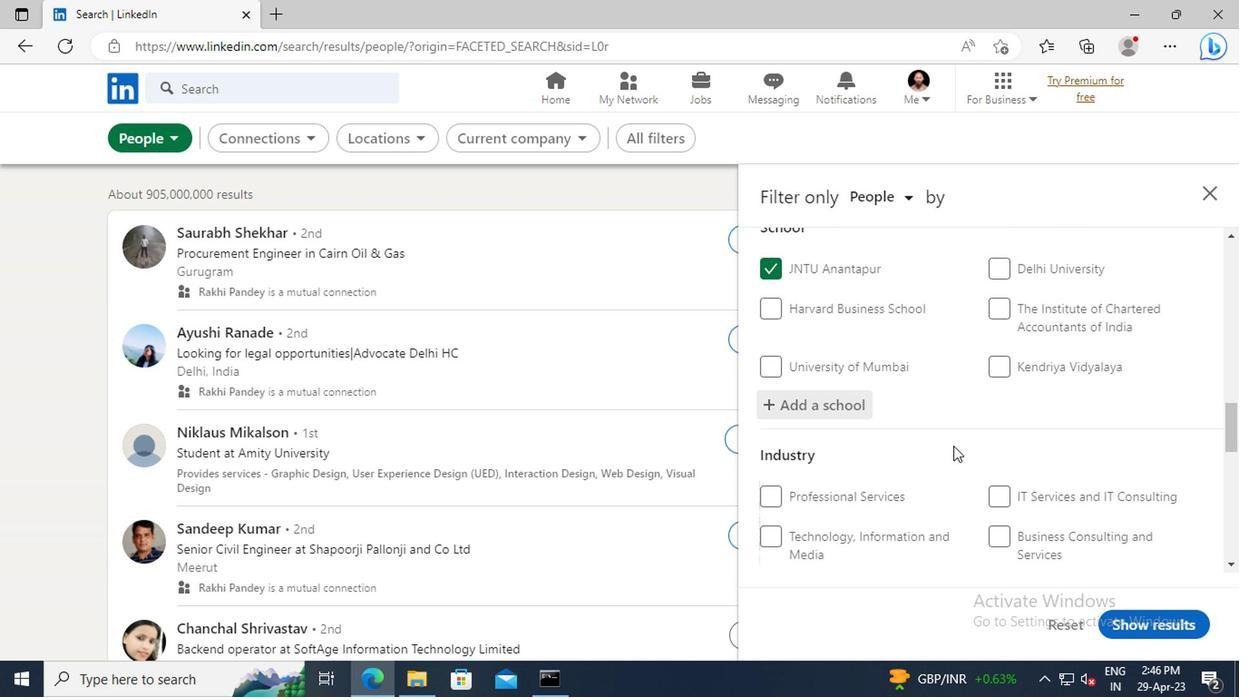
Action: Mouse scrolled (800, 438) with delta (0, 0)
Screenshot: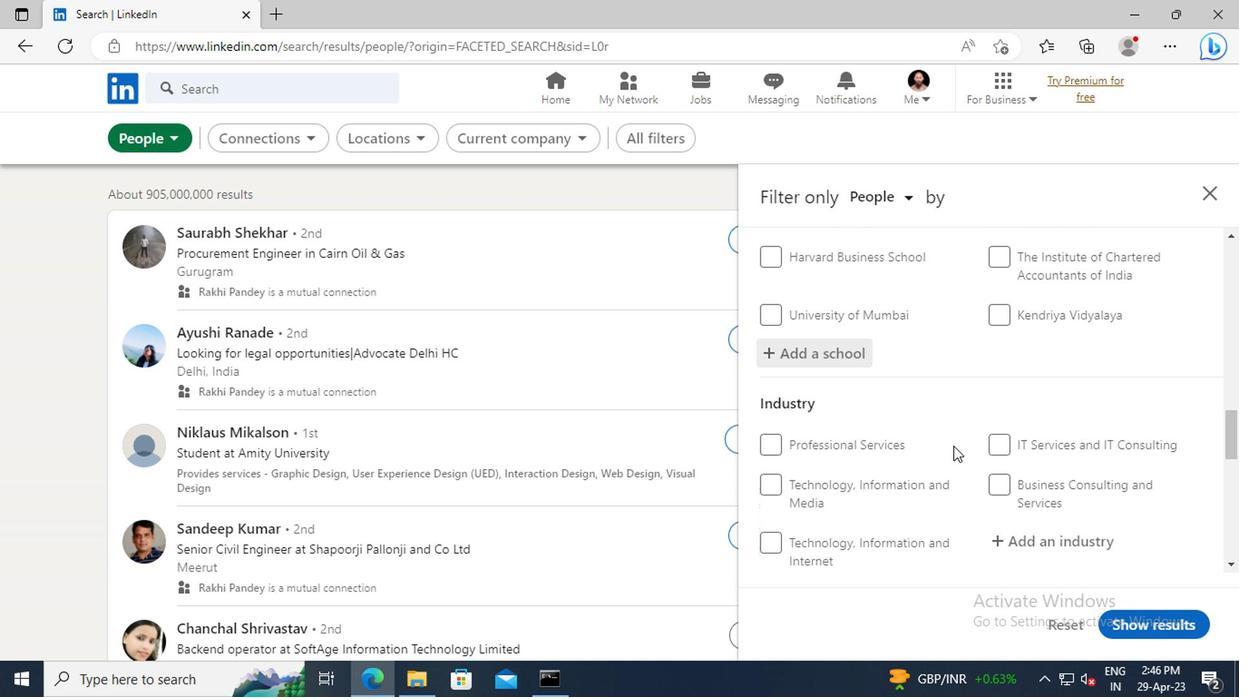 
Action: Mouse scrolled (800, 438) with delta (0, 0)
Screenshot: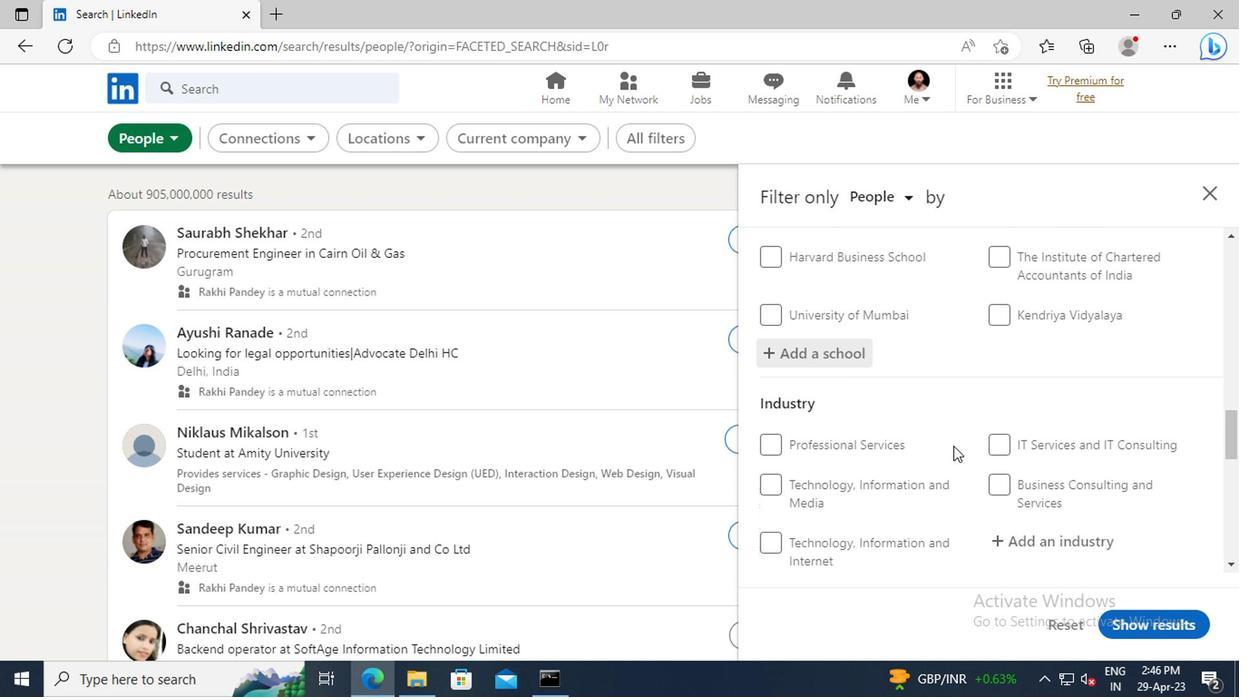 
Action: Mouse moved to (835, 433)
Screenshot: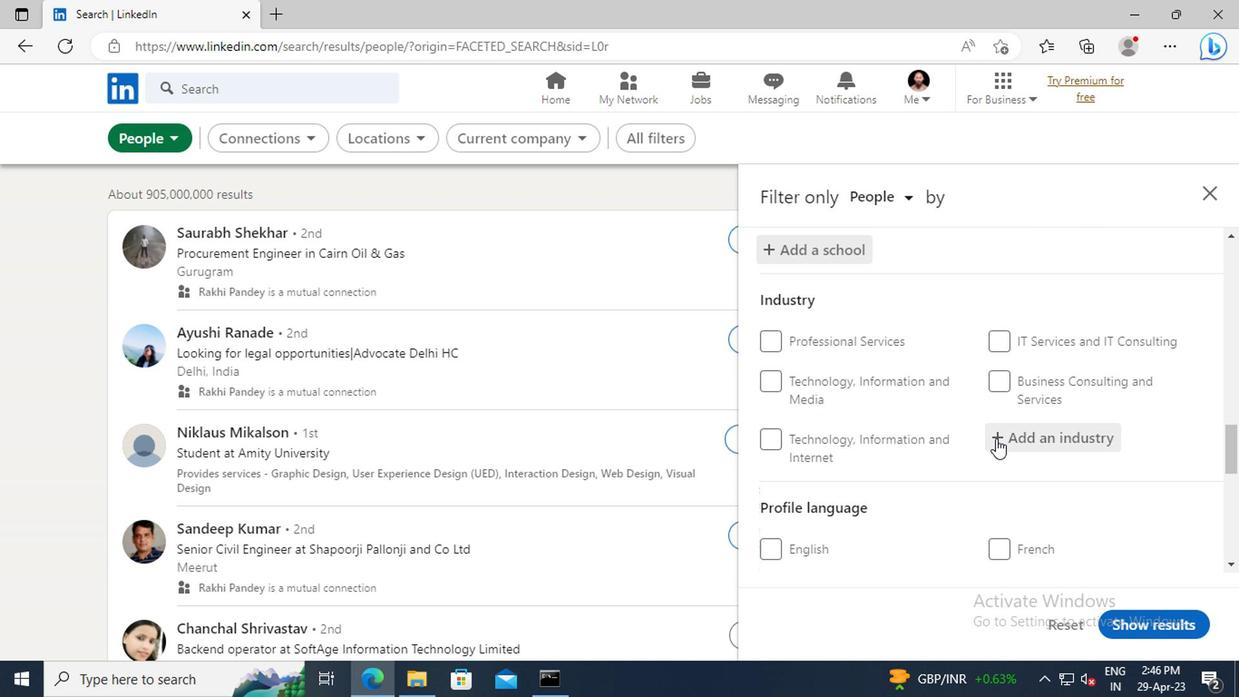 
Action: Mouse pressed left at (835, 433)
Screenshot: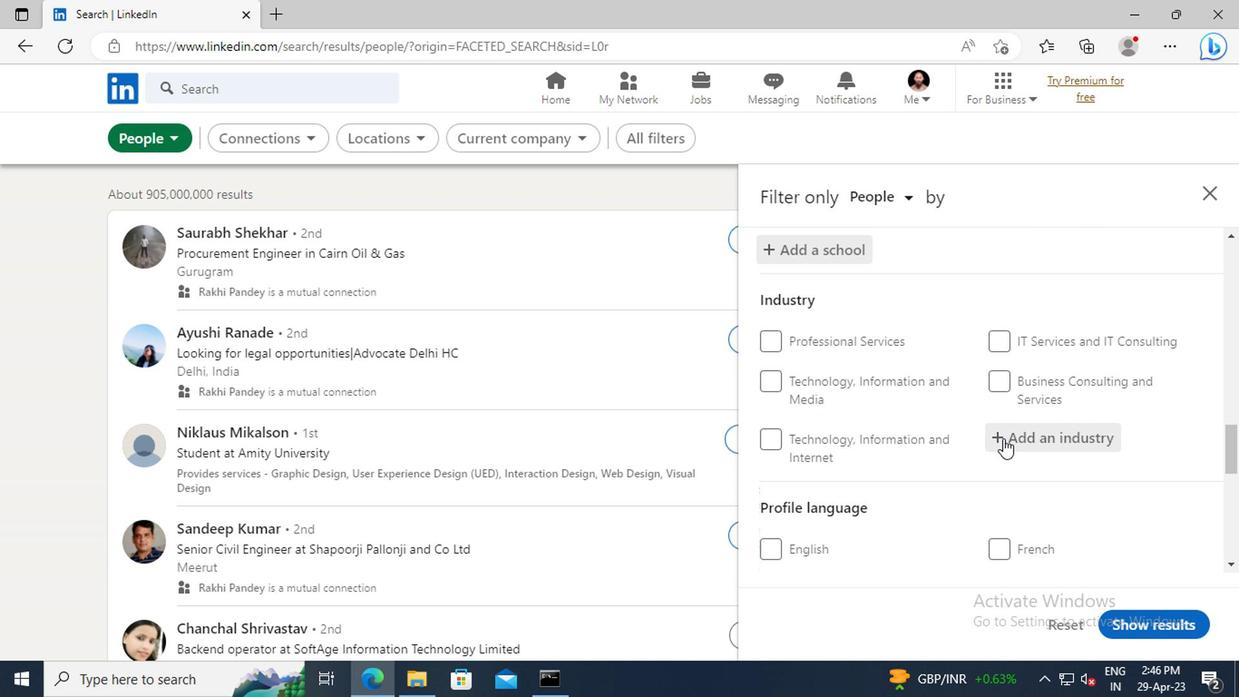 
Action: Key pressed <Key.shift>HVAC<Key.space>
Screenshot: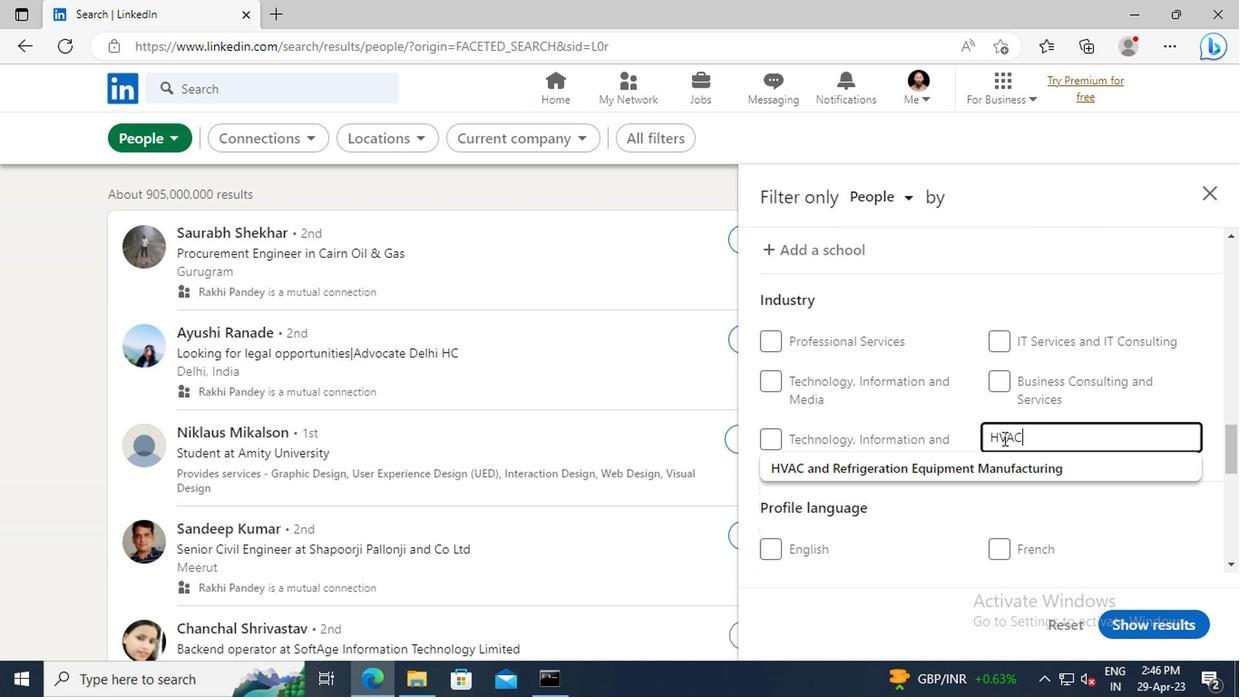 
Action: Mouse moved to (835, 453)
Screenshot: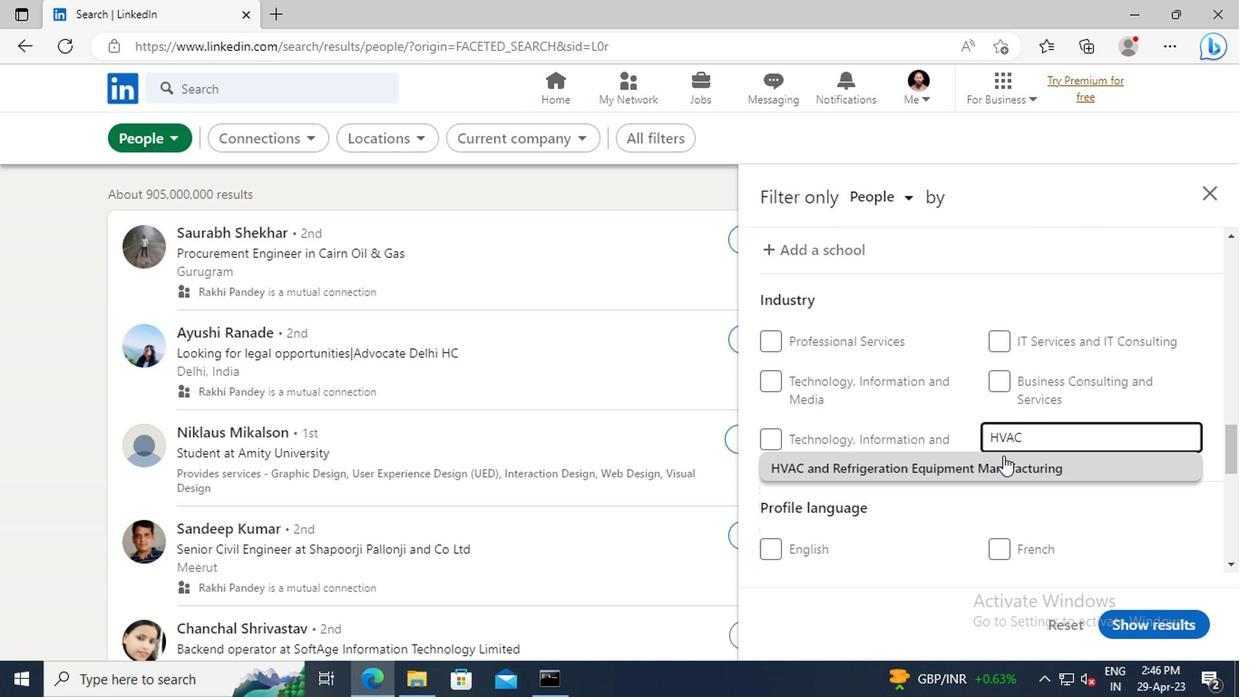 
Action: Mouse pressed left at (835, 453)
Screenshot: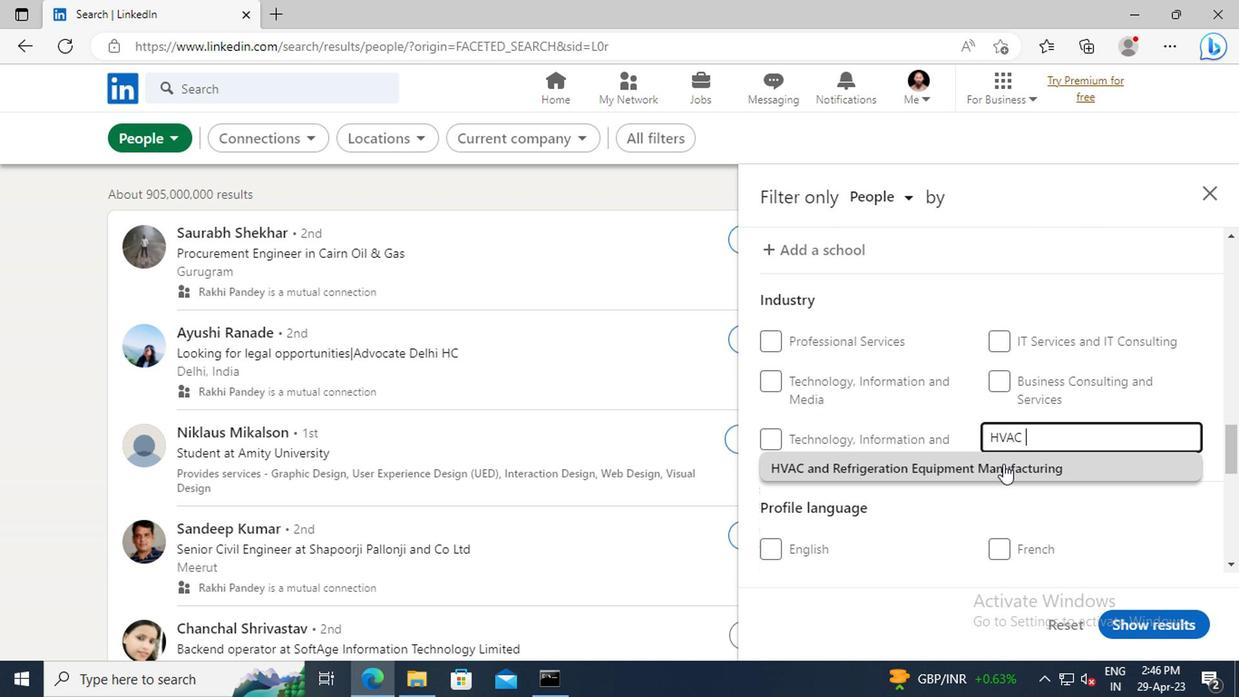 
Action: Mouse scrolled (835, 452) with delta (0, 0)
Screenshot: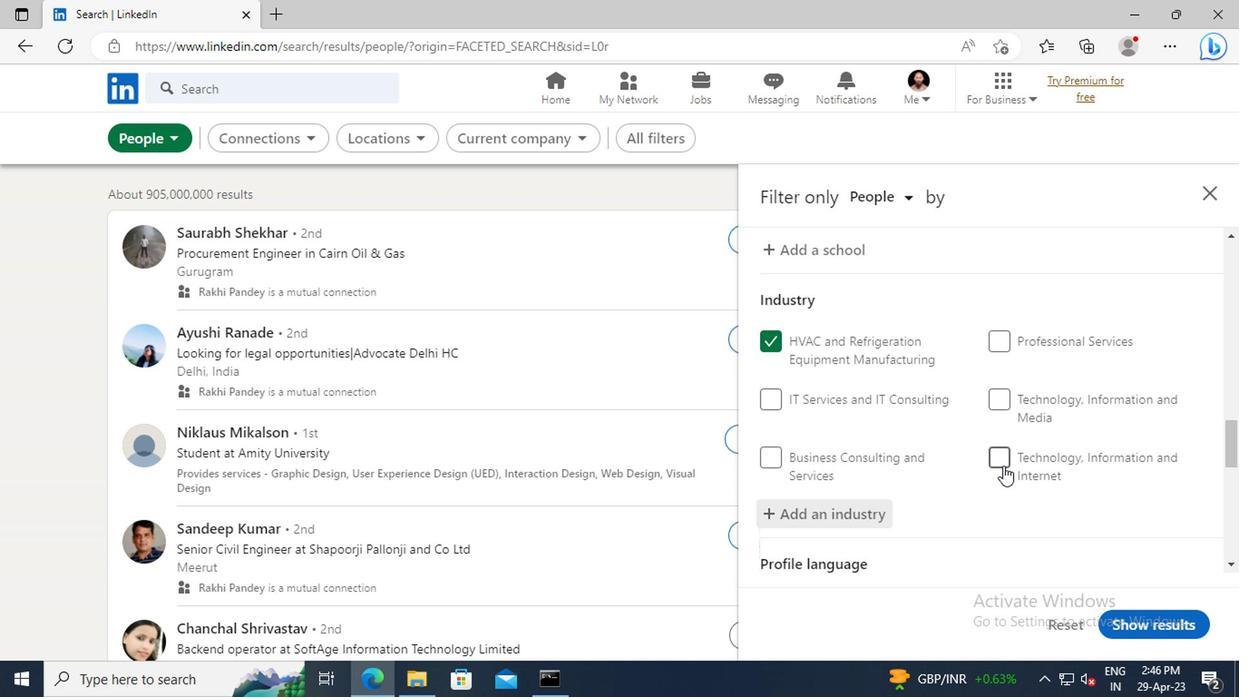 
Action: Mouse moved to (839, 440)
Screenshot: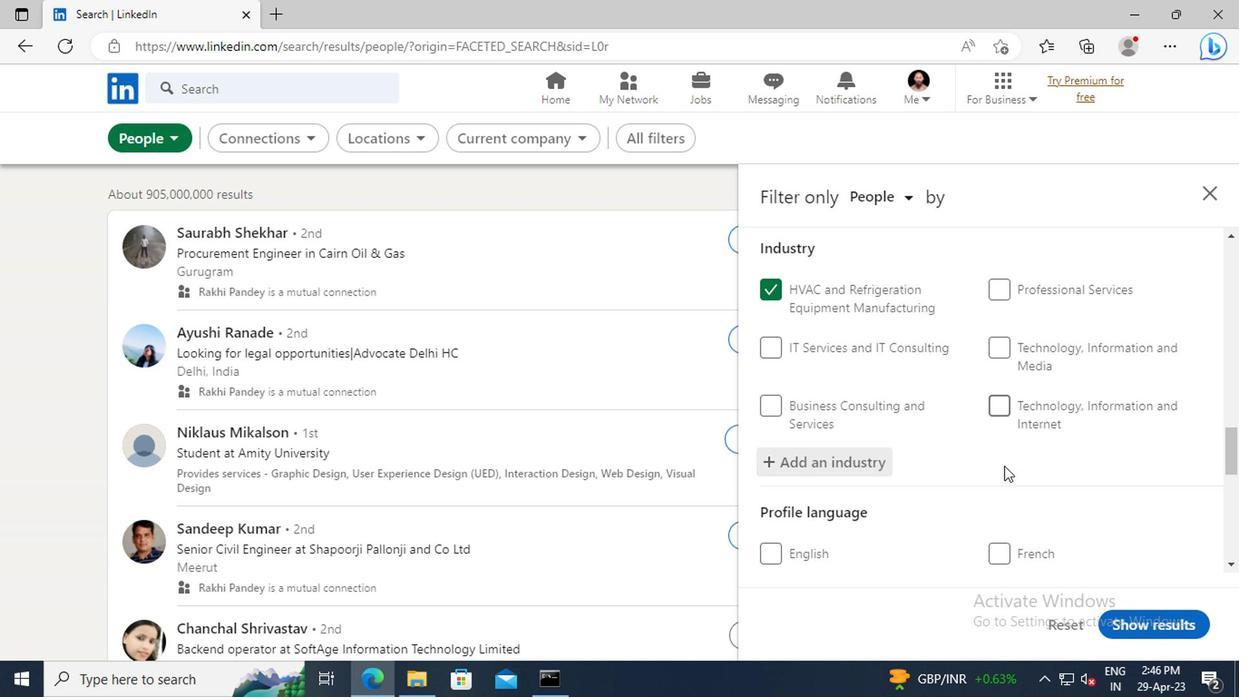 
Action: Mouse scrolled (839, 439) with delta (0, 0)
Screenshot: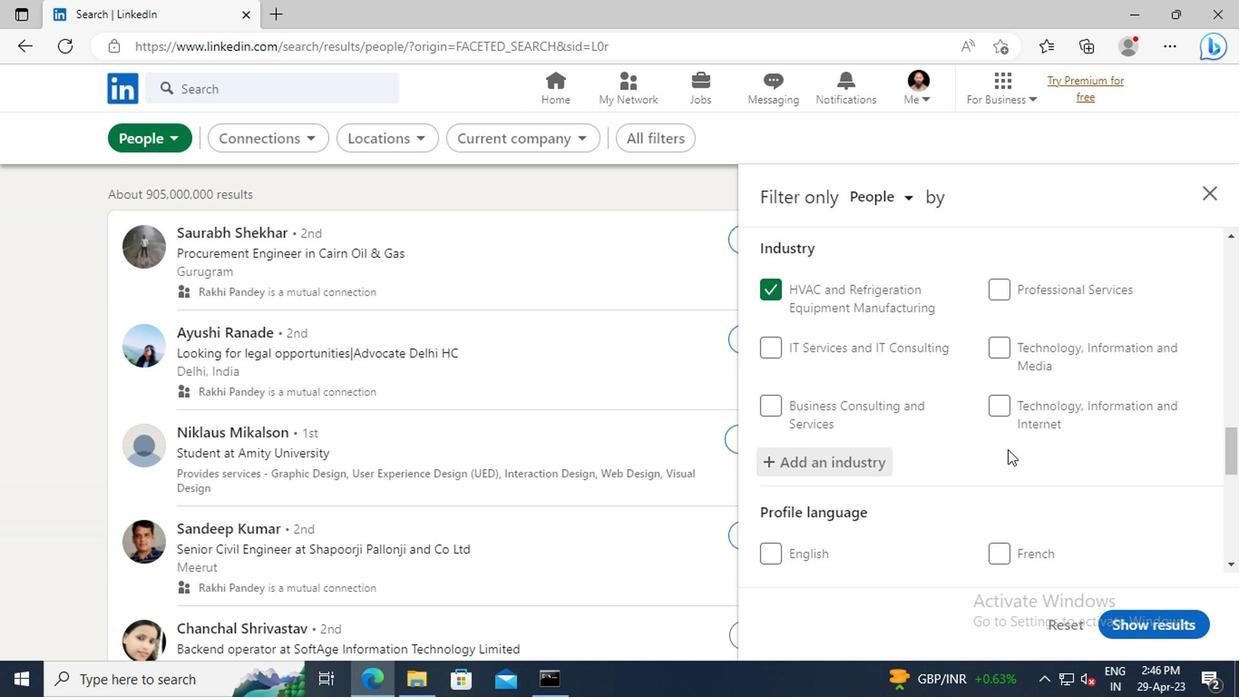 
Action: Mouse scrolled (839, 439) with delta (0, 0)
Screenshot: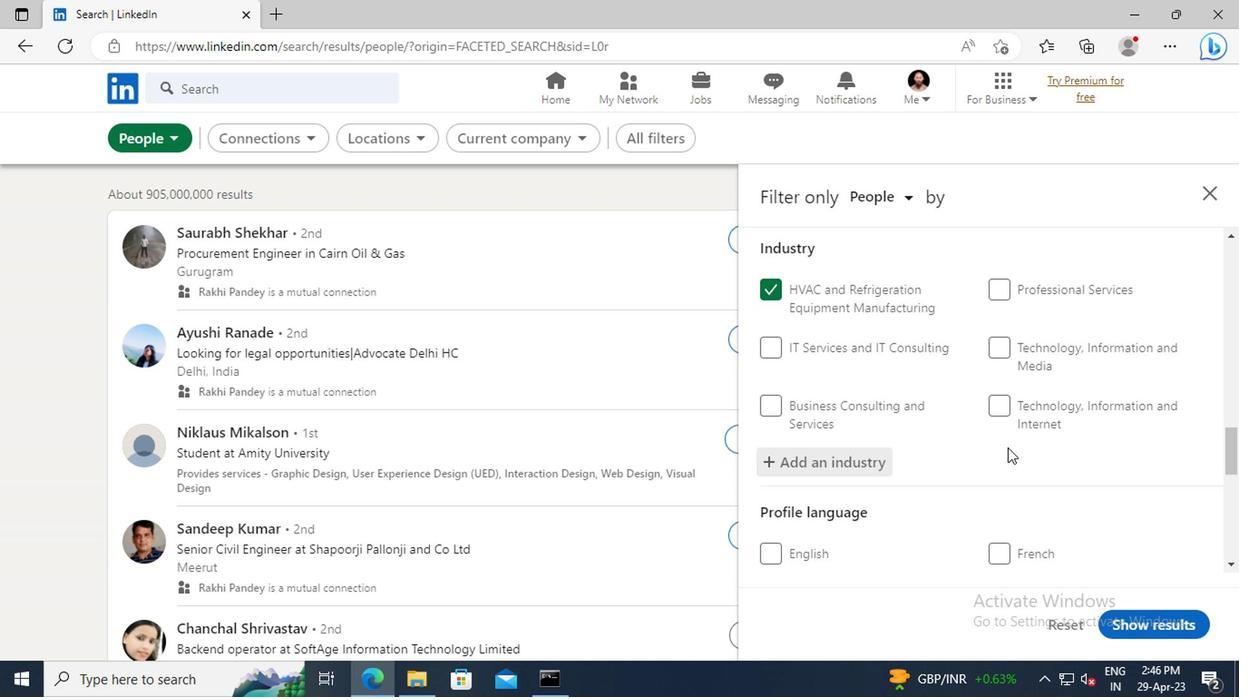 
Action: Mouse moved to (841, 424)
Screenshot: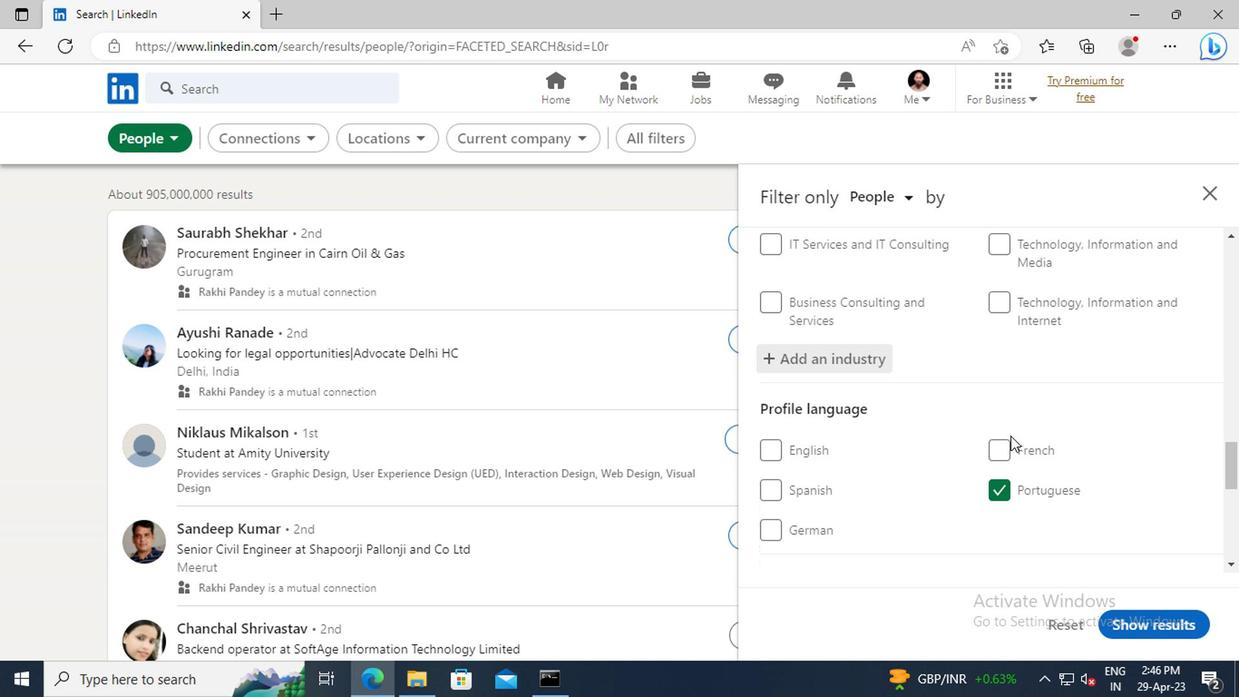 
Action: Mouse scrolled (841, 424) with delta (0, 0)
Screenshot: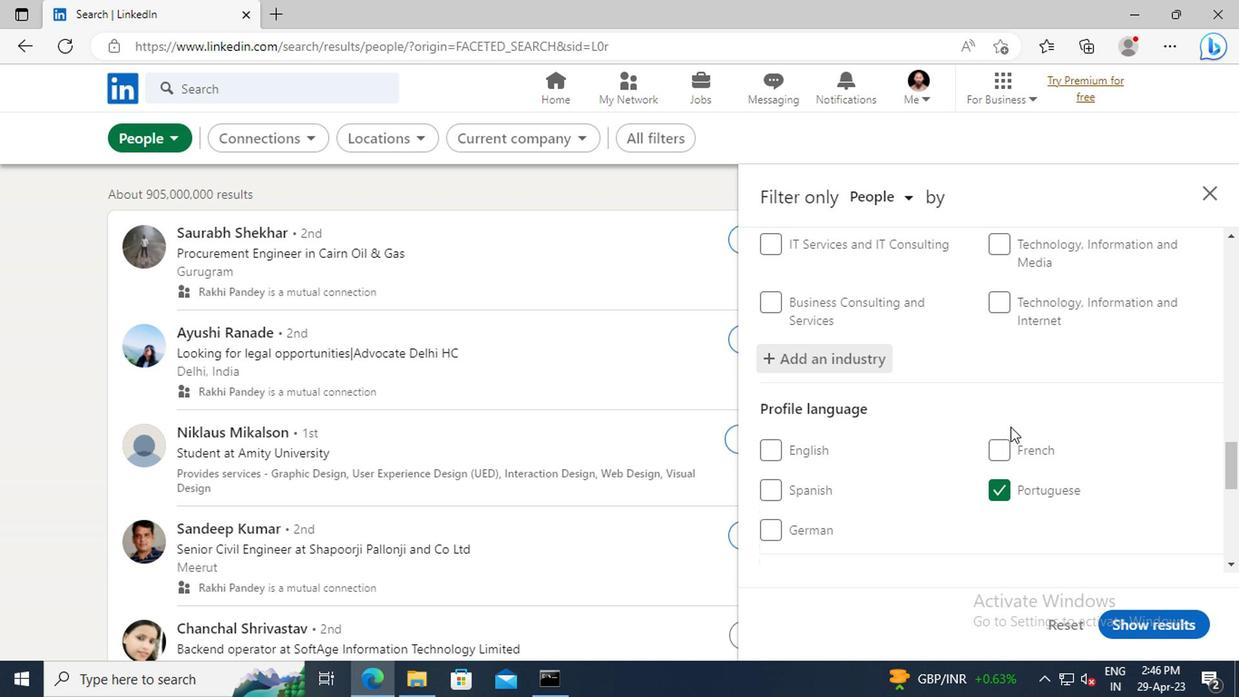
Action: Mouse scrolled (841, 424) with delta (0, 0)
Screenshot: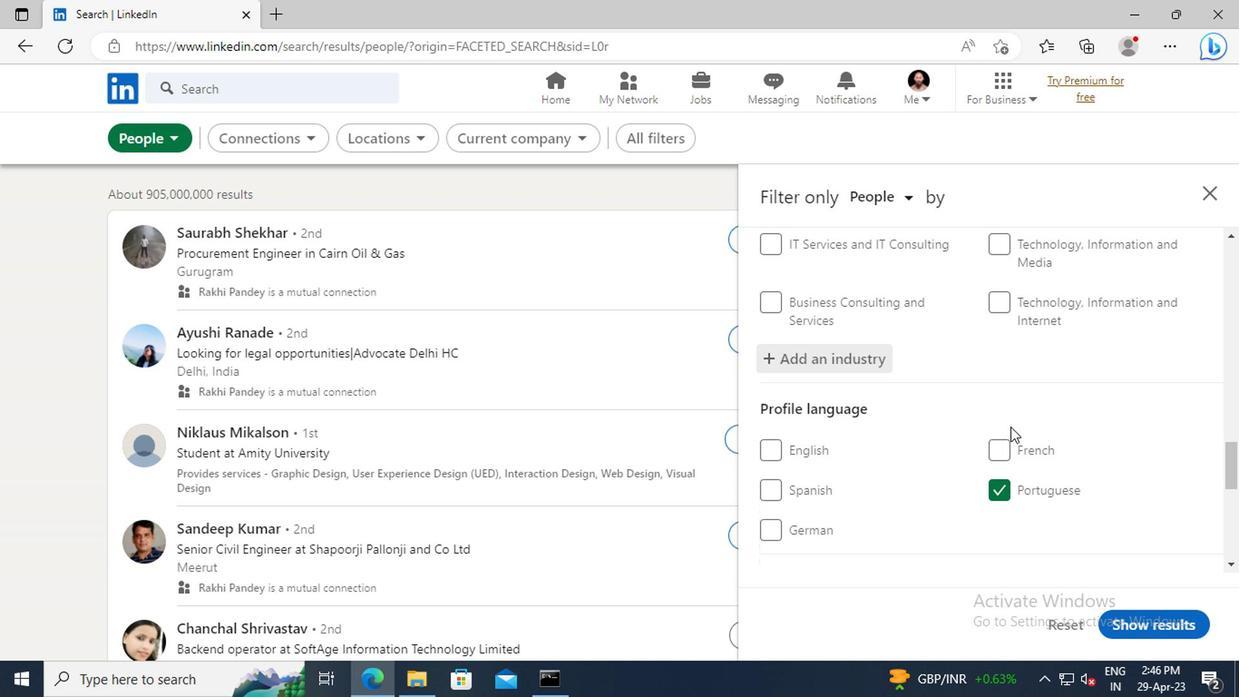 
Action: Mouse moved to (843, 420)
Screenshot: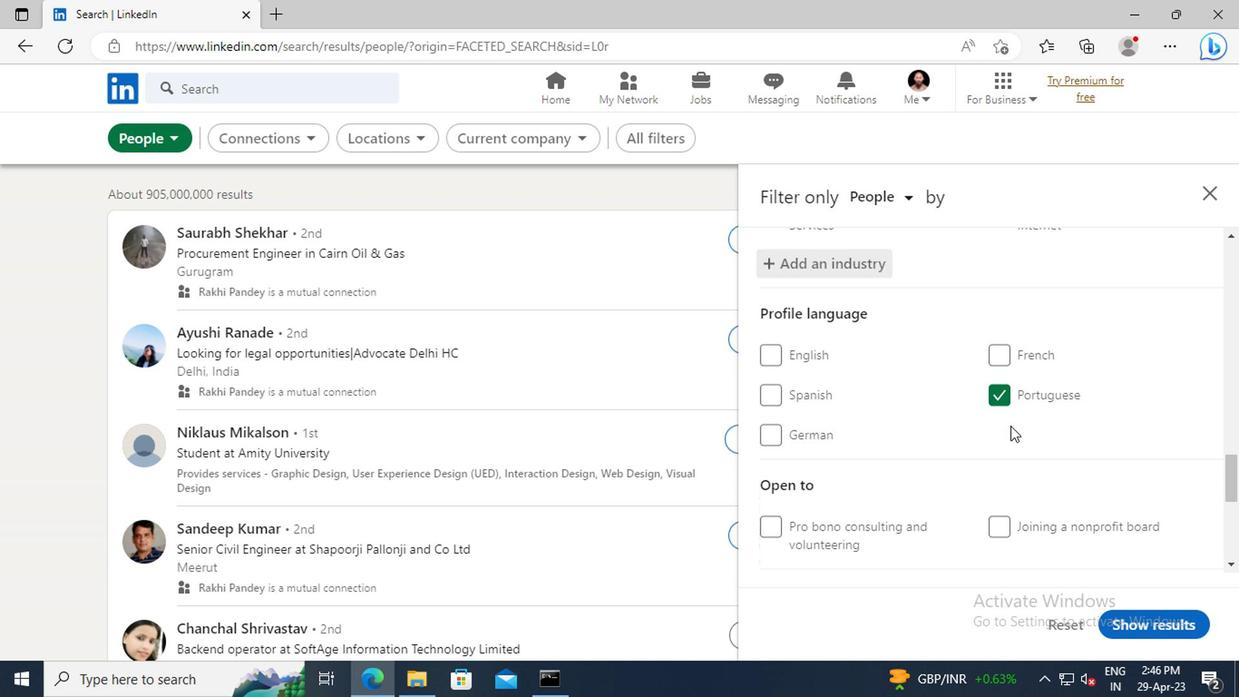 
Action: Mouse scrolled (843, 420) with delta (0, 0)
Screenshot: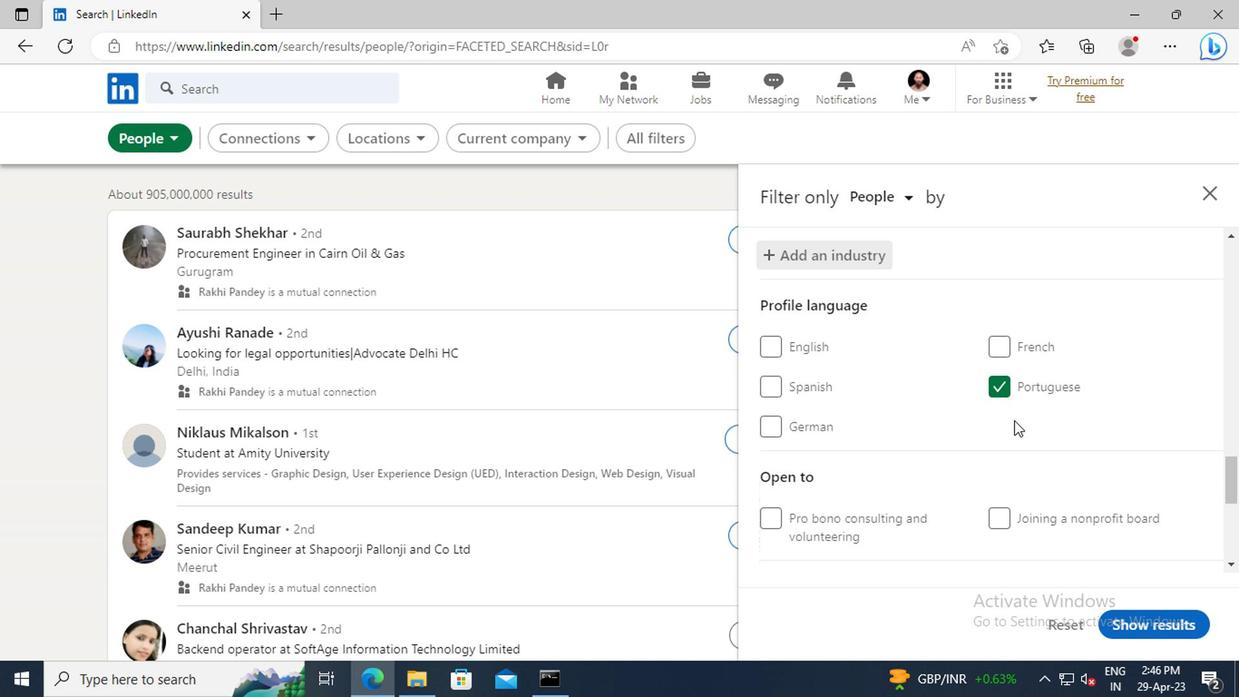 
Action: Mouse scrolled (843, 420) with delta (0, 0)
Screenshot: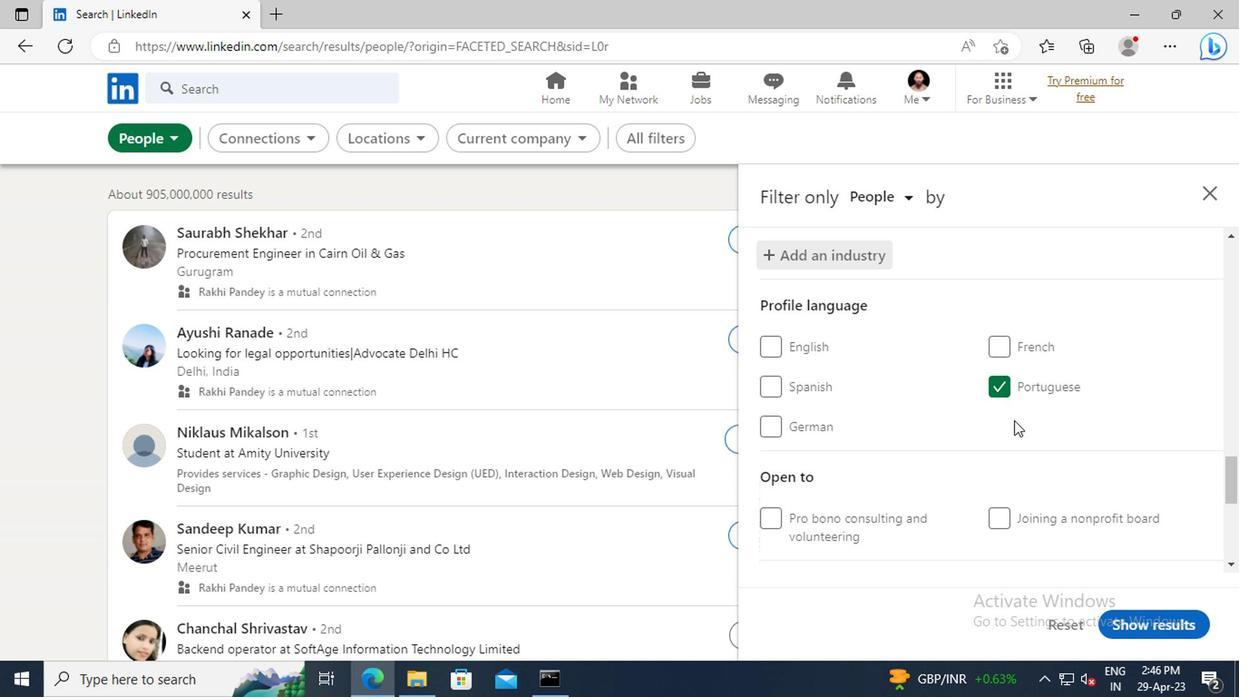 
Action: Mouse moved to (843, 415)
Screenshot: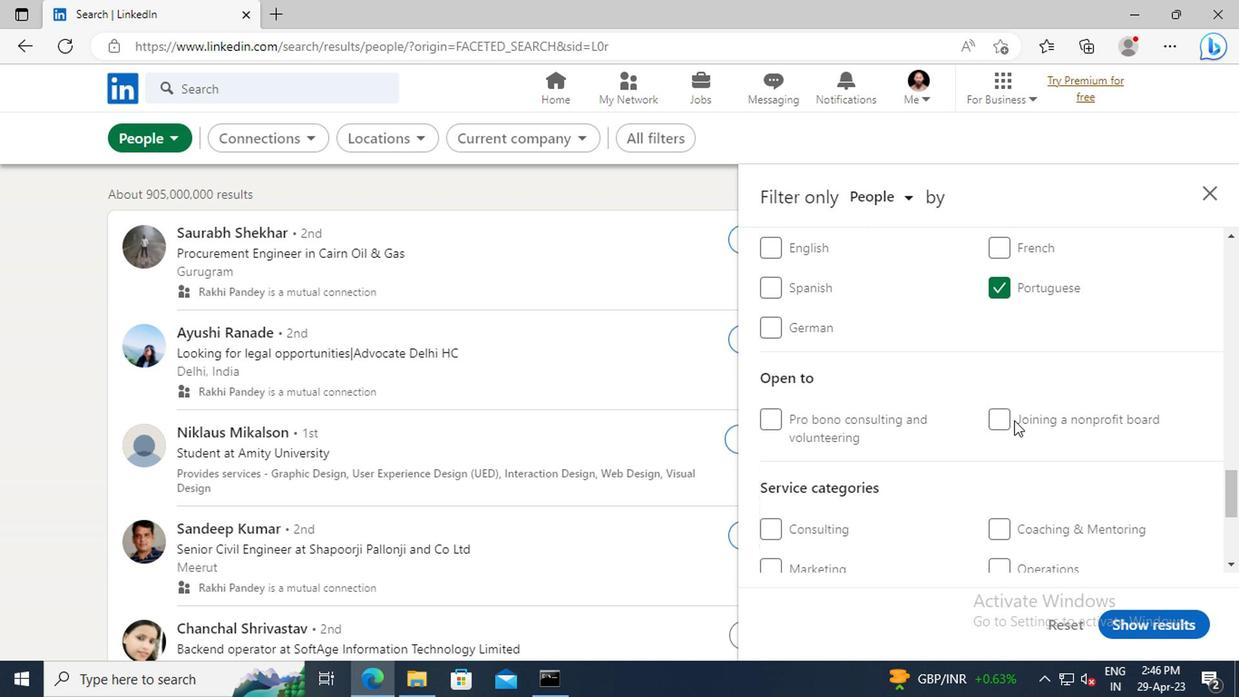 
Action: Mouse scrolled (843, 415) with delta (0, 0)
Screenshot: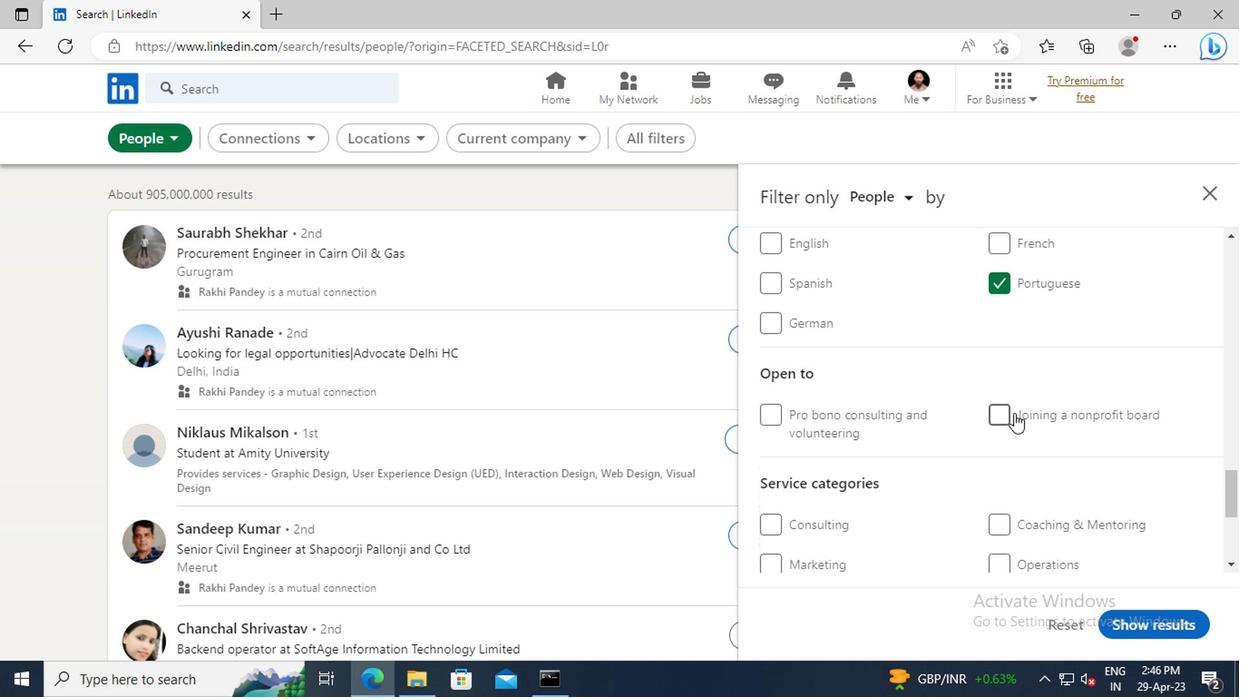 
Action: Mouse scrolled (843, 415) with delta (0, 0)
Screenshot: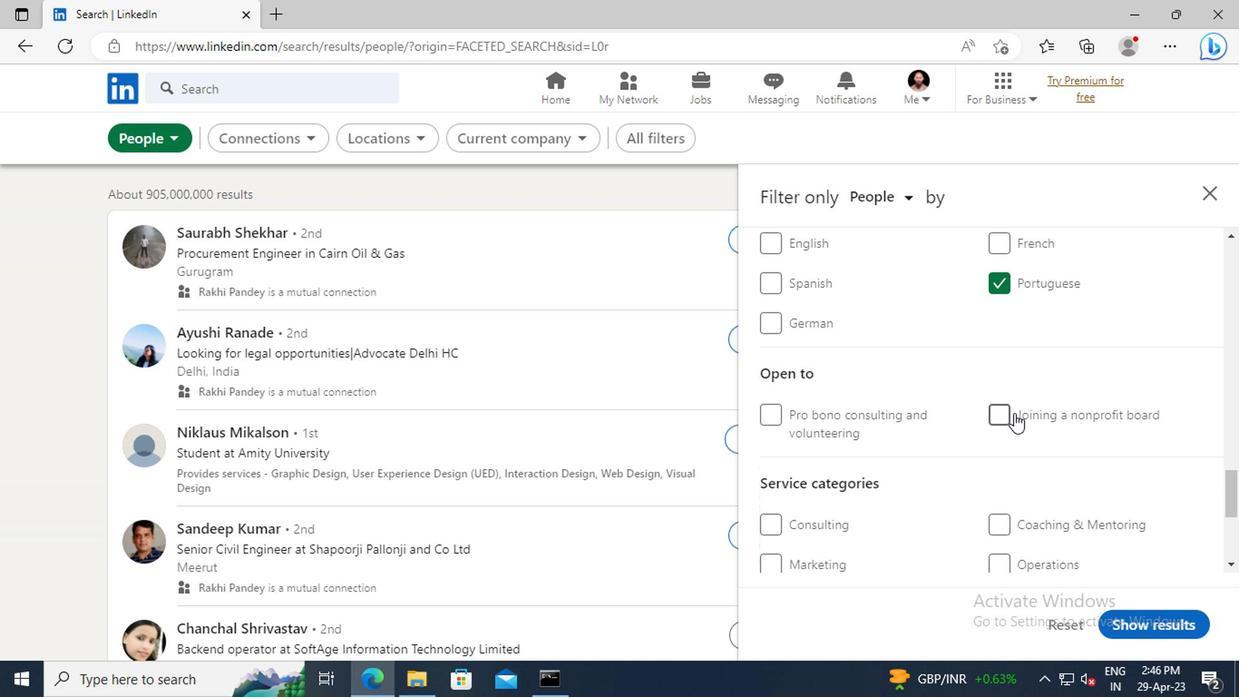 
Action: Mouse scrolled (843, 415) with delta (0, 0)
Screenshot: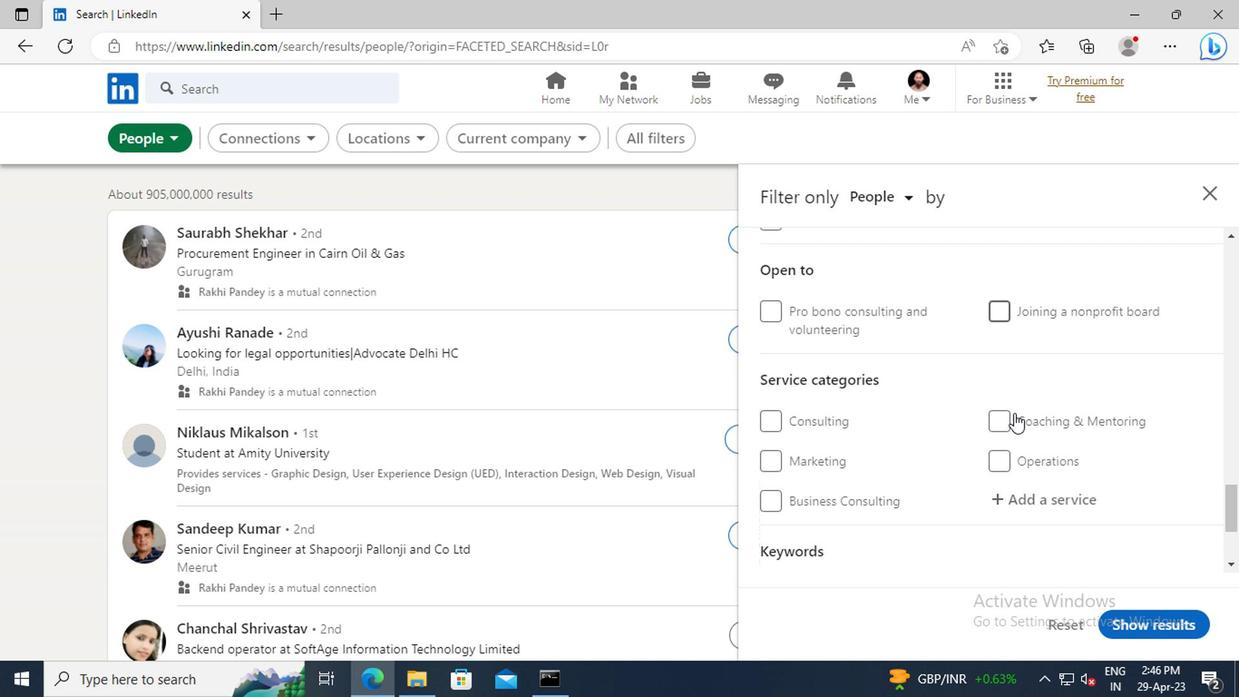 
Action: Mouse moved to (848, 438)
Screenshot: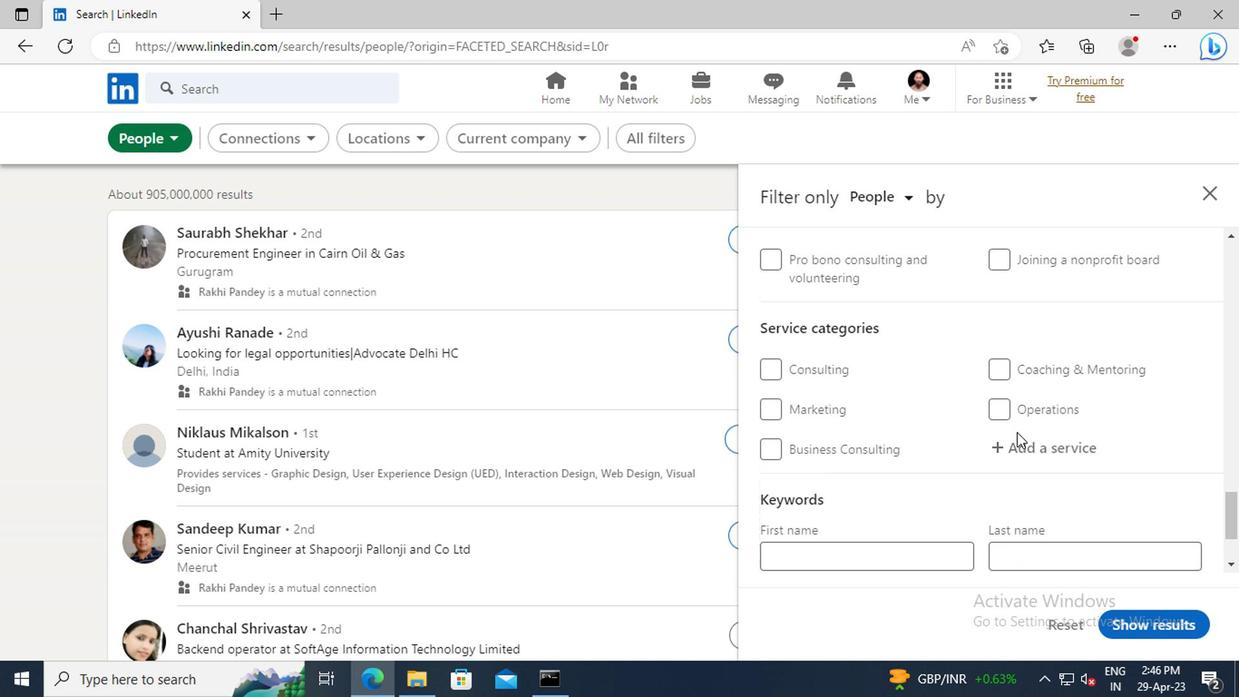 
Action: Mouse pressed left at (848, 438)
Screenshot: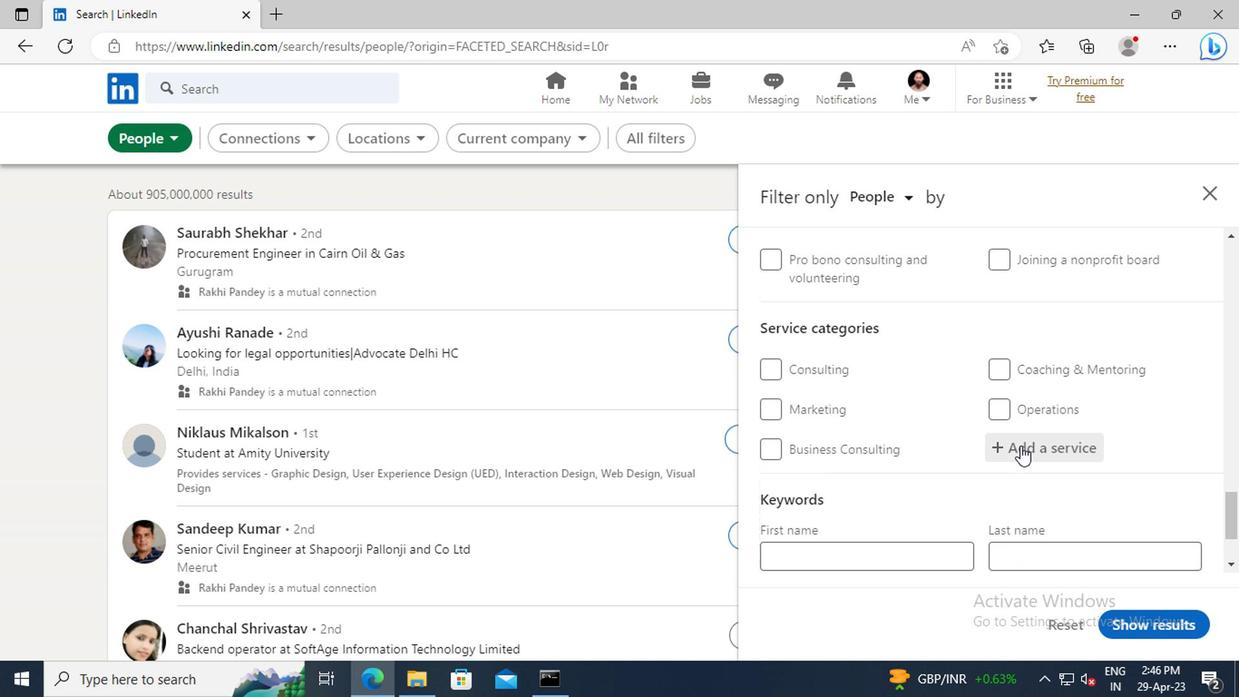 
Action: Key pressed <Key.shift>HEADSHOT<Key.space><Key.shift>PH
Screenshot: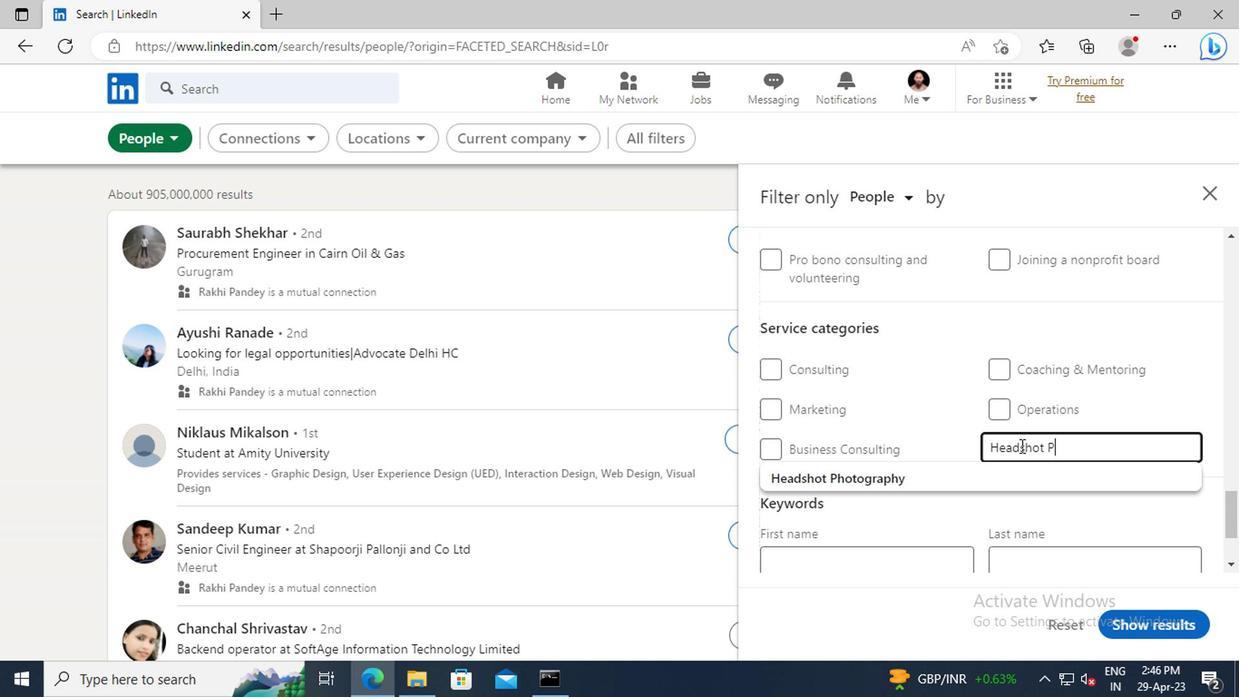 
Action: Mouse moved to (810, 457)
Screenshot: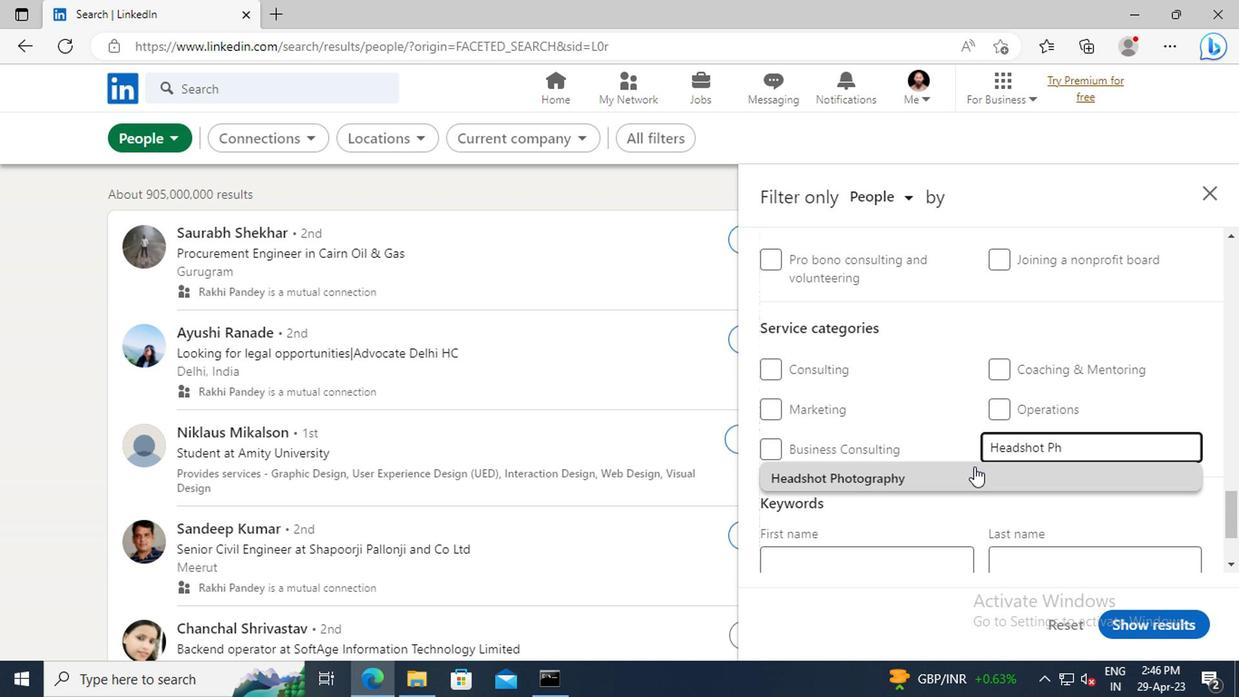
Action: Mouse pressed left at (810, 457)
Screenshot: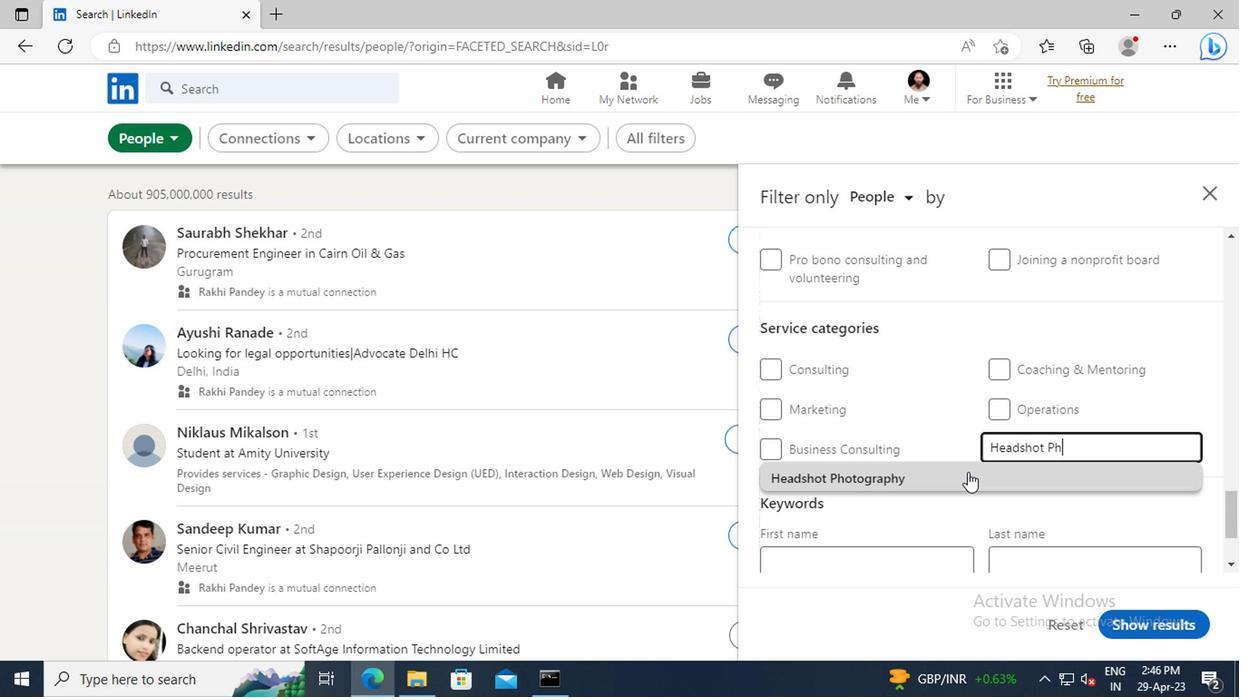 
Action: Mouse scrolled (810, 457) with delta (0, 0)
Screenshot: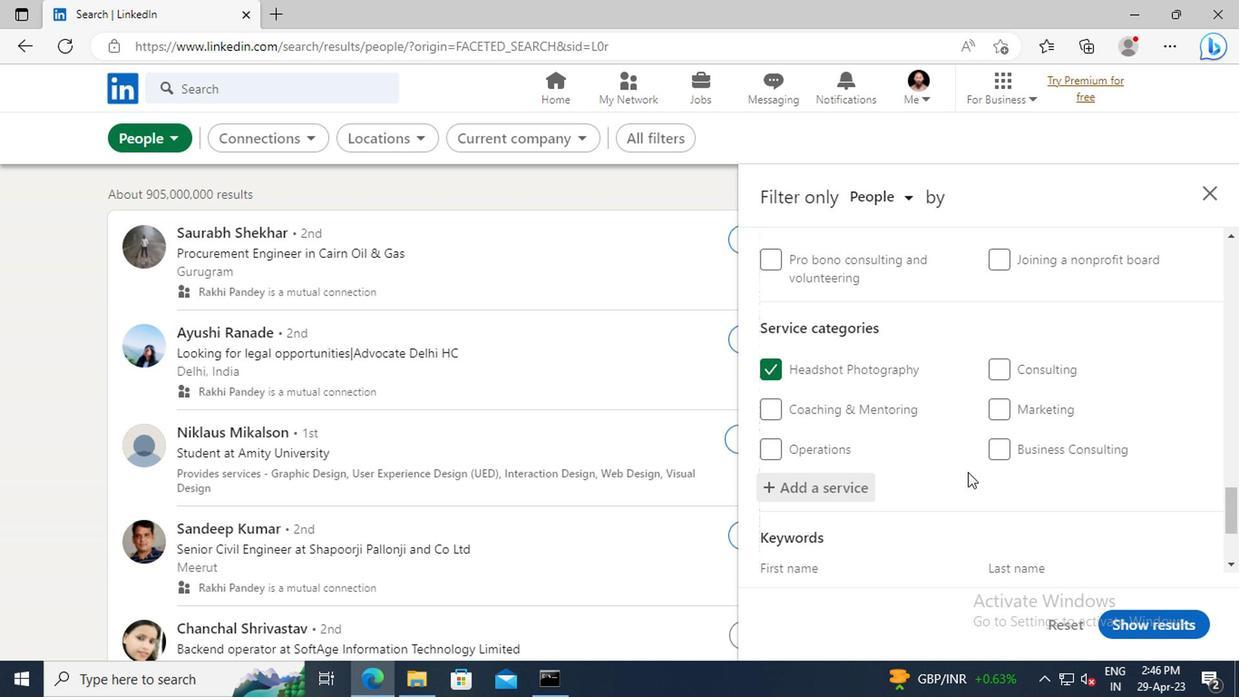 
Action: Mouse scrolled (810, 457) with delta (0, 0)
Screenshot: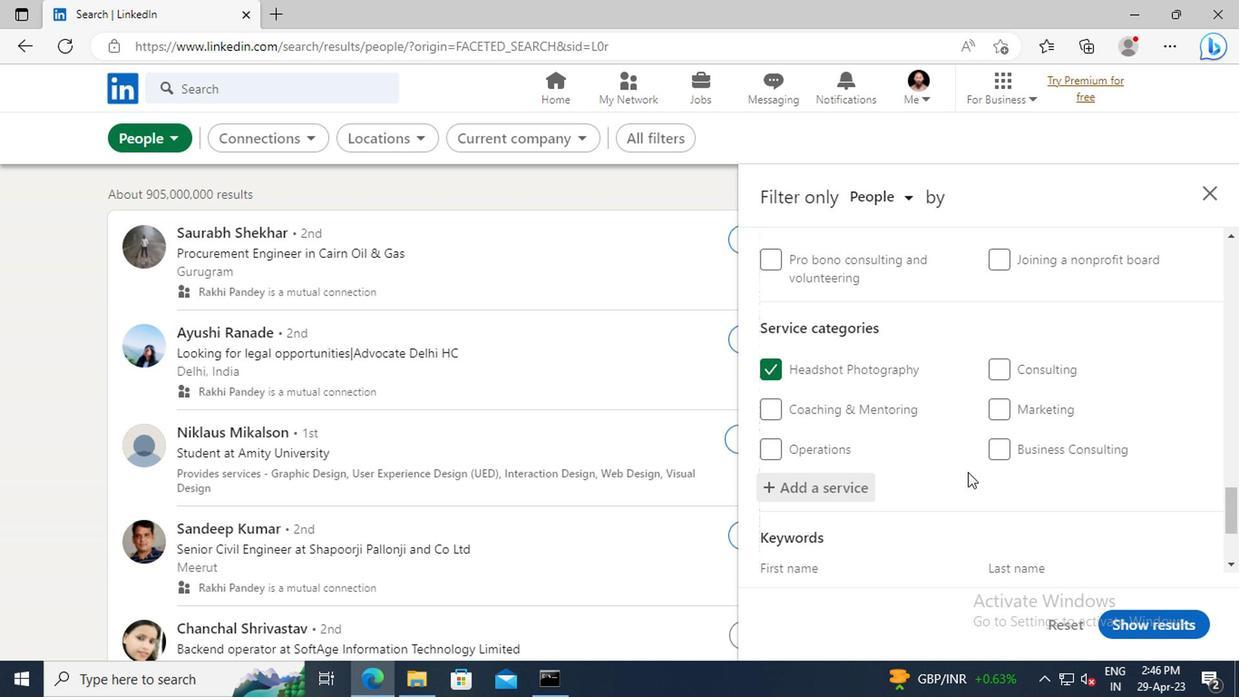 
Action: Mouse scrolled (810, 457) with delta (0, 0)
Screenshot: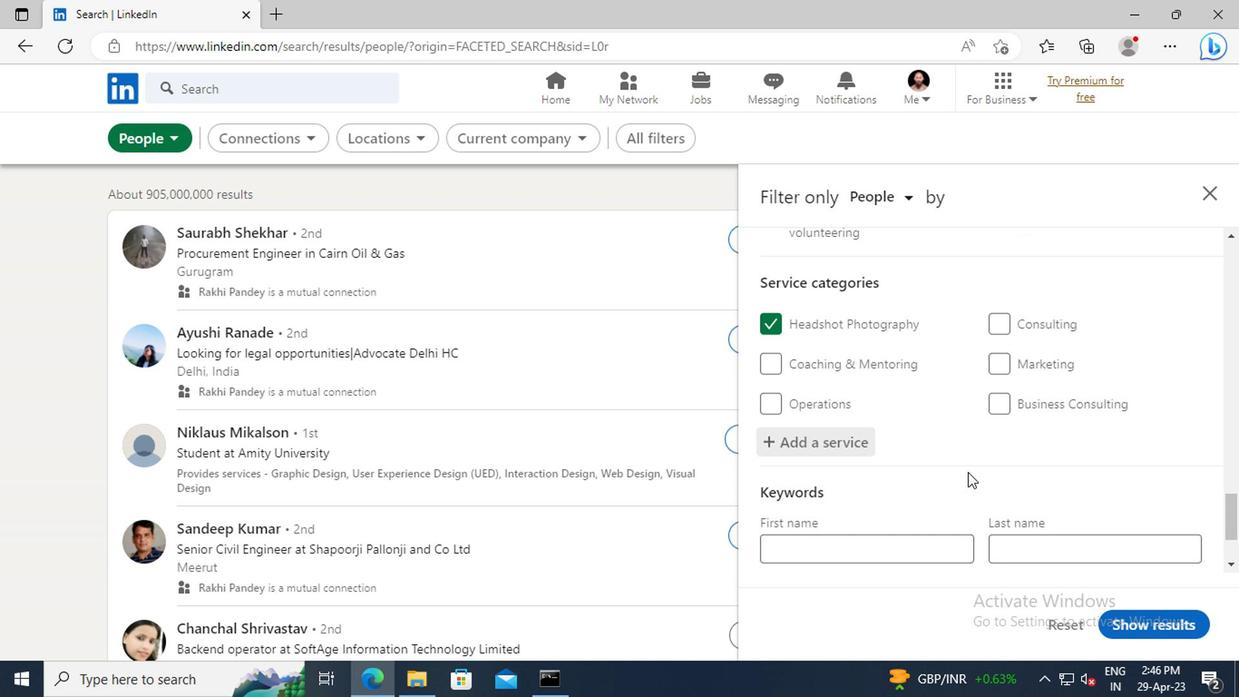 
Action: Mouse moved to (742, 478)
Screenshot: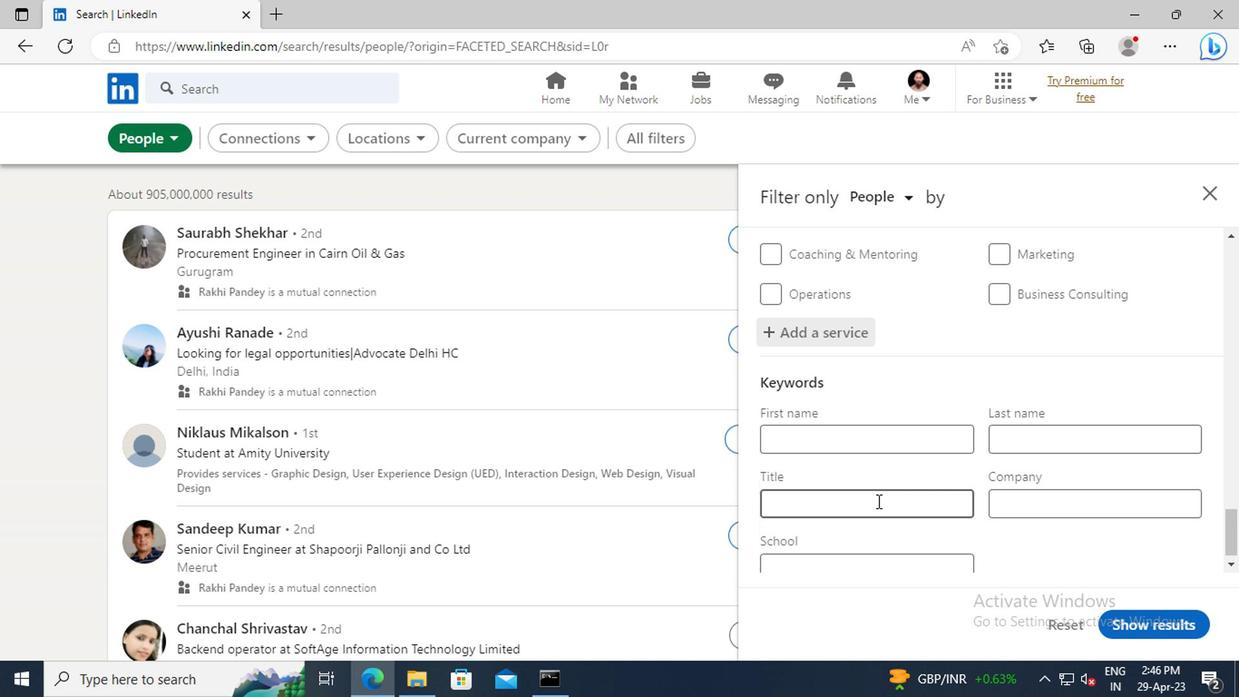 
Action: Mouse scrolled (742, 477) with delta (0, 0)
Screenshot: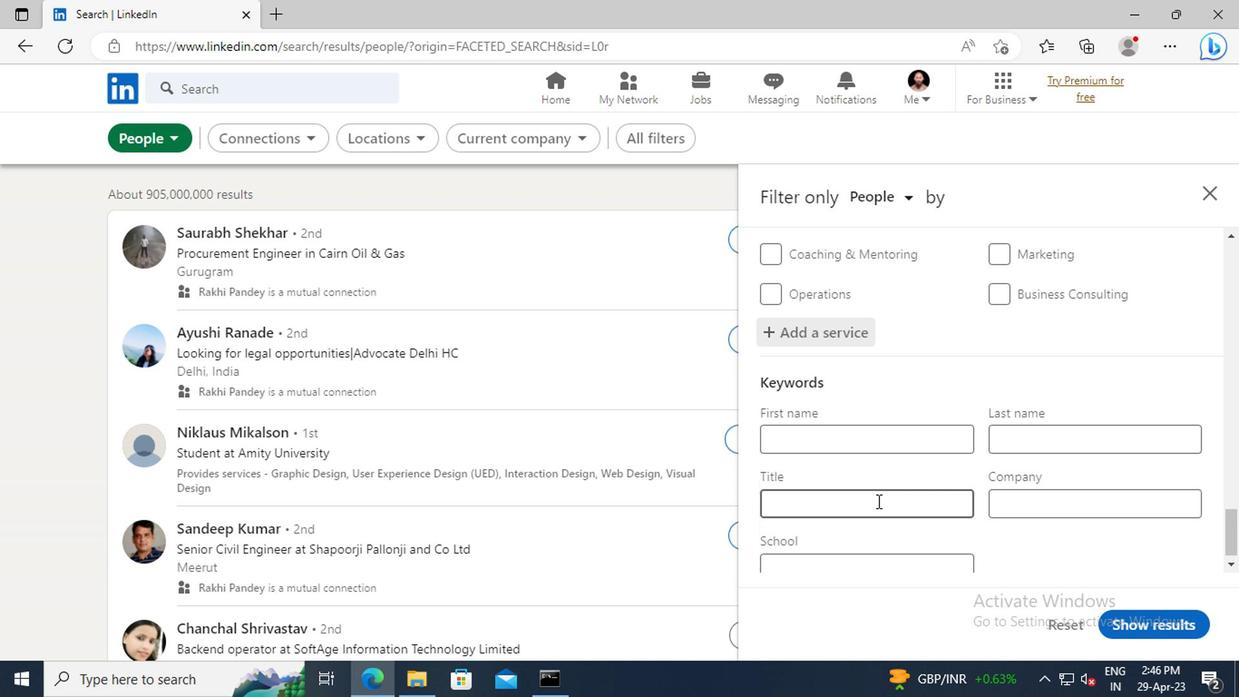 
Action: Mouse moved to (738, 478)
Screenshot: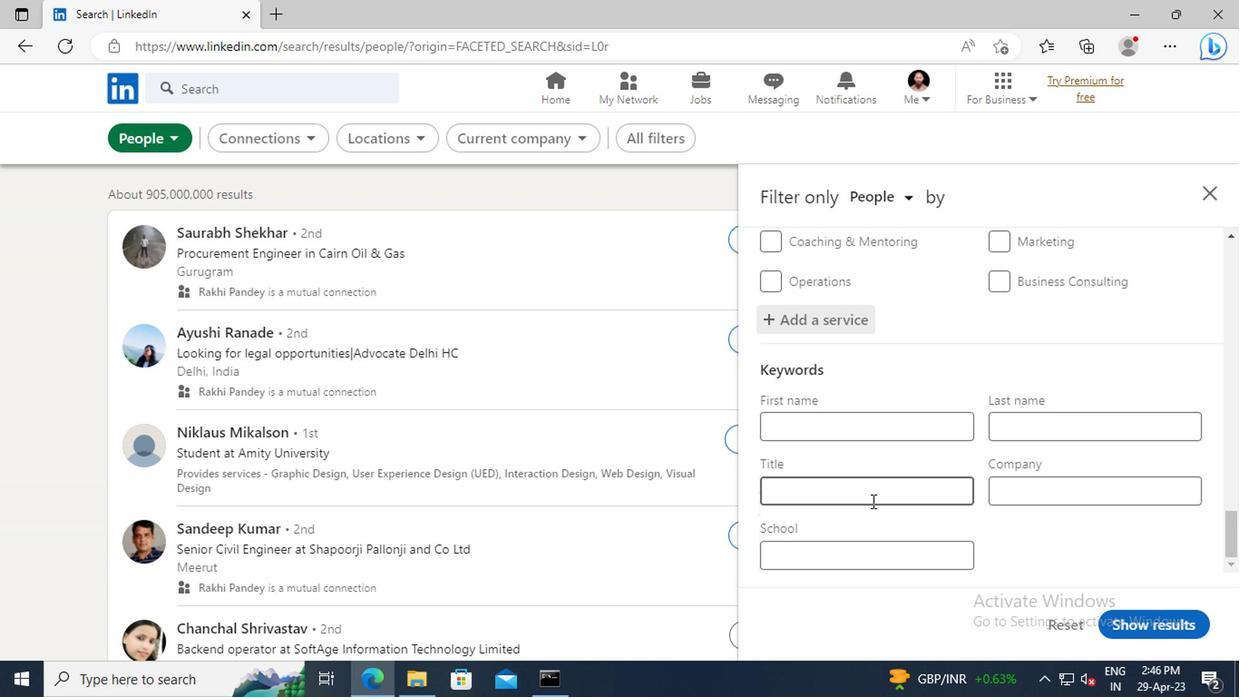 
Action: Mouse pressed left at (738, 478)
Screenshot: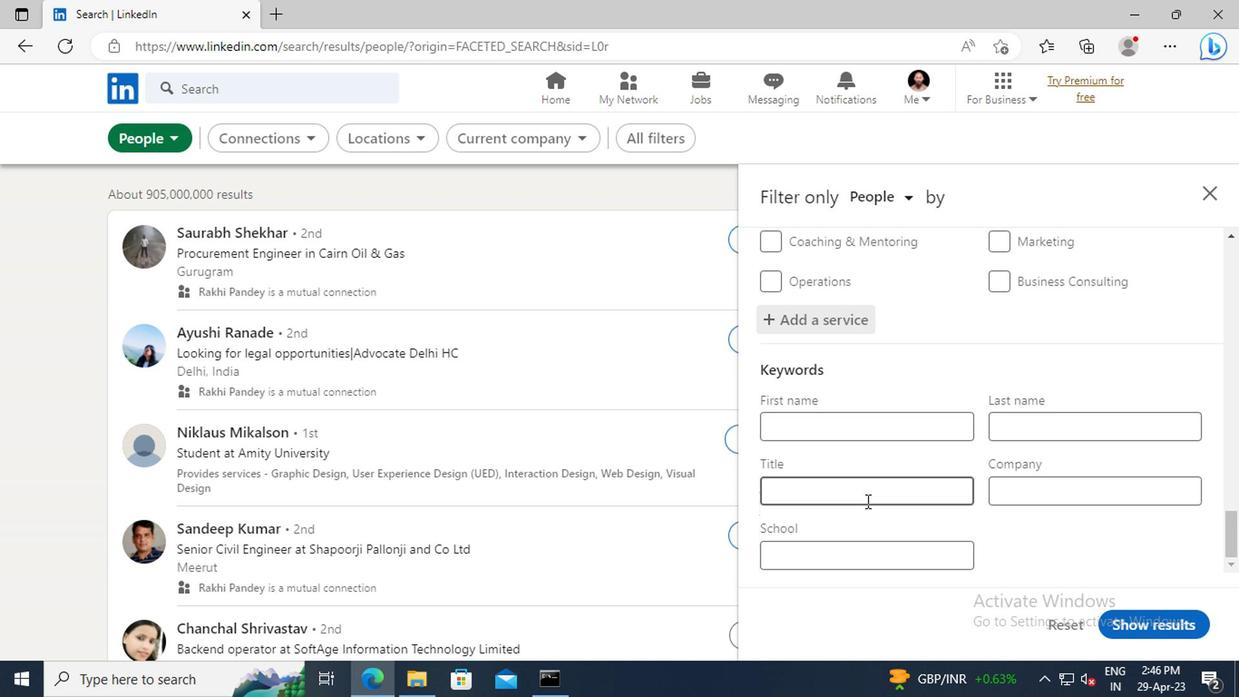 
Action: Key pressed <Key.shift>SALES<Key.space><Key.shift>REPRESENTATIVE<Key.enter>
Screenshot: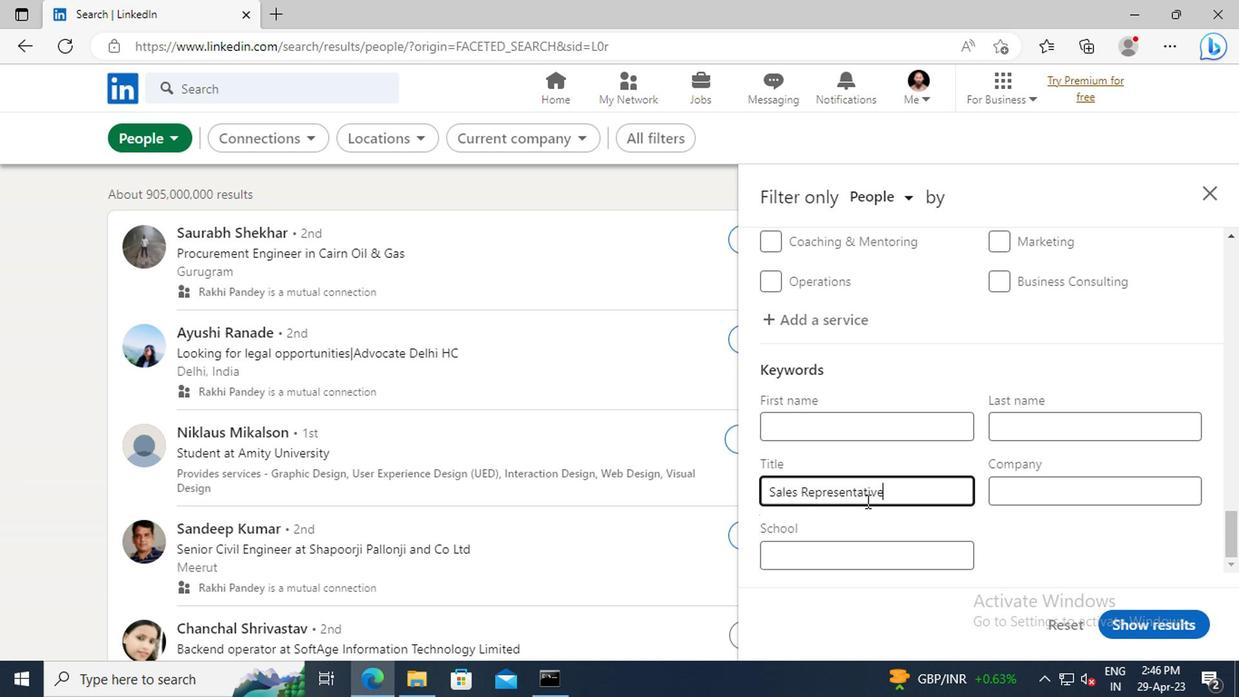 
Action: Mouse moved to (930, 568)
Screenshot: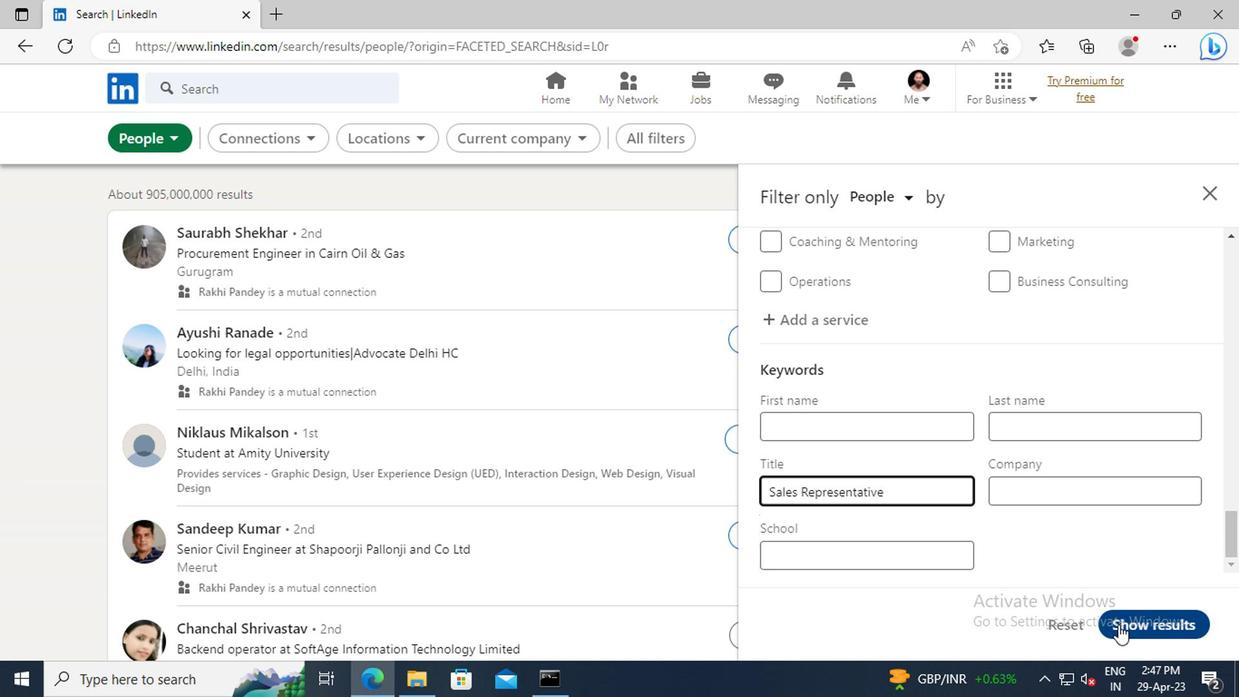 
Action: Mouse pressed left at (930, 568)
Screenshot: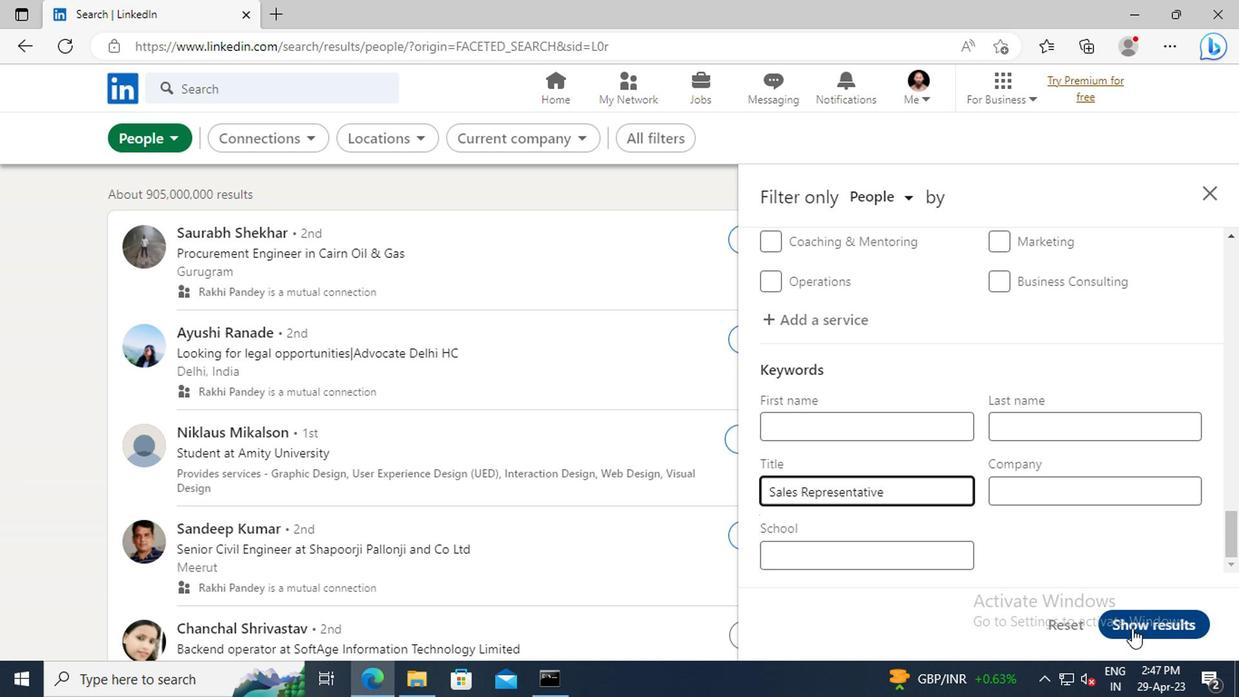 
Action: Mouse moved to (924, 559)
Screenshot: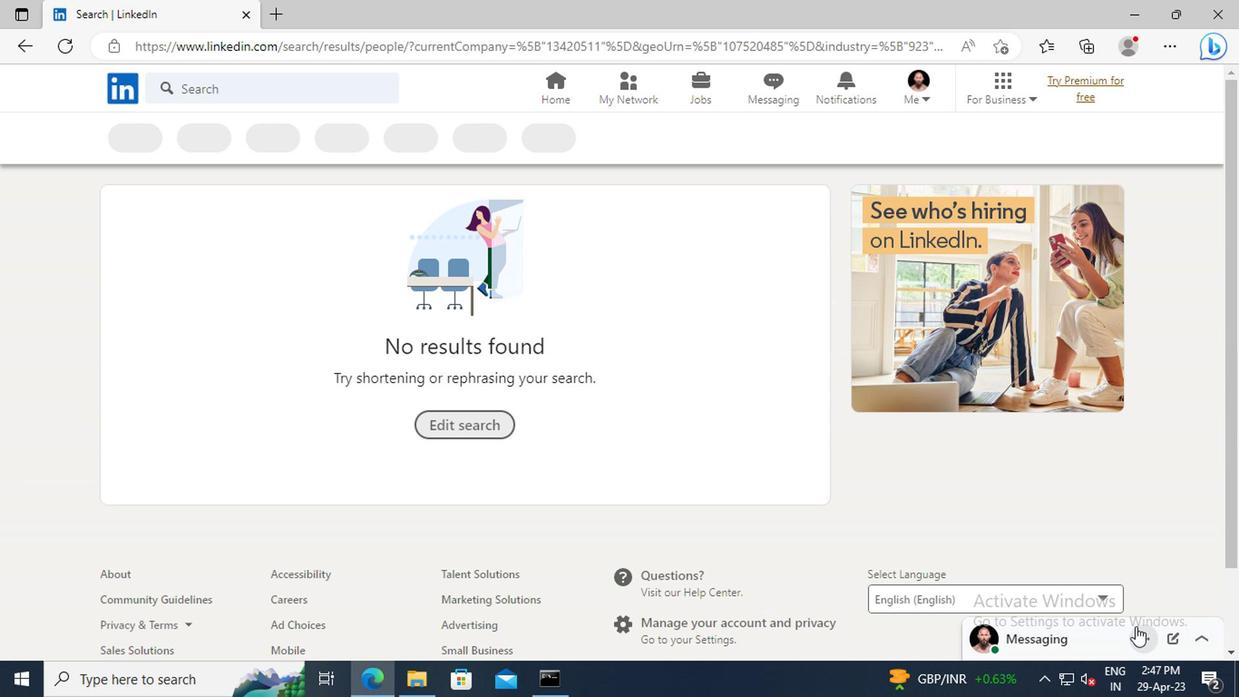 
